 Task: Search one way flight ticket for 2 adults, 2 infants in seat and 1 infant on lap in first from Honolulu, Oahu: Daniel K. Inouye International Airport to Fort Wayne: Fort Wayne International Airport on 5-4-2023. Number of bags: 5 checked bags. Price is upto 95000. Outbound departure time preference is 16:00.
Action: Mouse moved to (382, 349)
Screenshot: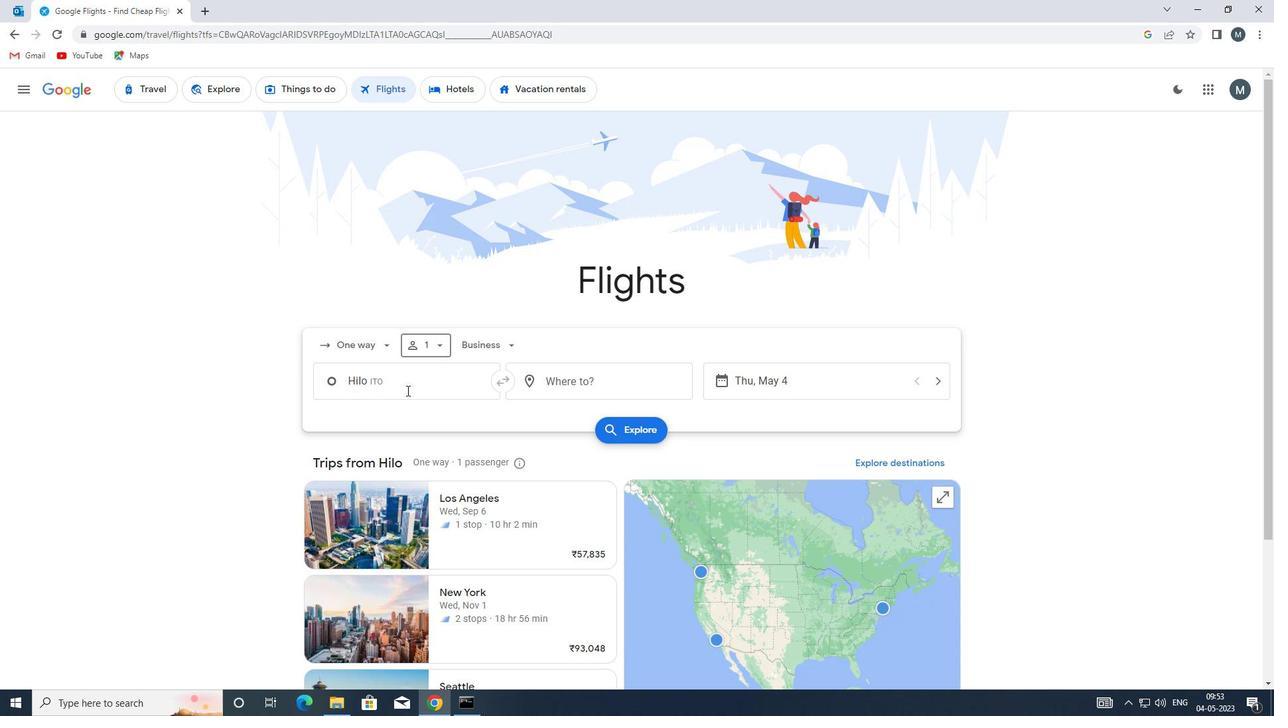 
Action: Mouse pressed left at (382, 349)
Screenshot: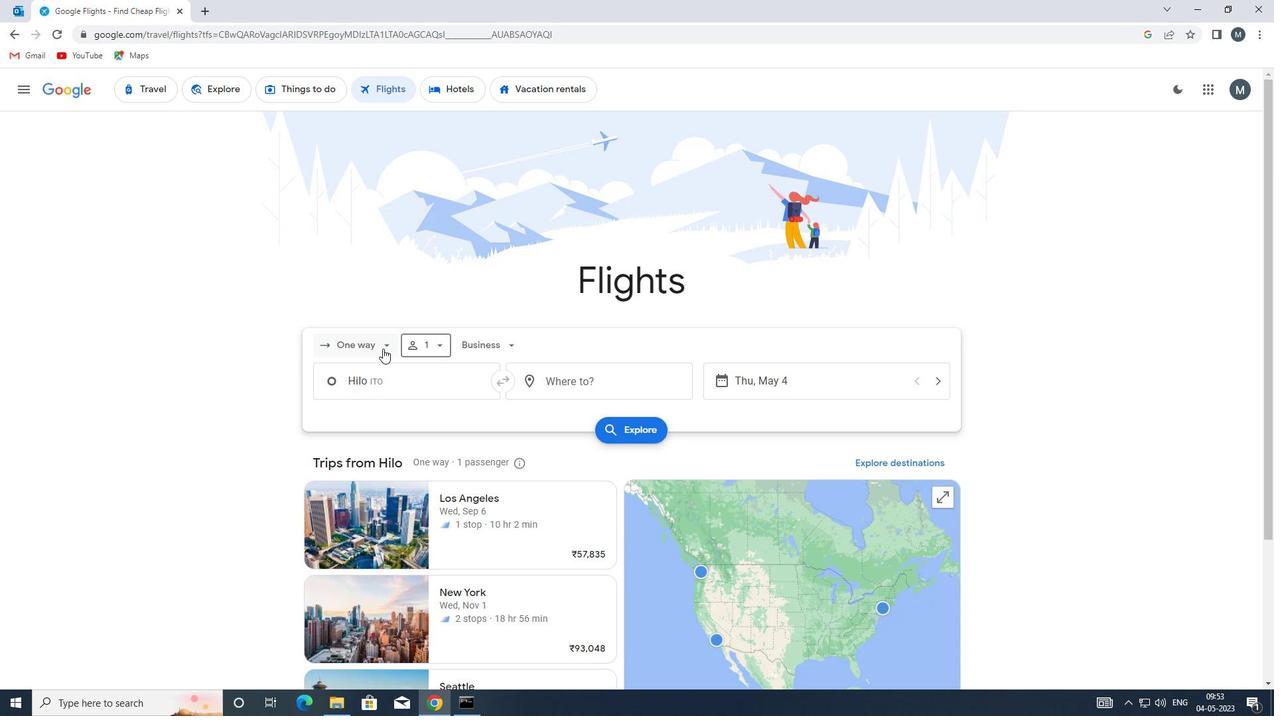 
Action: Mouse moved to (381, 406)
Screenshot: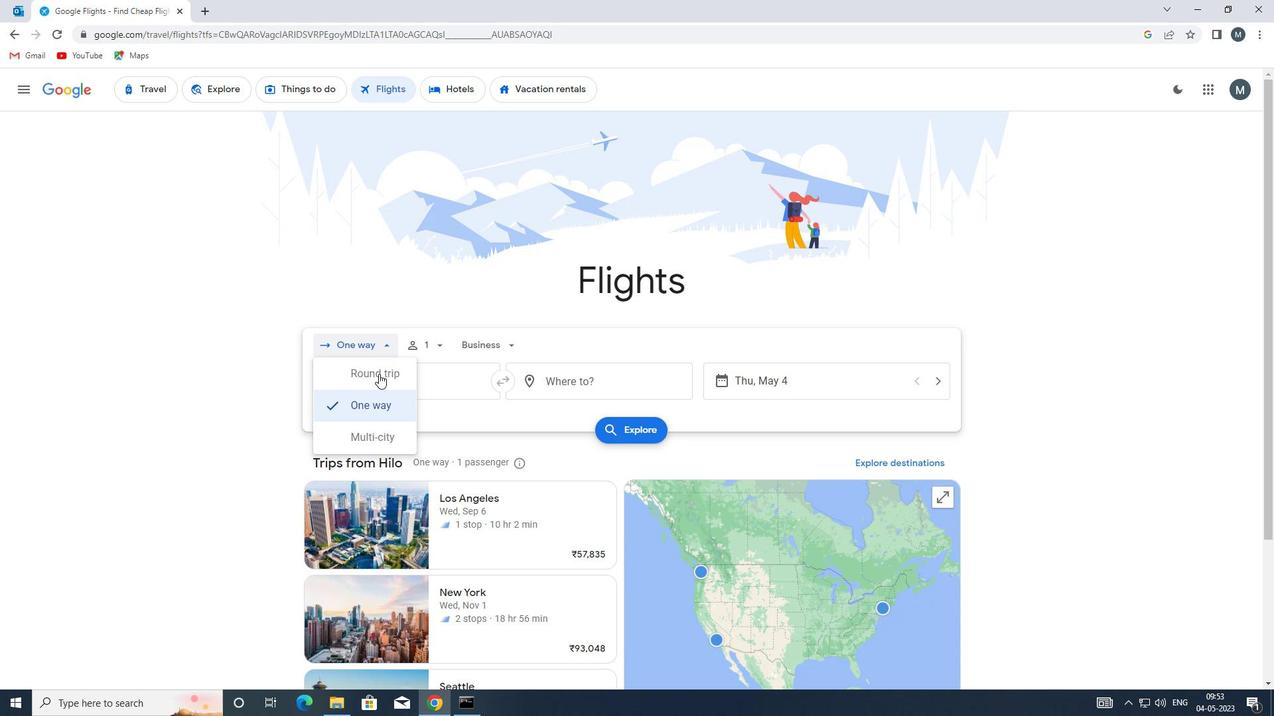 
Action: Mouse pressed left at (381, 406)
Screenshot: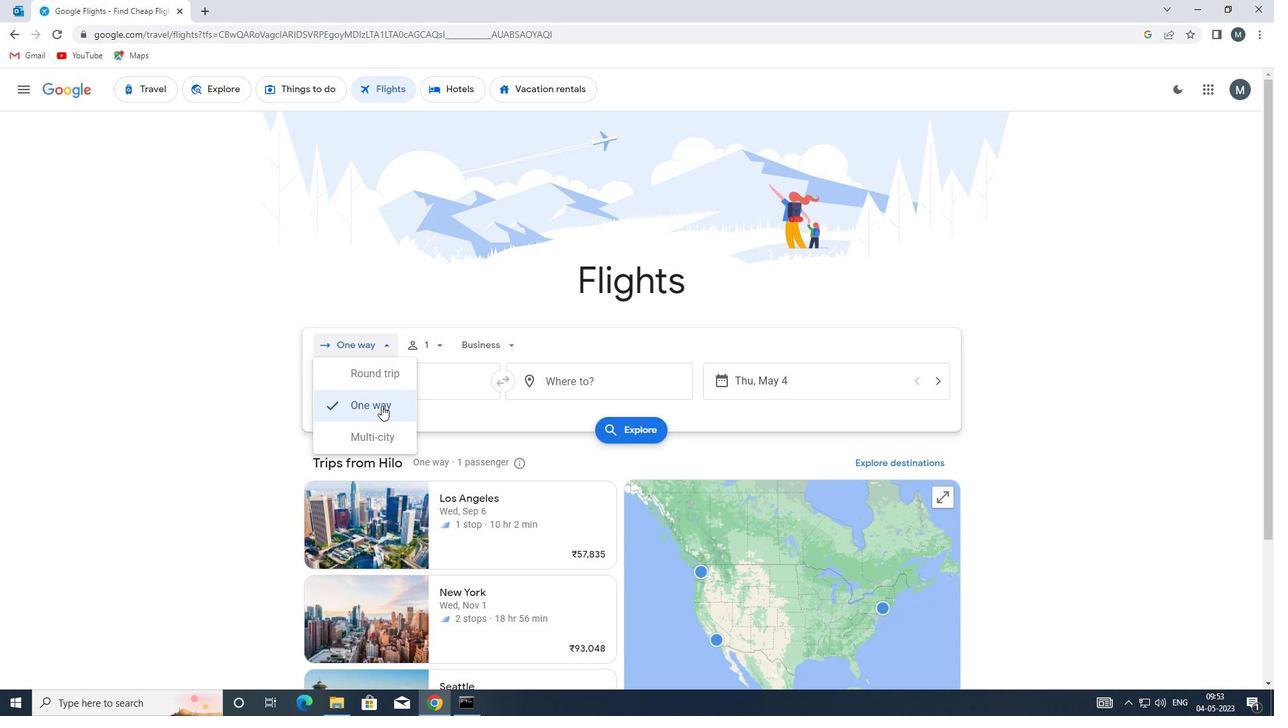 
Action: Mouse moved to (434, 344)
Screenshot: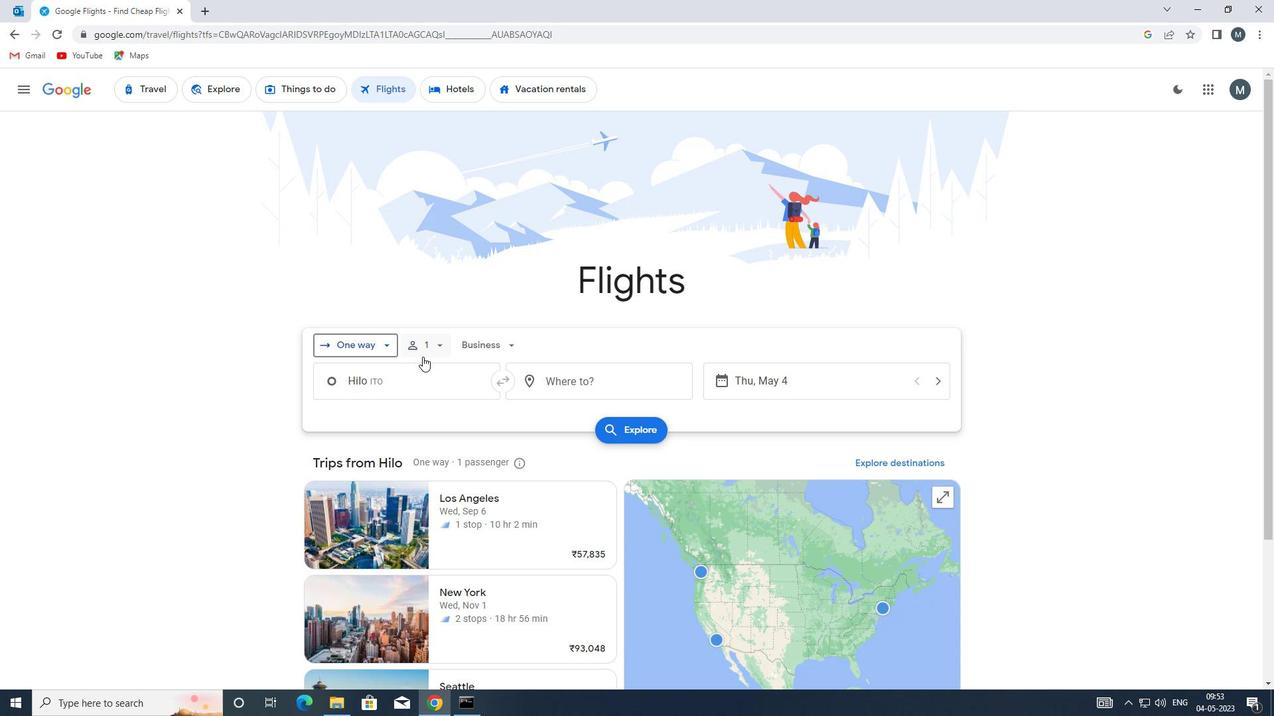 
Action: Mouse pressed left at (434, 344)
Screenshot: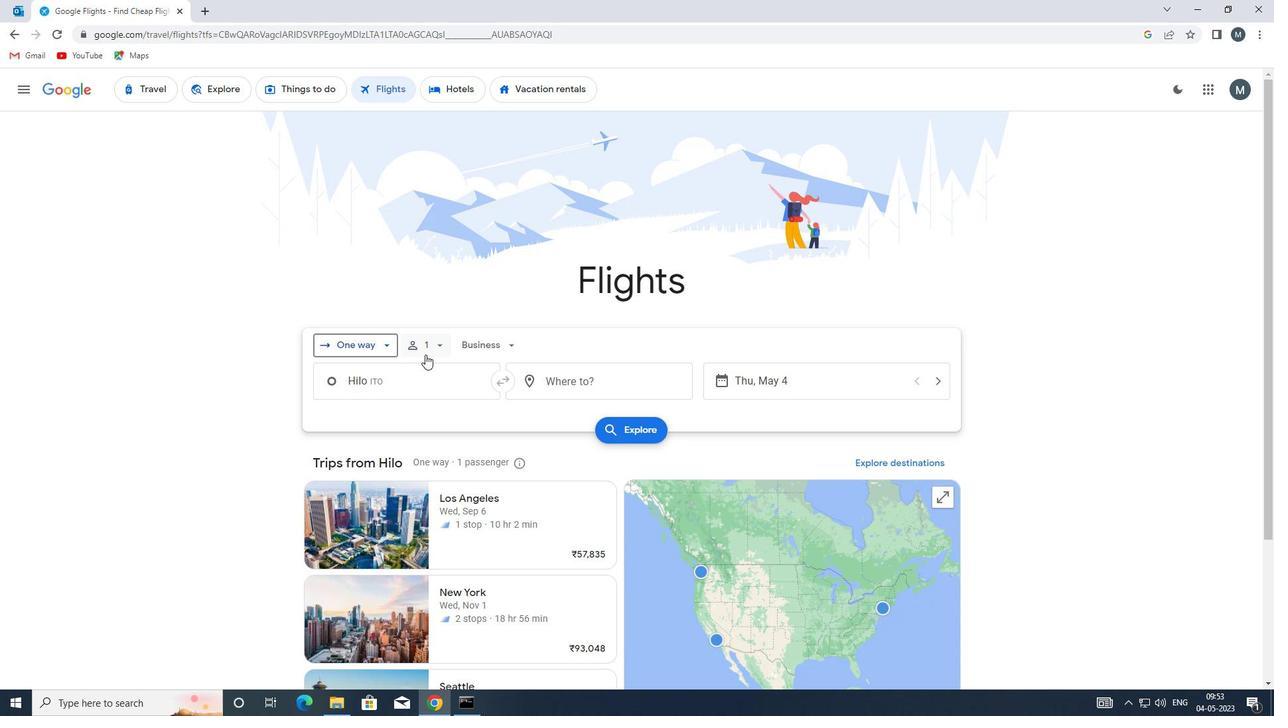 
Action: Mouse moved to (540, 381)
Screenshot: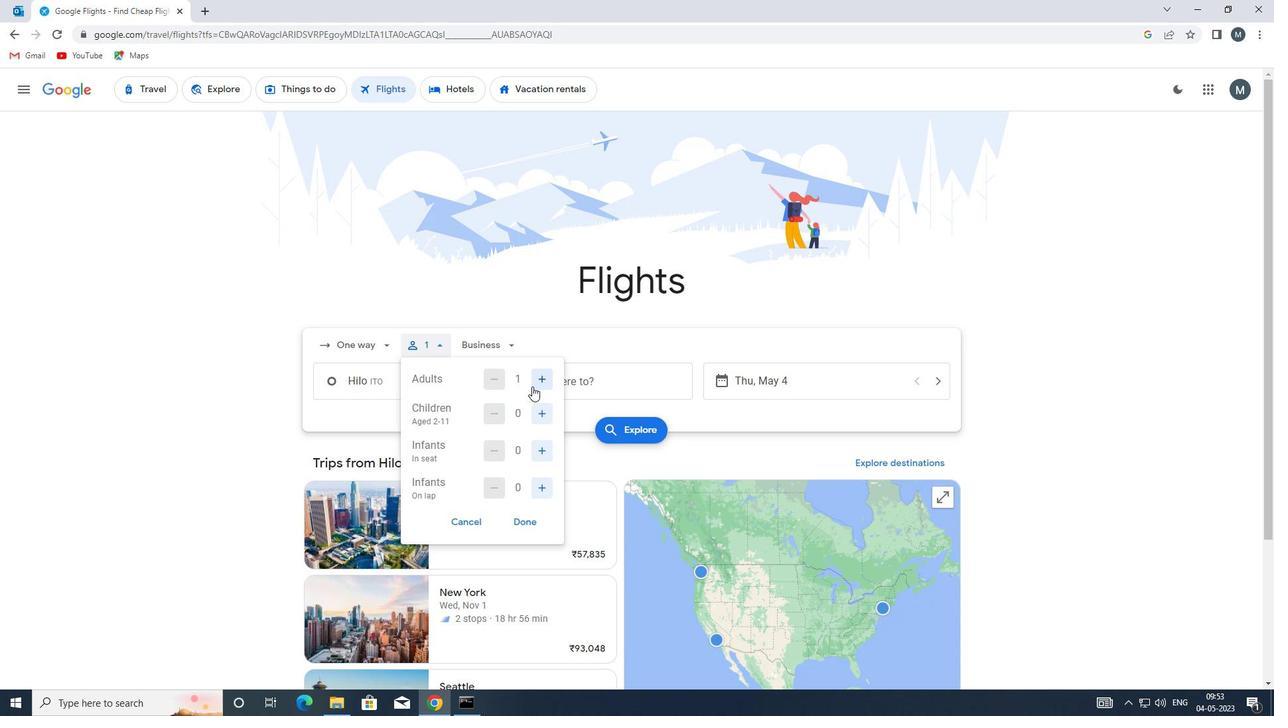 
Action: Mouse pressed left at (540, 381)
Screenshot: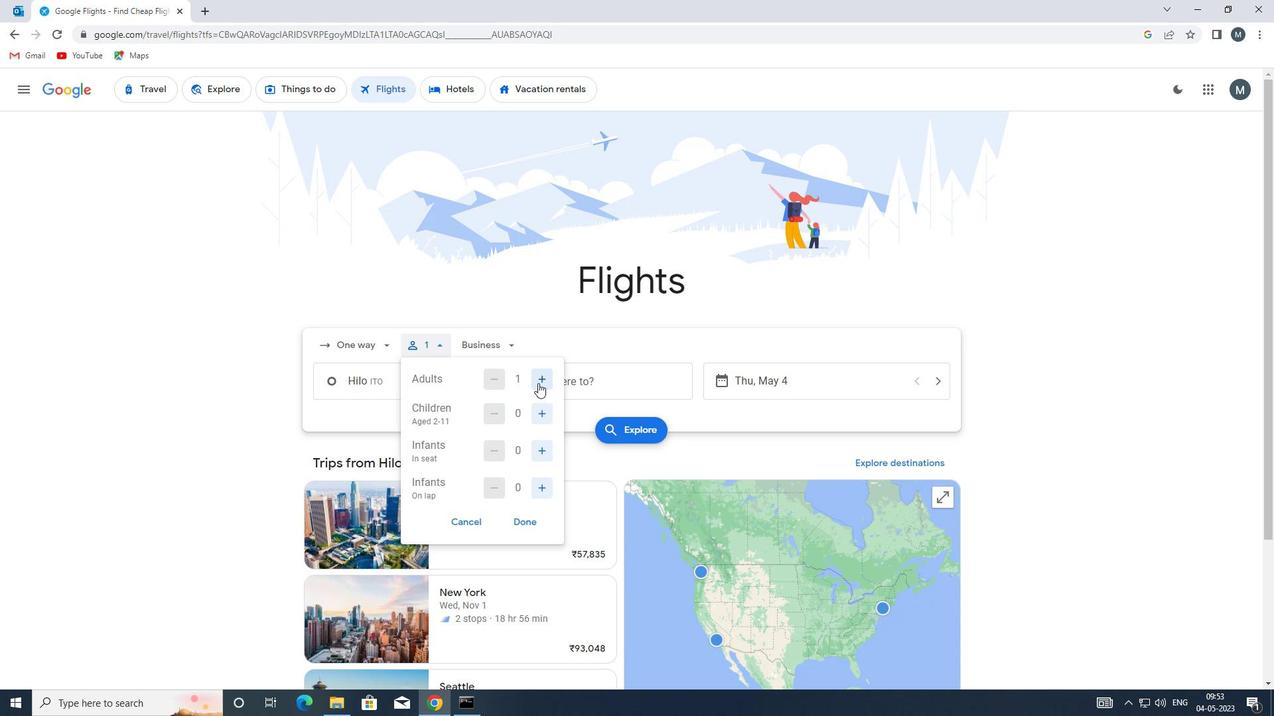 
Action: Mouse pressed left at (540, 381)
Screenshot: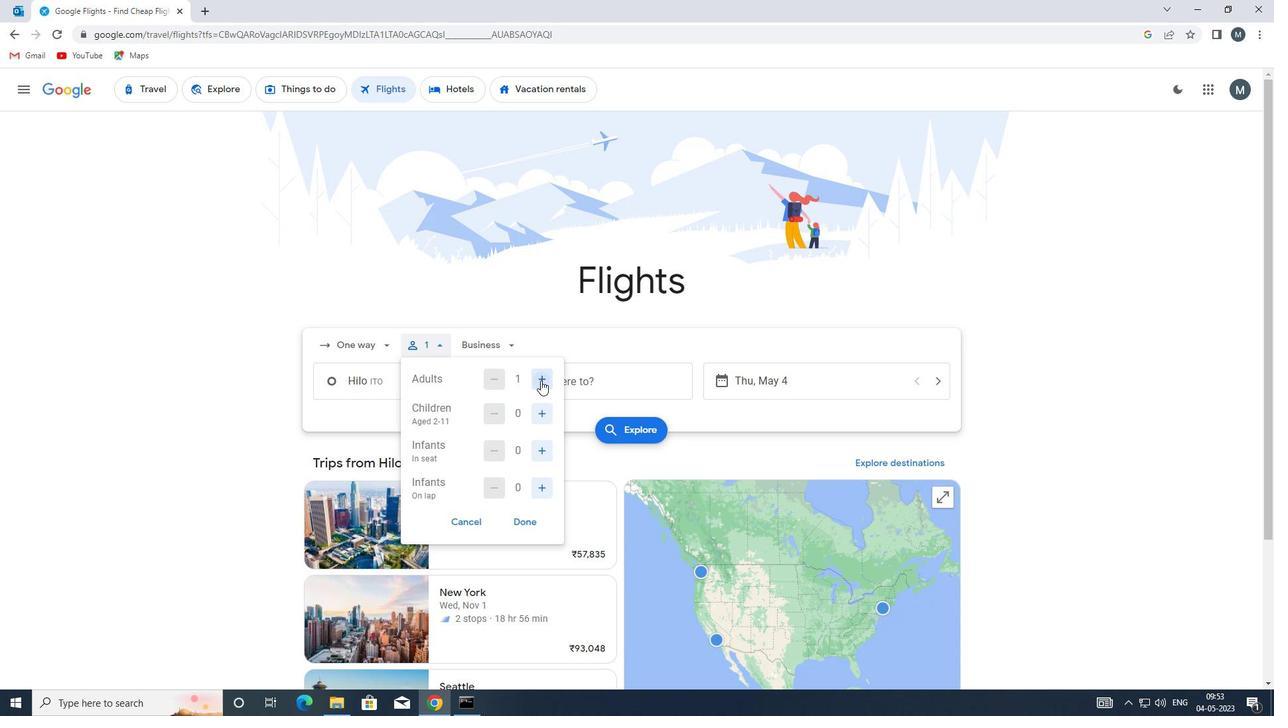
Action: Mouse moved to (492, 379)
Screenshot: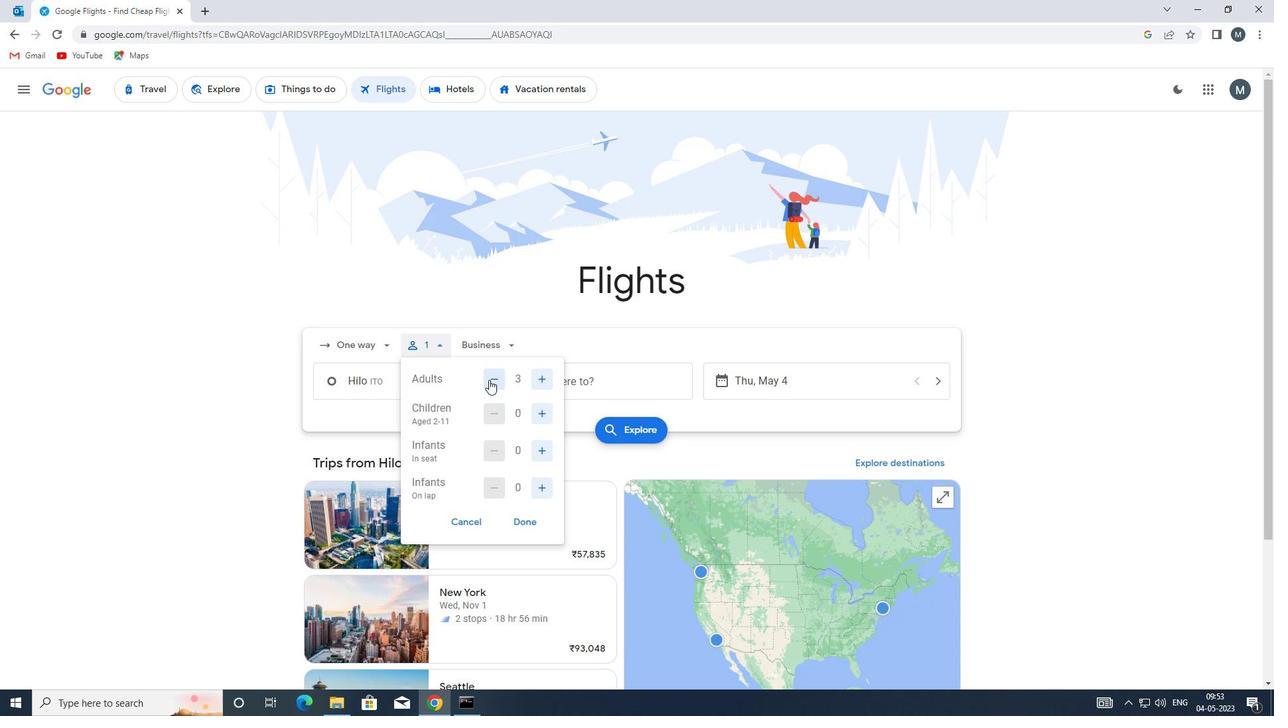 
Action: Mouse pressed left at (492, 379)
Screenshot: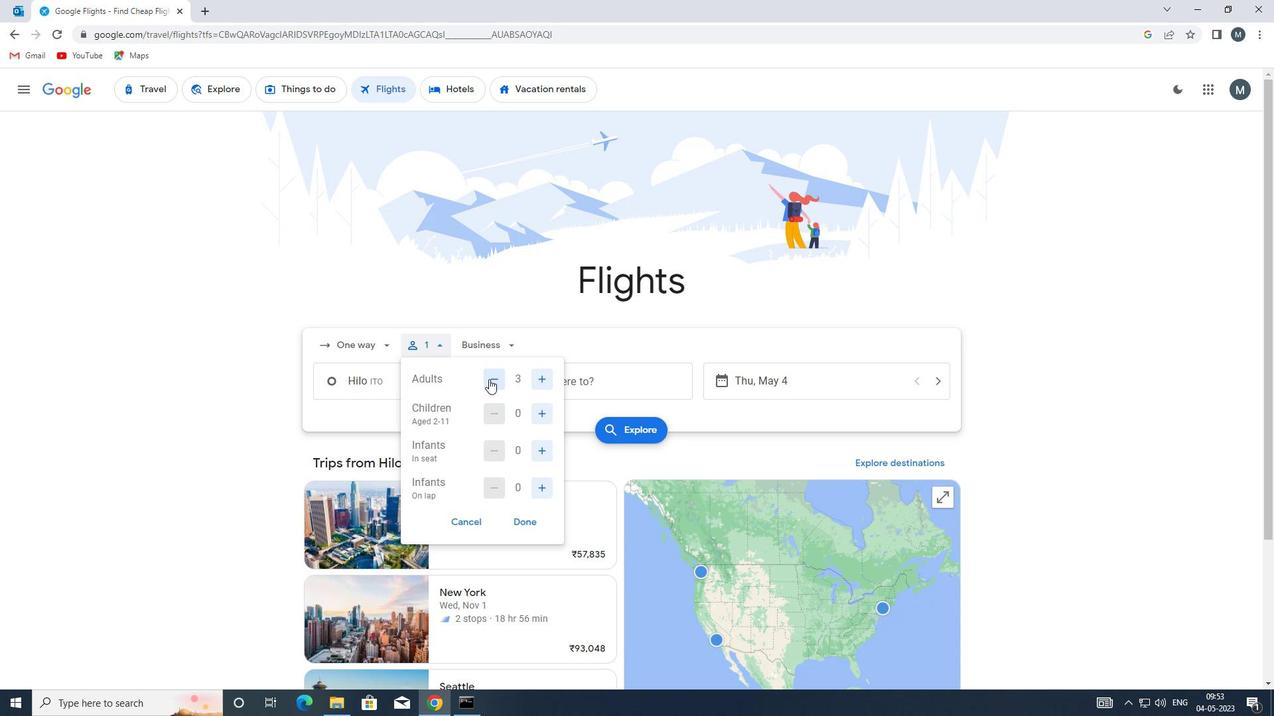 
Action: Mouse moved to (541, 416)
Screenshot: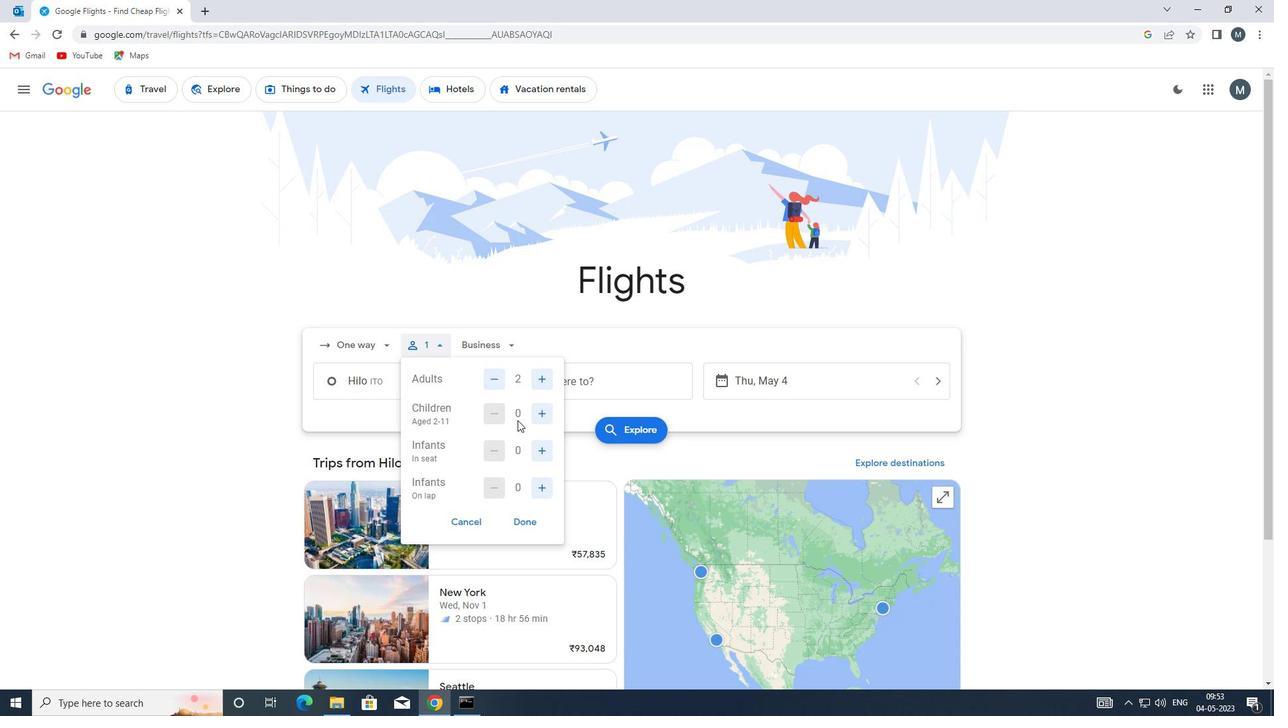 
Action: Mouse pressed left at (541, 416)
Screenshot: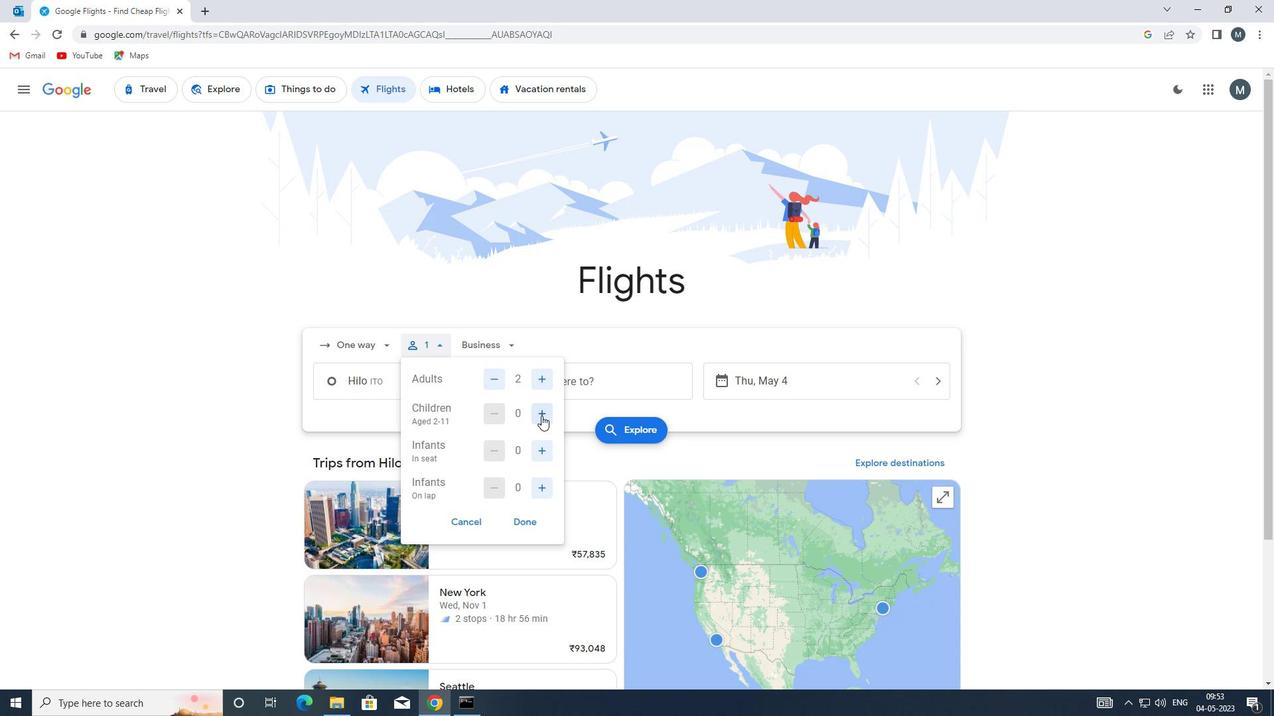 
Action: Mouse moved to (541, 416)
Screenshot: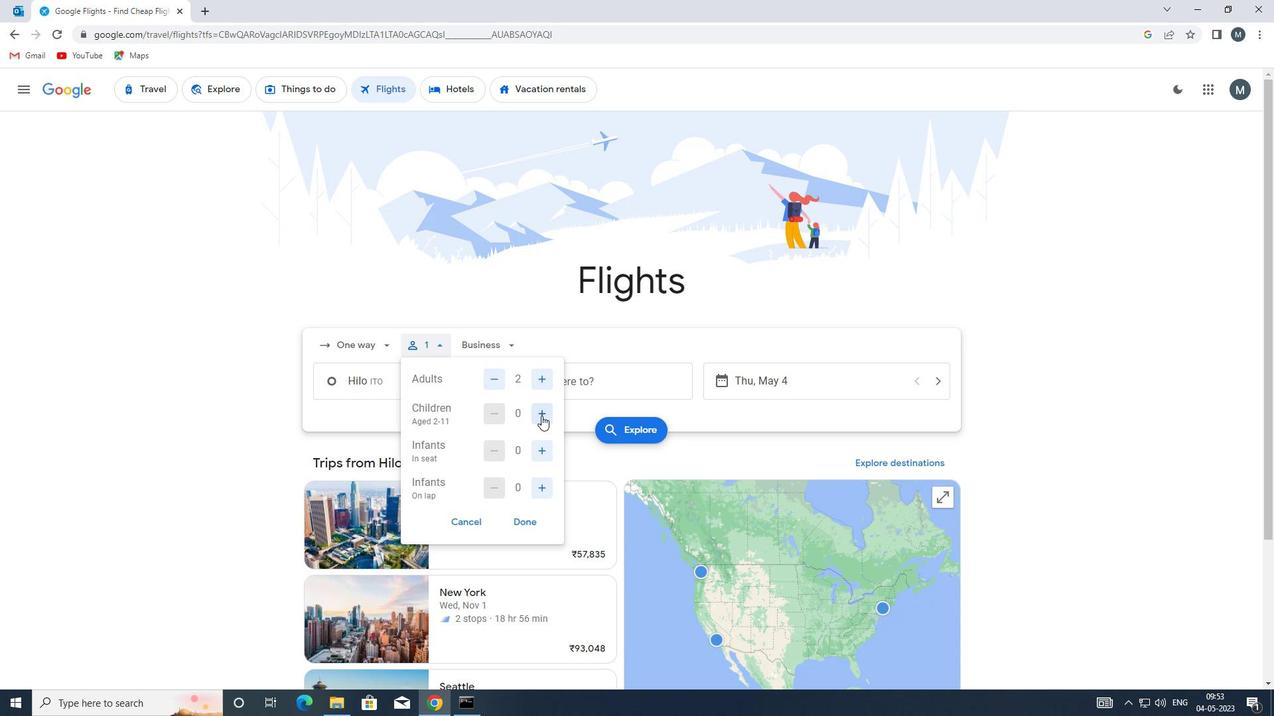 
Action: Mouse pressed left at (541, 416)
Screenshot: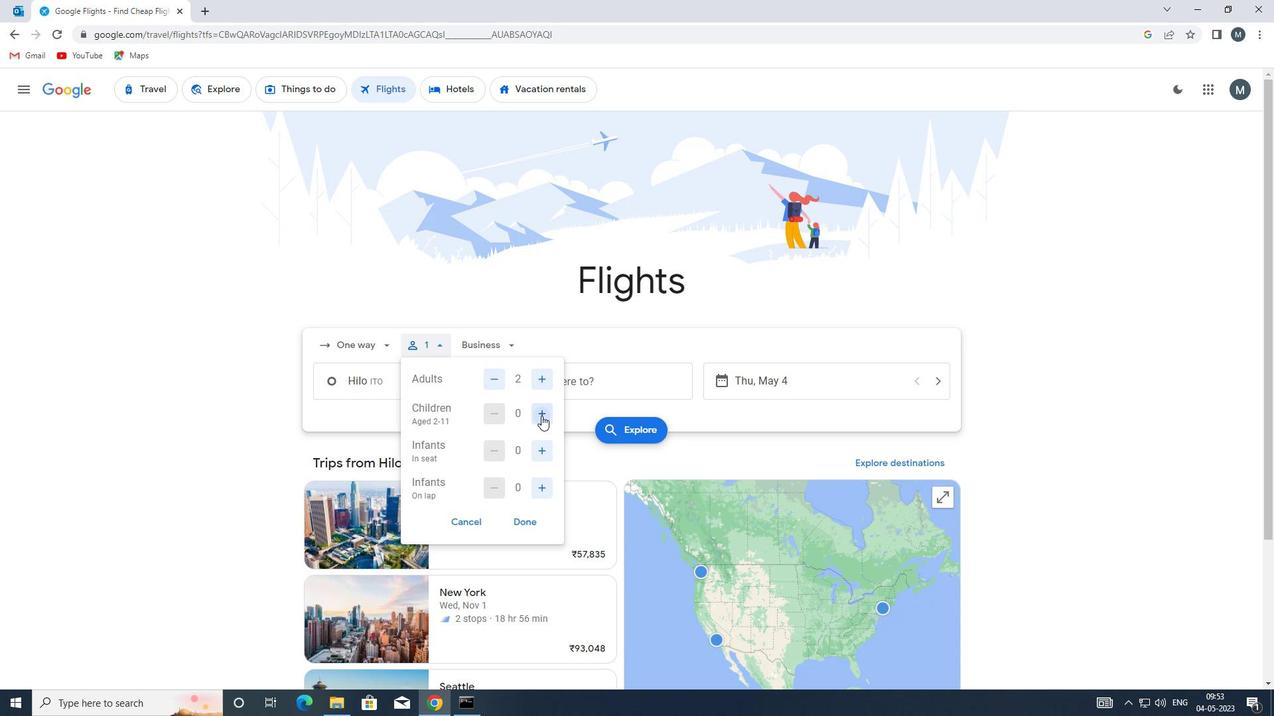 
Action: Mouse moved to (499, 418)
Screenshot: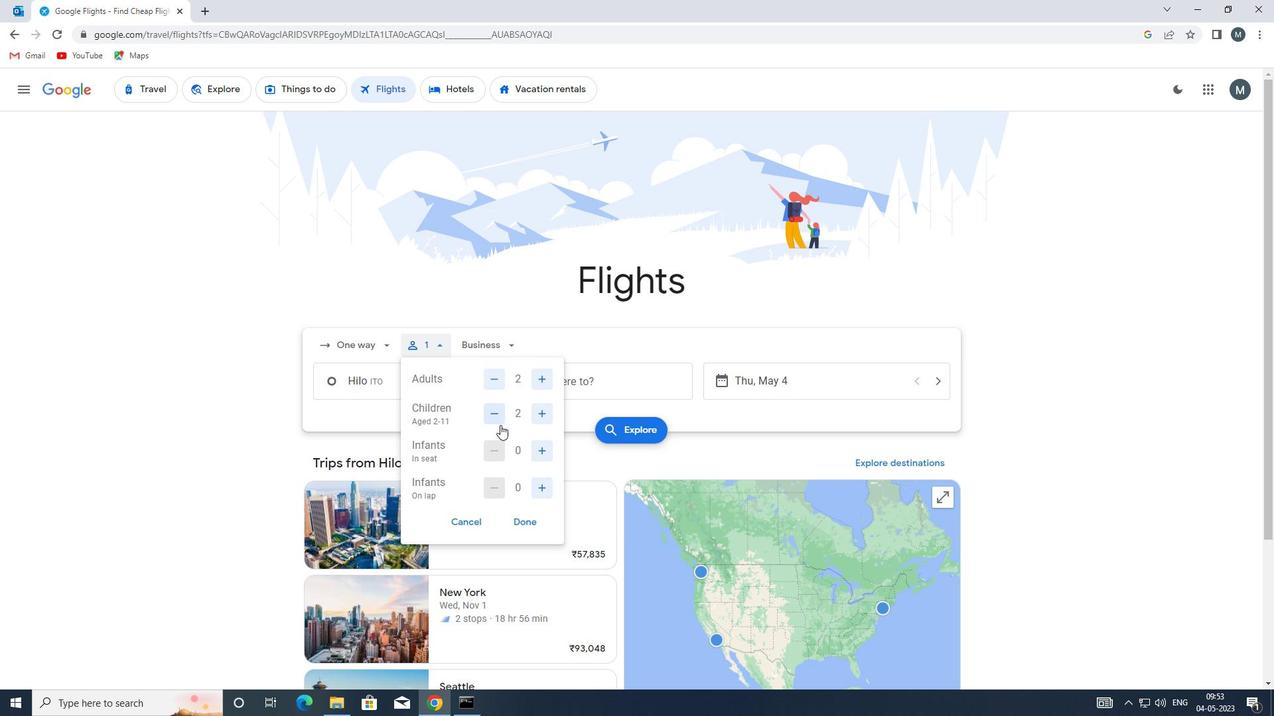 
Action: Mouse pressed left at (499, 418)
Screenshot: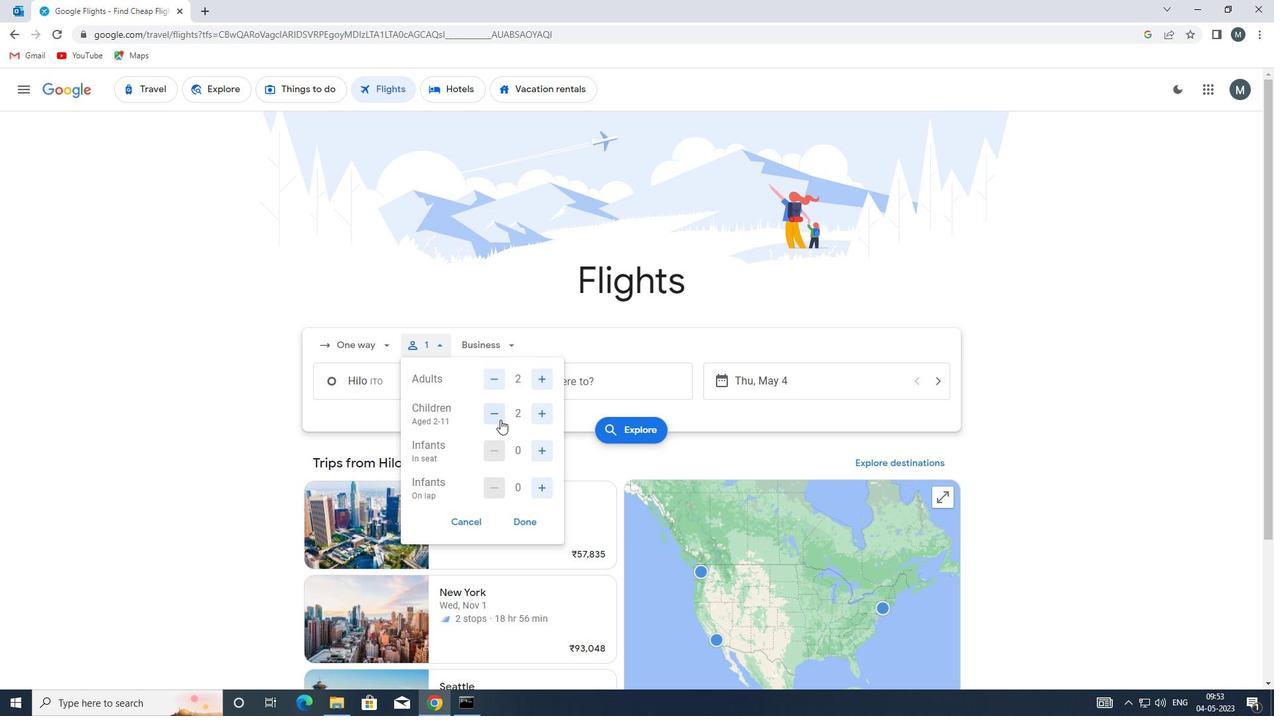 
Action: Mouse pressed left at (499, 418)
Screenshot: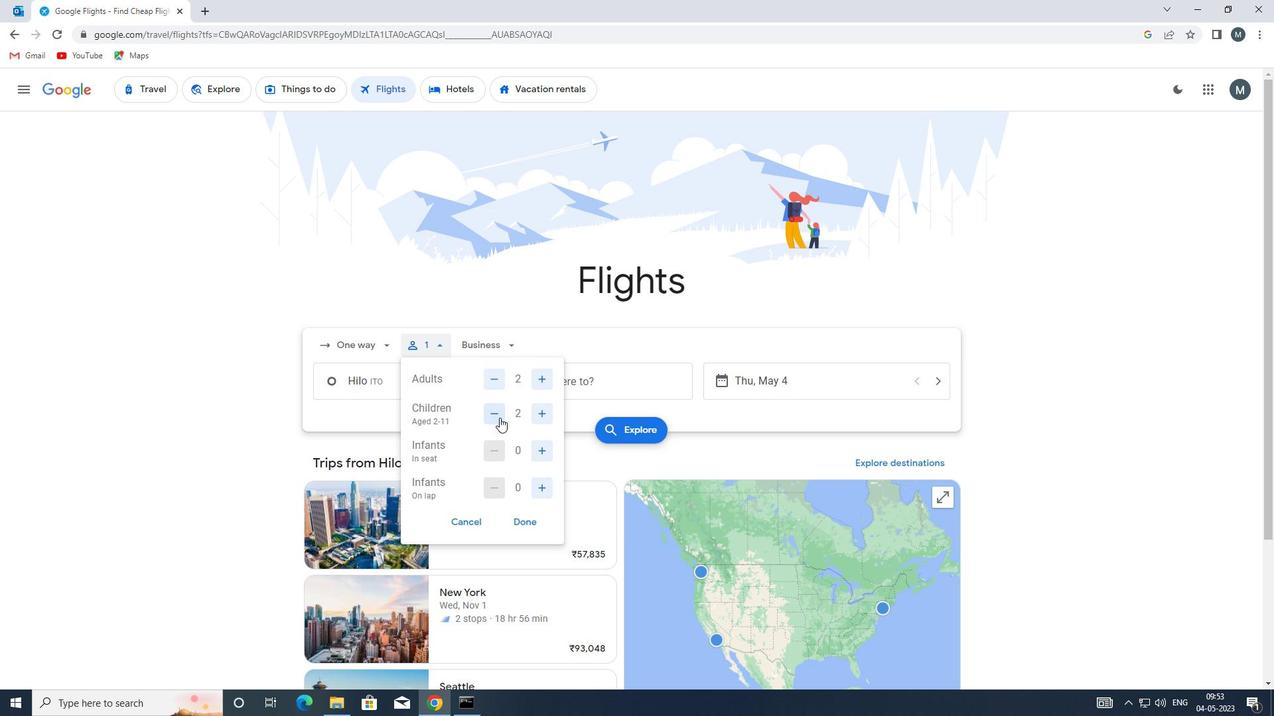 
Action: Mouse moved to (538, 448)
Screenshot: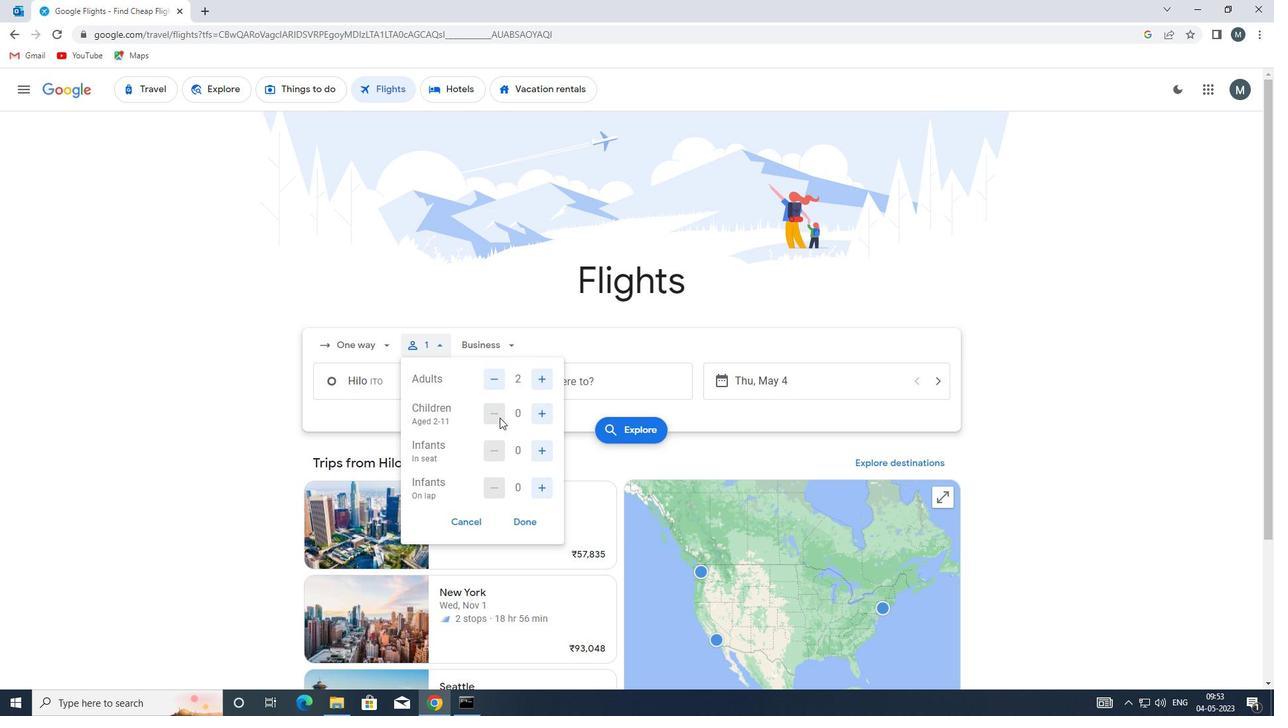 
Action: Mouse pressed left at (538, 448)
Screenshot: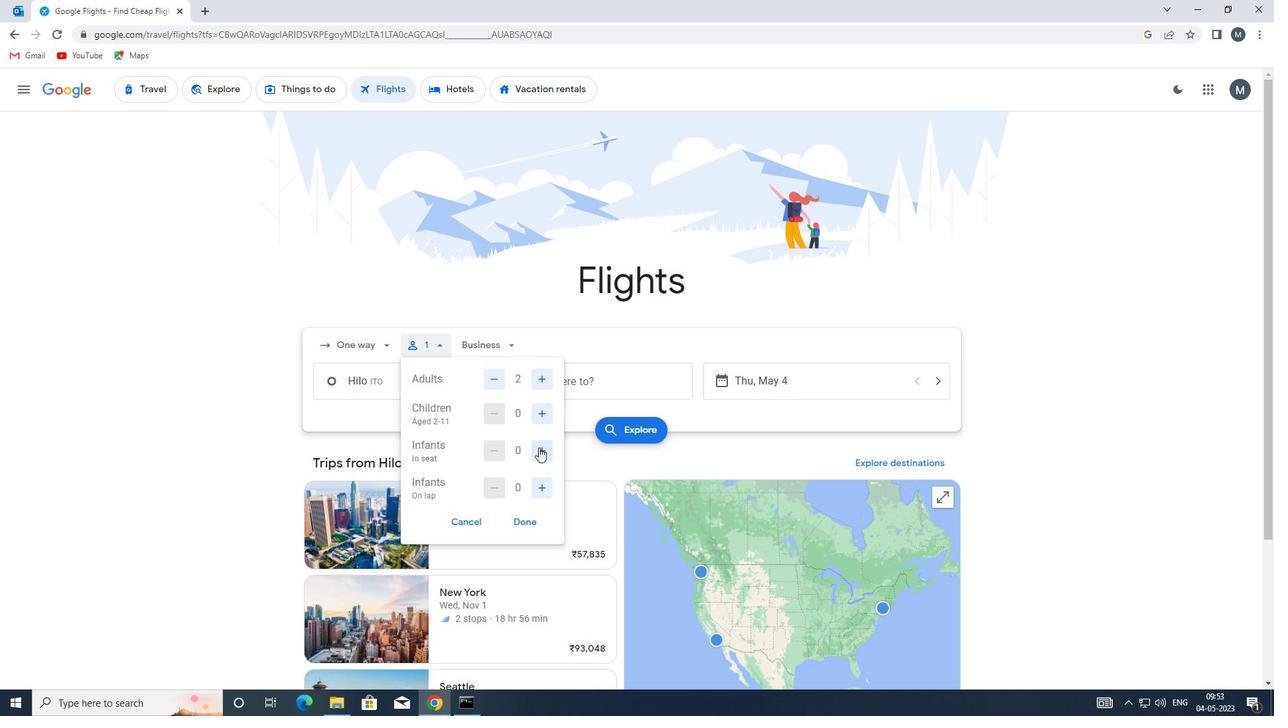 
Action: Mouse pressed left at (538, 448)
Screenshot: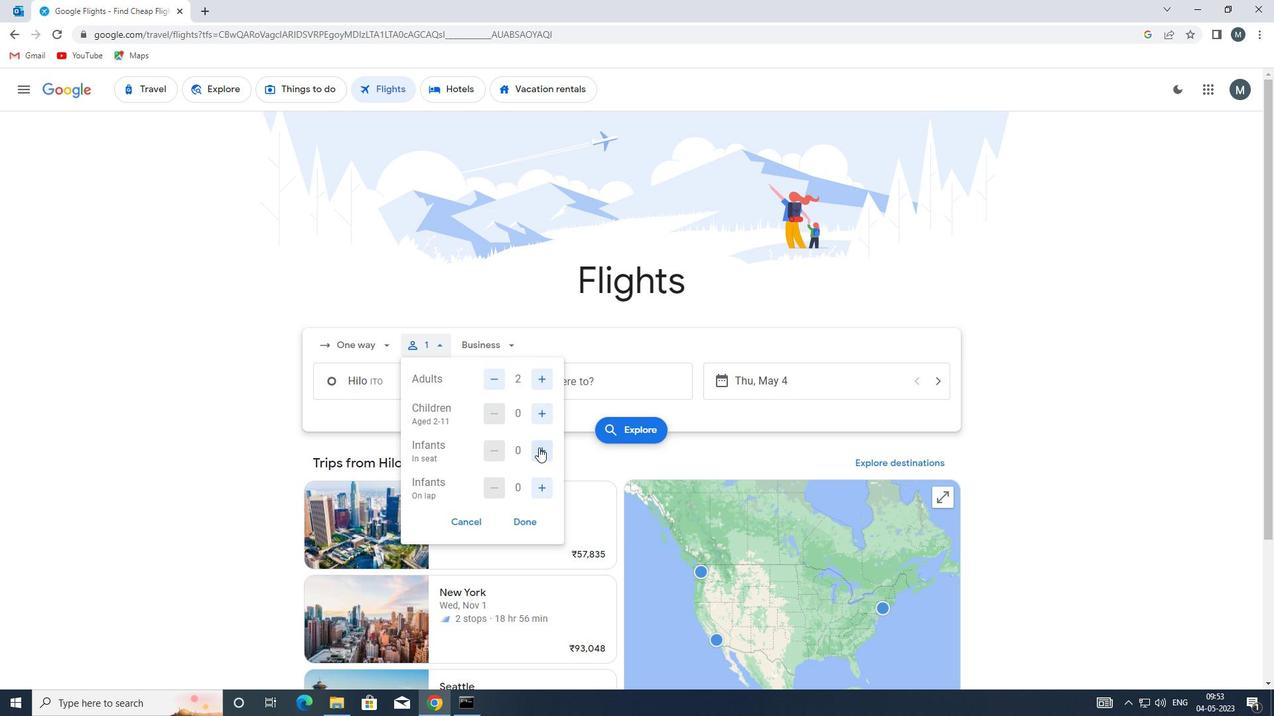 
Action: Mouse moved to (540, 489)
Screenshot: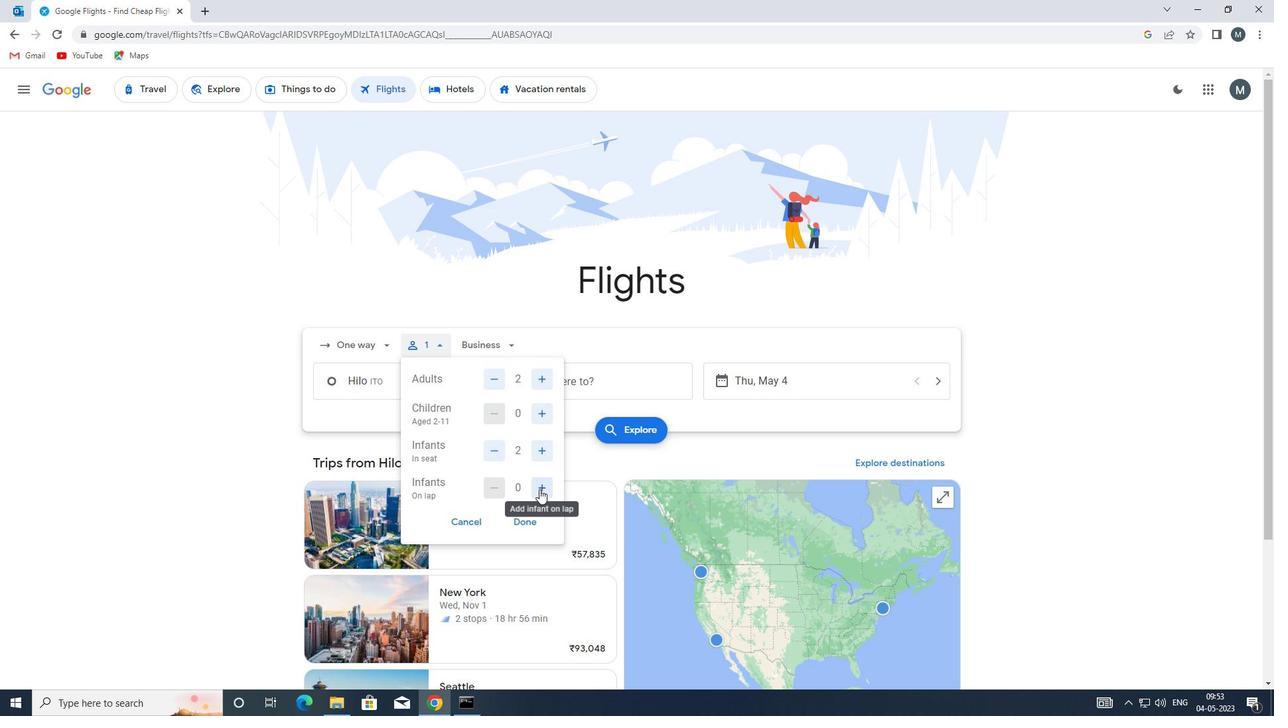 
Action: Mouse pressed left at (540, 489)
Screenshot: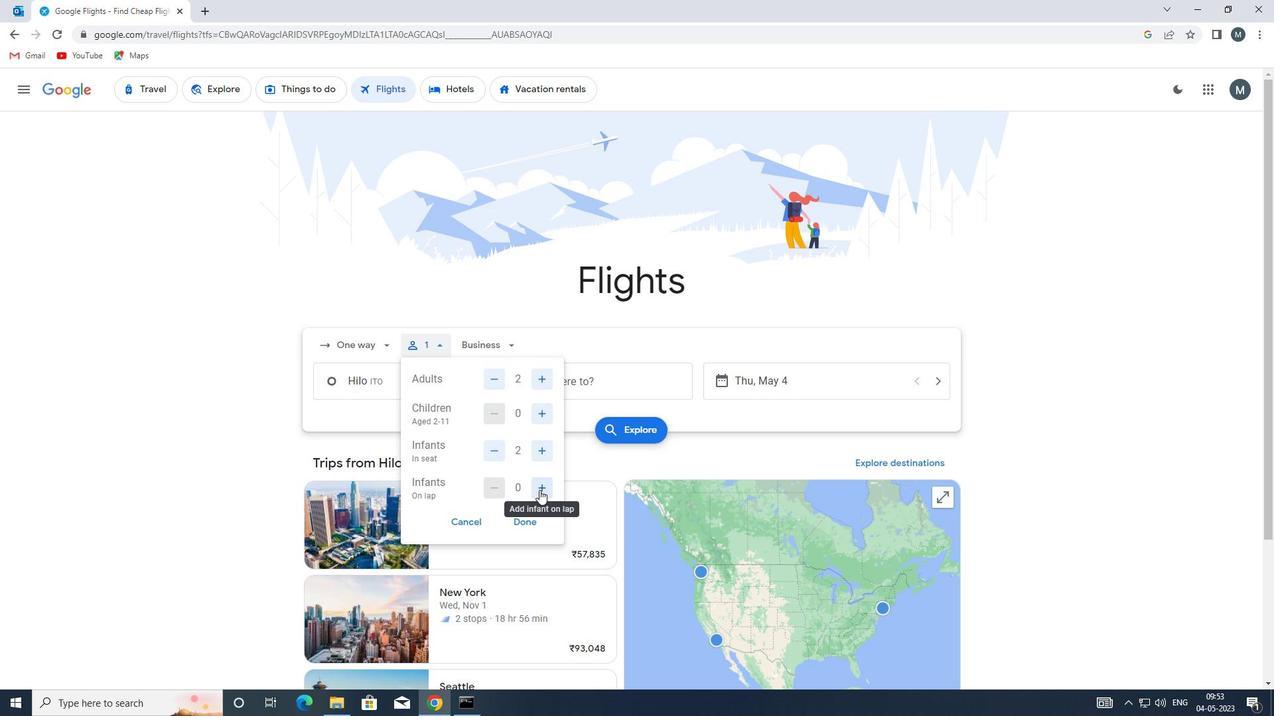 
Action: Mouse moved to (529, 521)
Screenshot: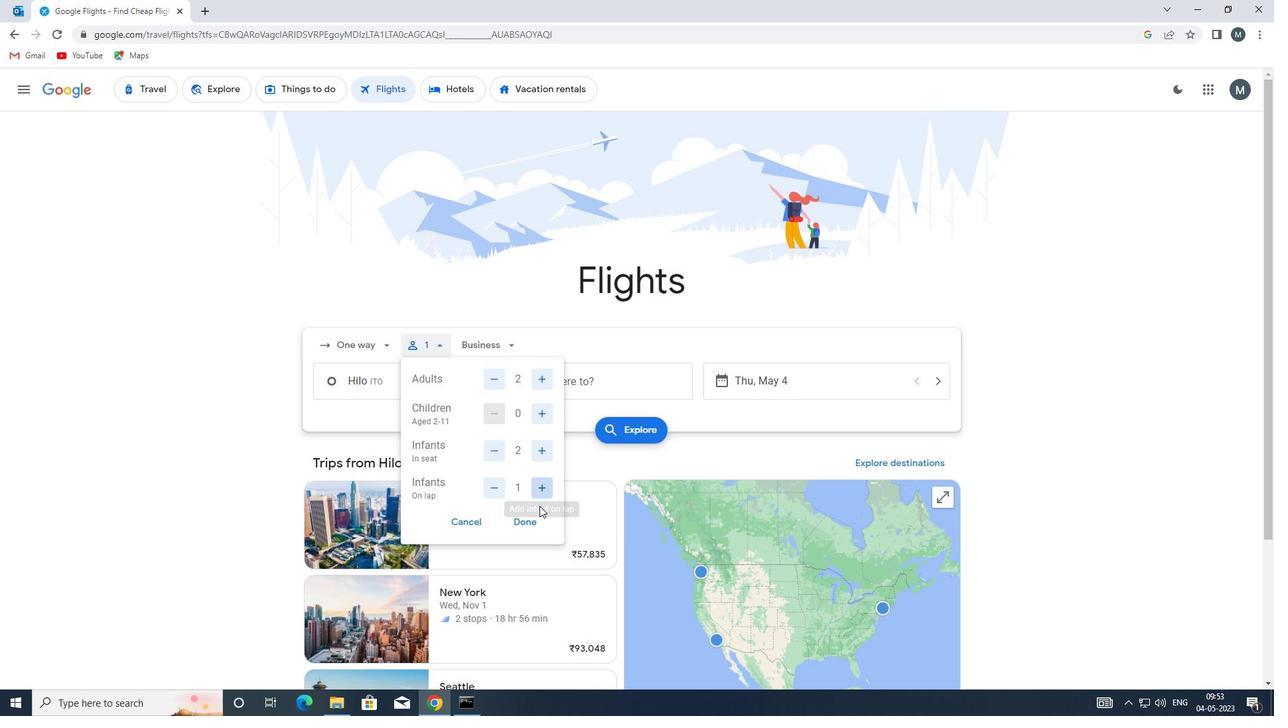 
Action: Mouse pressed left at (529, 521)
Screenshot: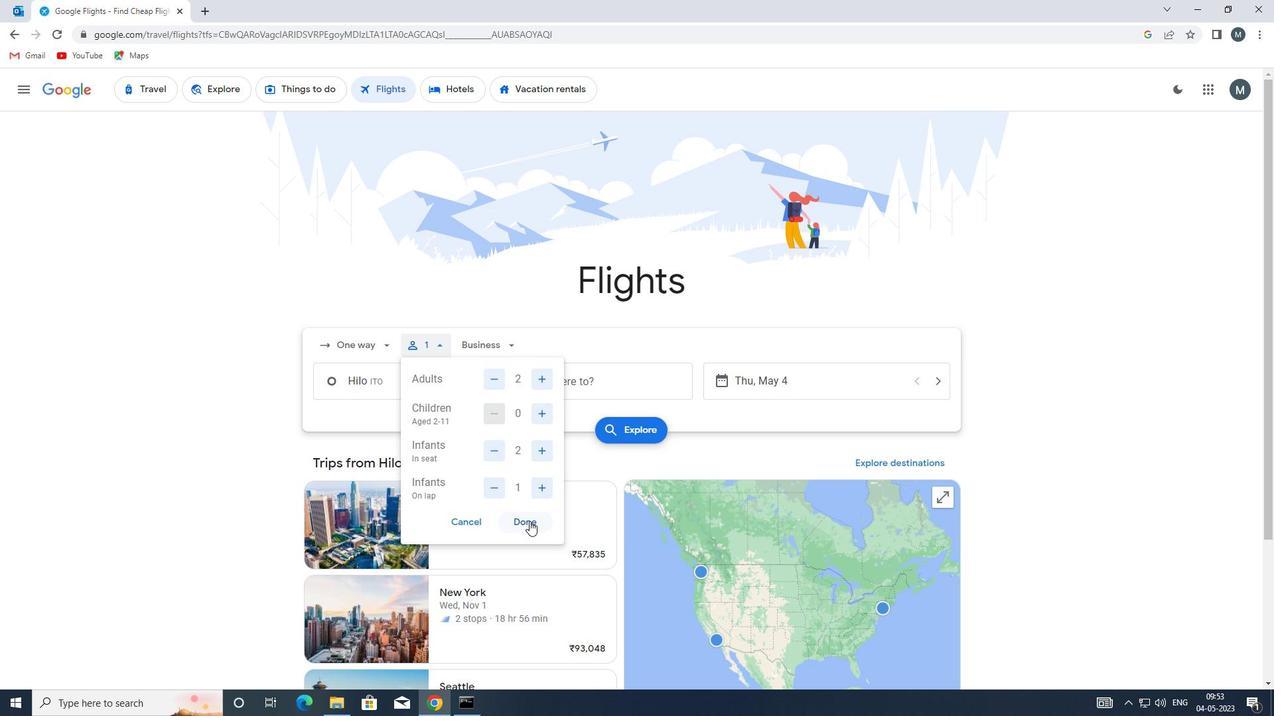 
Action: Mouse moved to (497, 339)
Screenshot: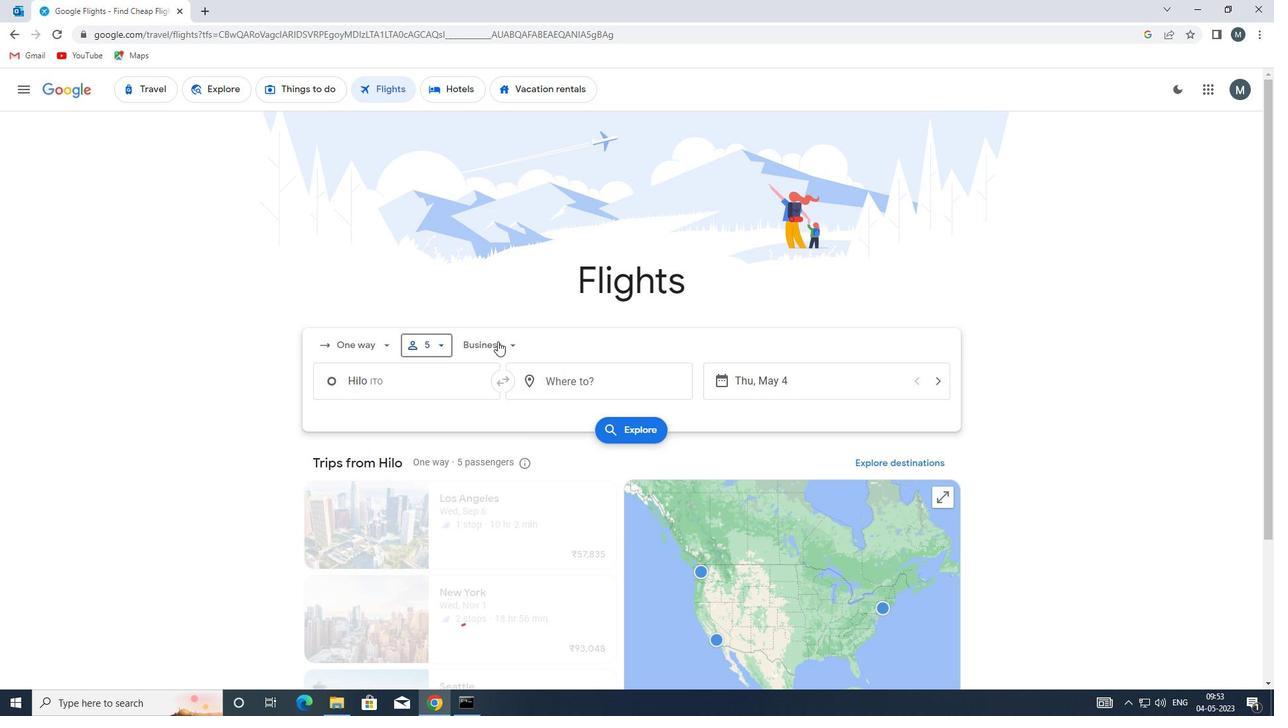 
Action: Mouse pressed left at (497, 339)
Screenshot: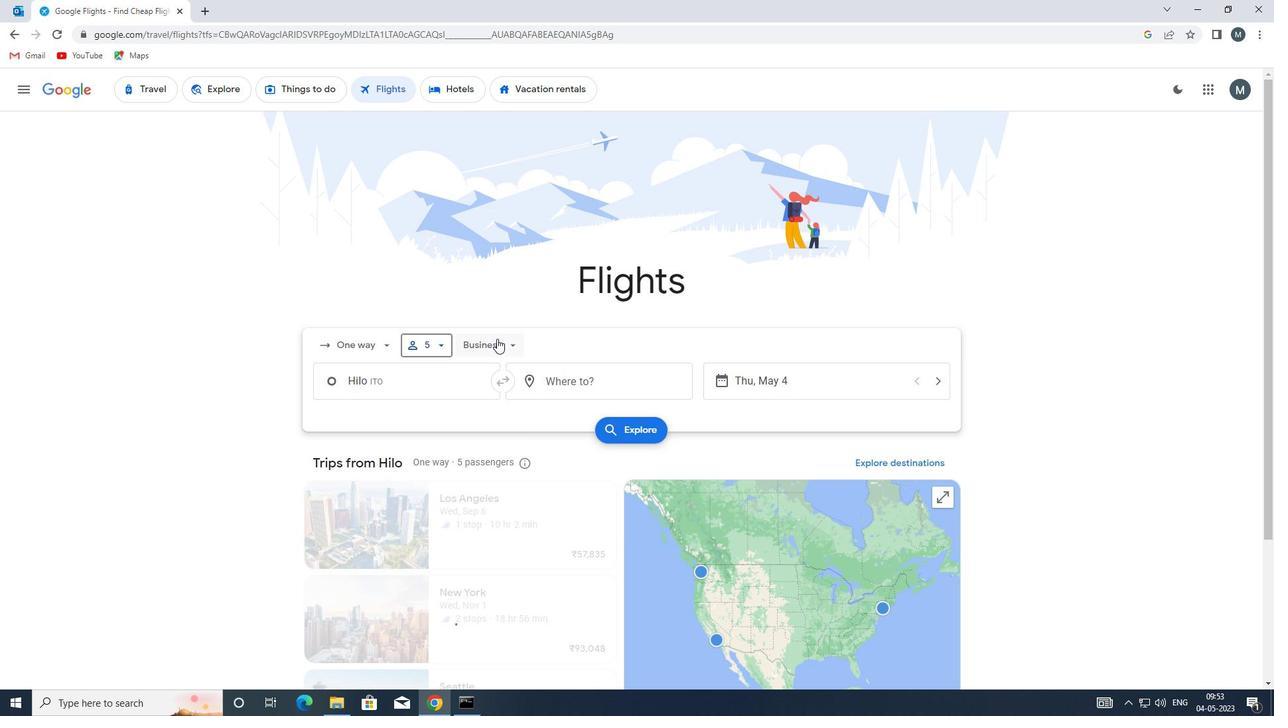 
Action: Mouse moved to (525, 467)
Screenshot: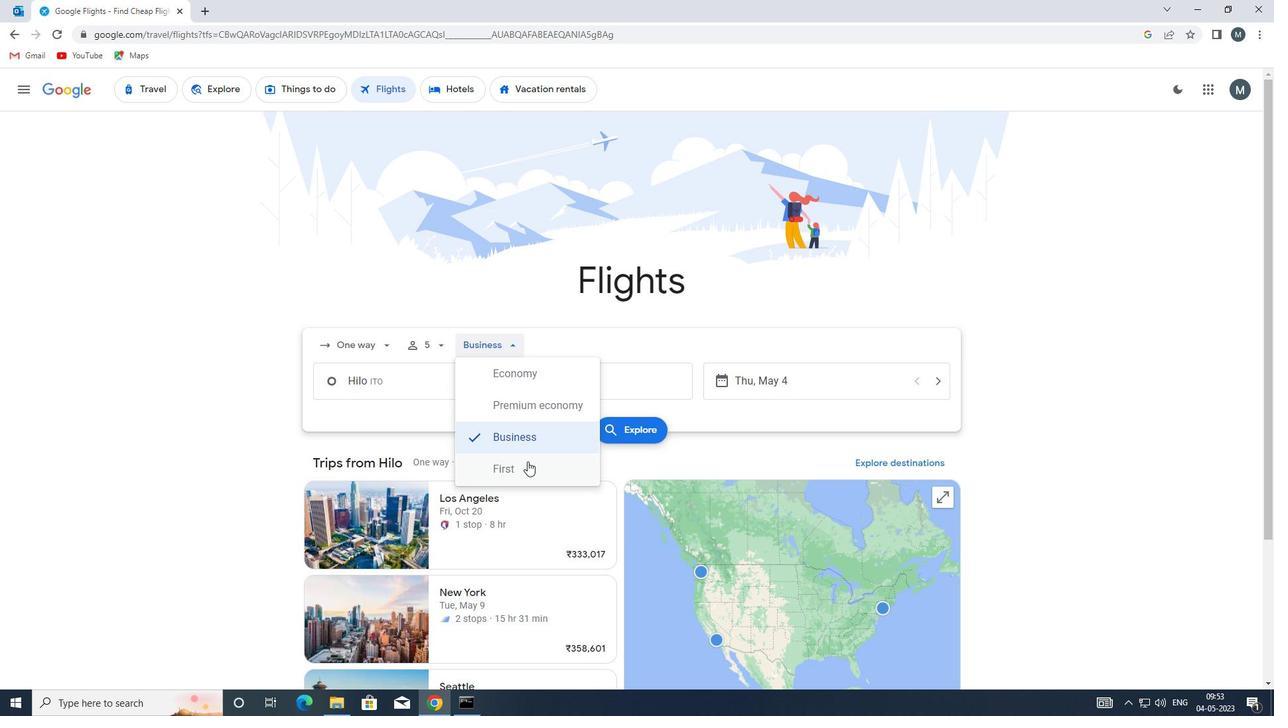 
Action: Mouse pressed left at (525, 467)
Screenshot: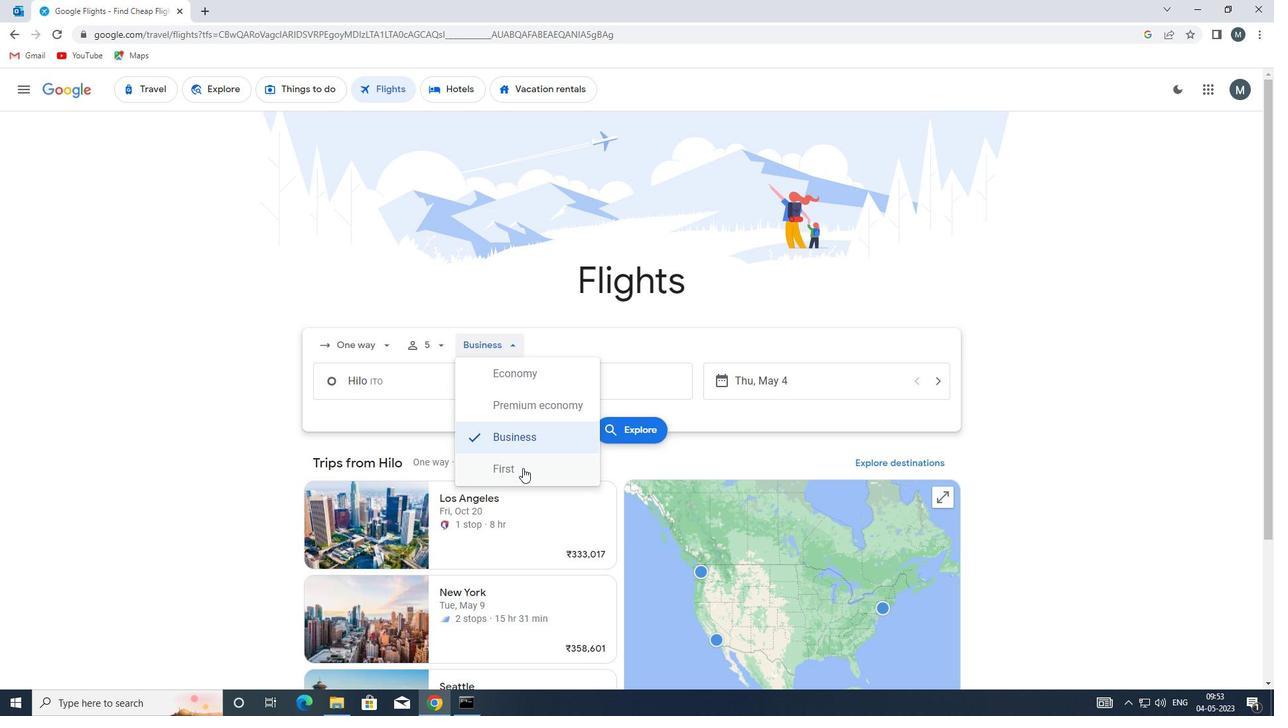 
Action: Mouse moved to (428, 394)
Screenshot: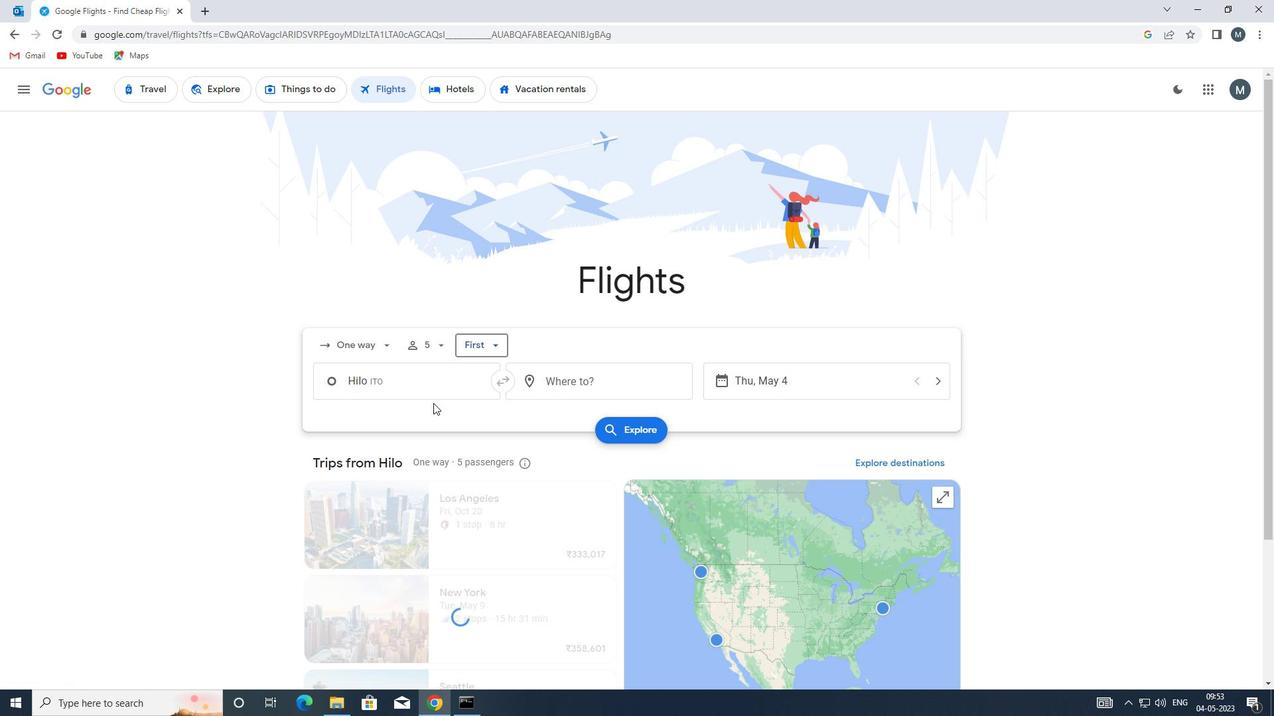 
Action: Mouse pressed left at (428, 394)
Screenshot: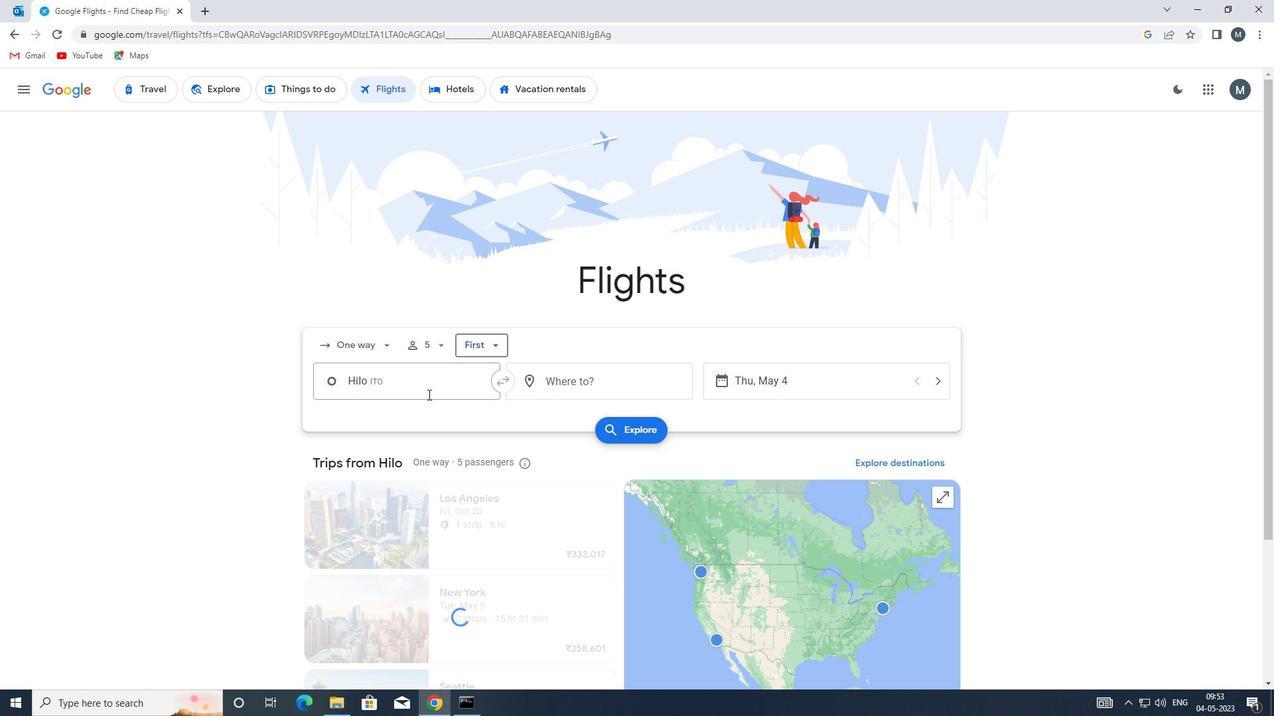 
Action: Mouse moved to (425, 394)
Screenshot: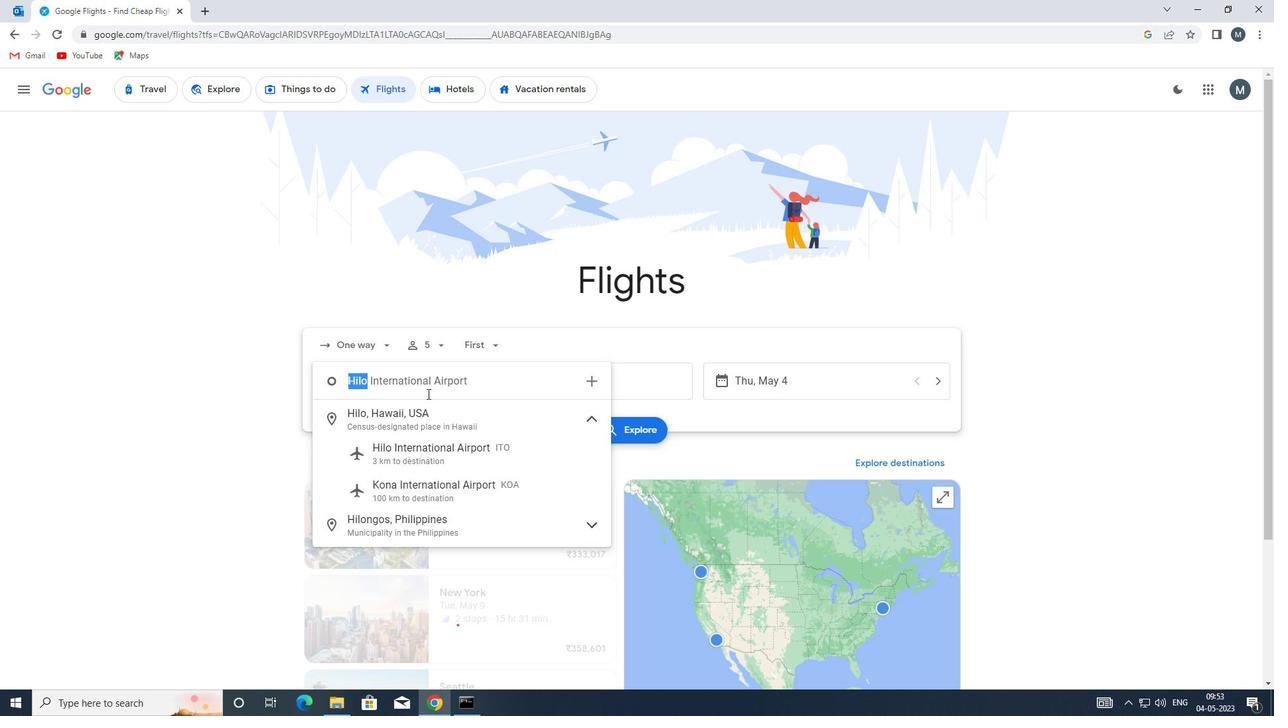 
Action: Key pressed hnl
Screenshot: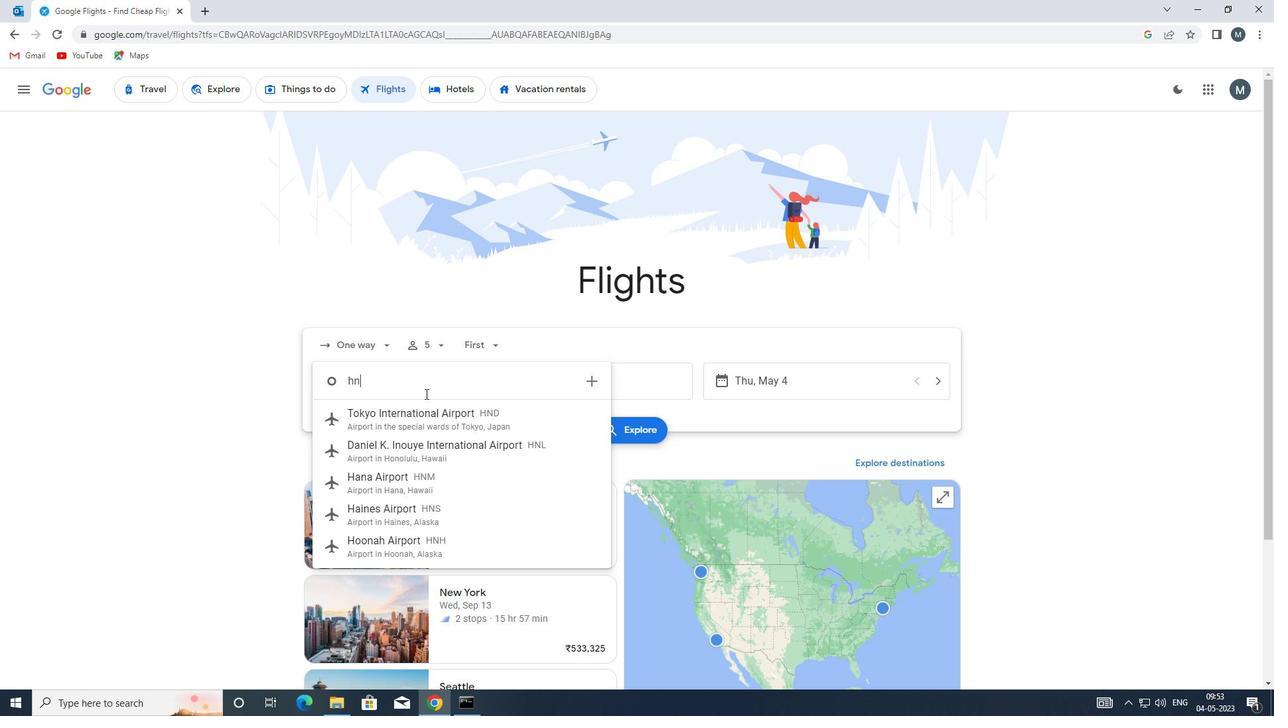 
Action: Mouse moved to (431, 414)
Screenshot: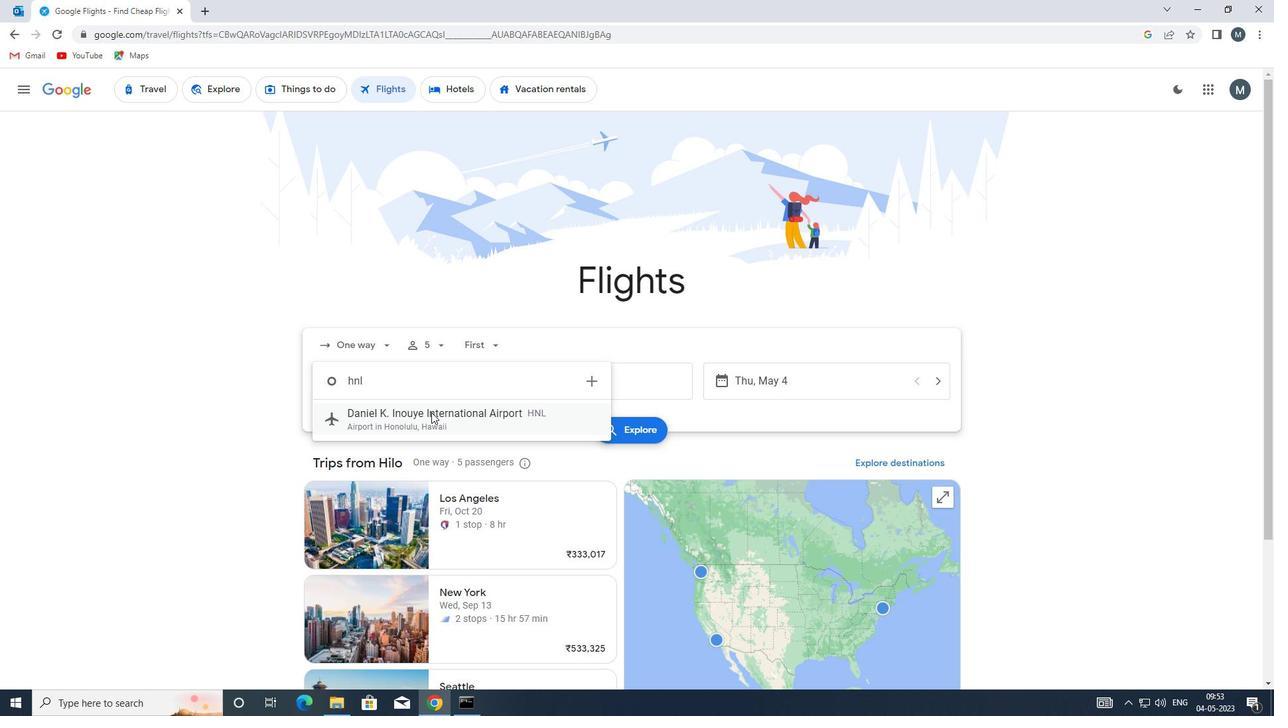 
Action: Mouse pressed left at (431, 414)
Screenshot: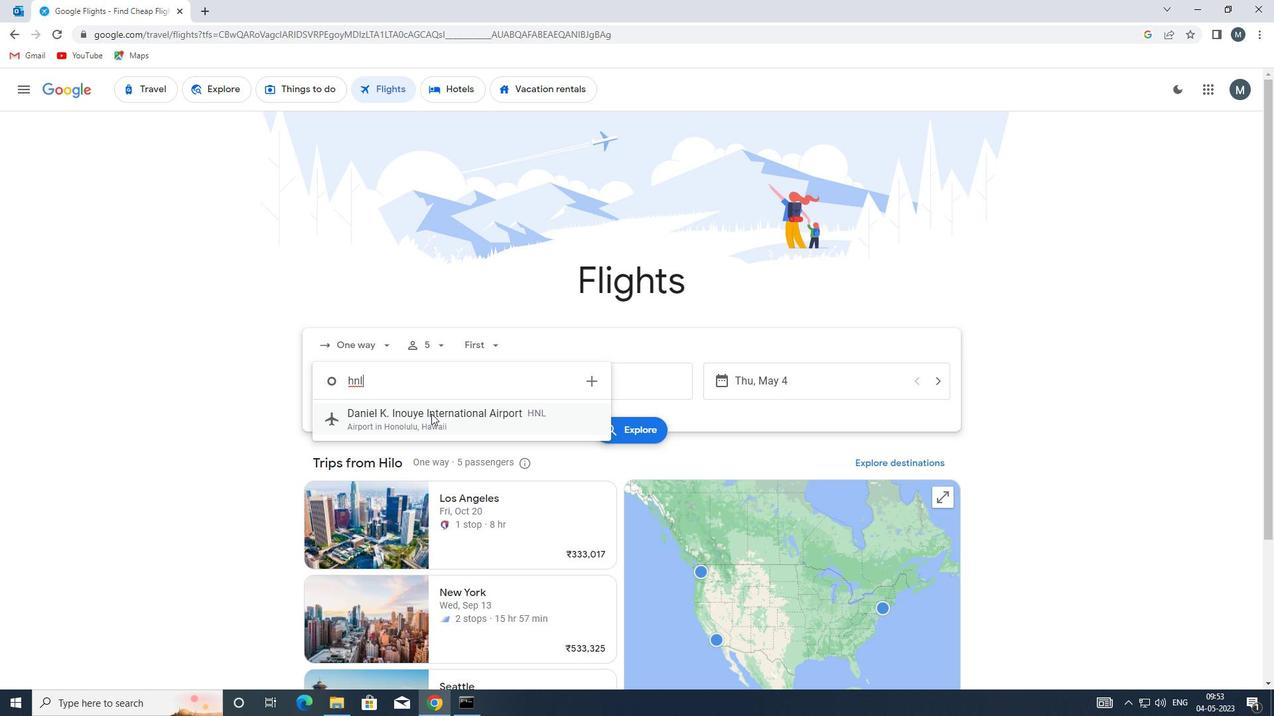 
Action: Mouse moved to (575, 388)
Screenshot: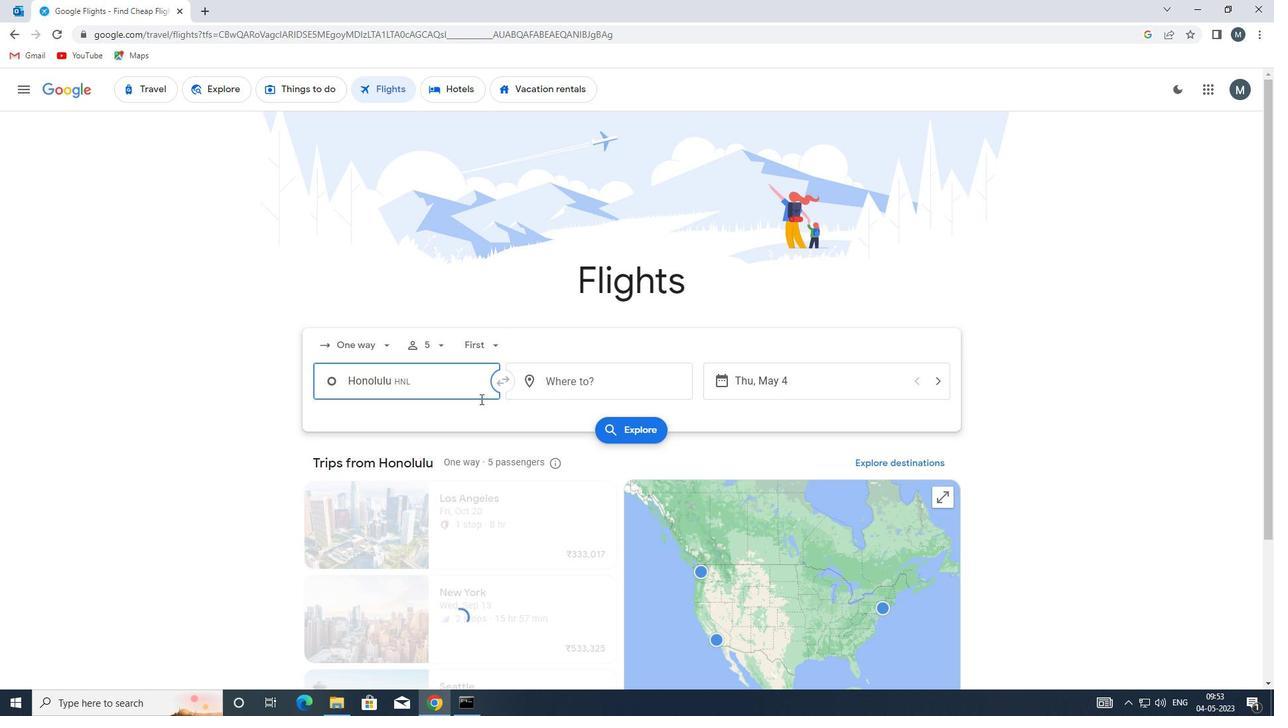 
Action: Mouse pressed left at (575, 388)
Screenshot: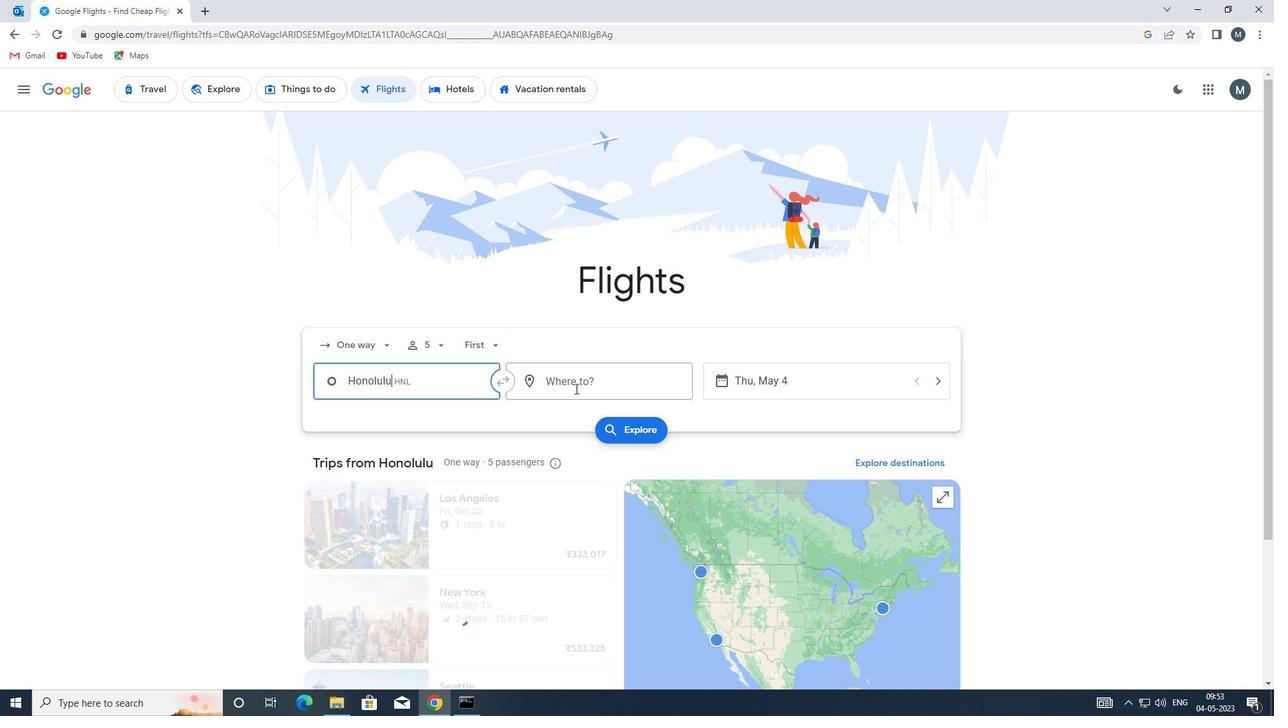 
Action: Key pressed fwn
Screenshot: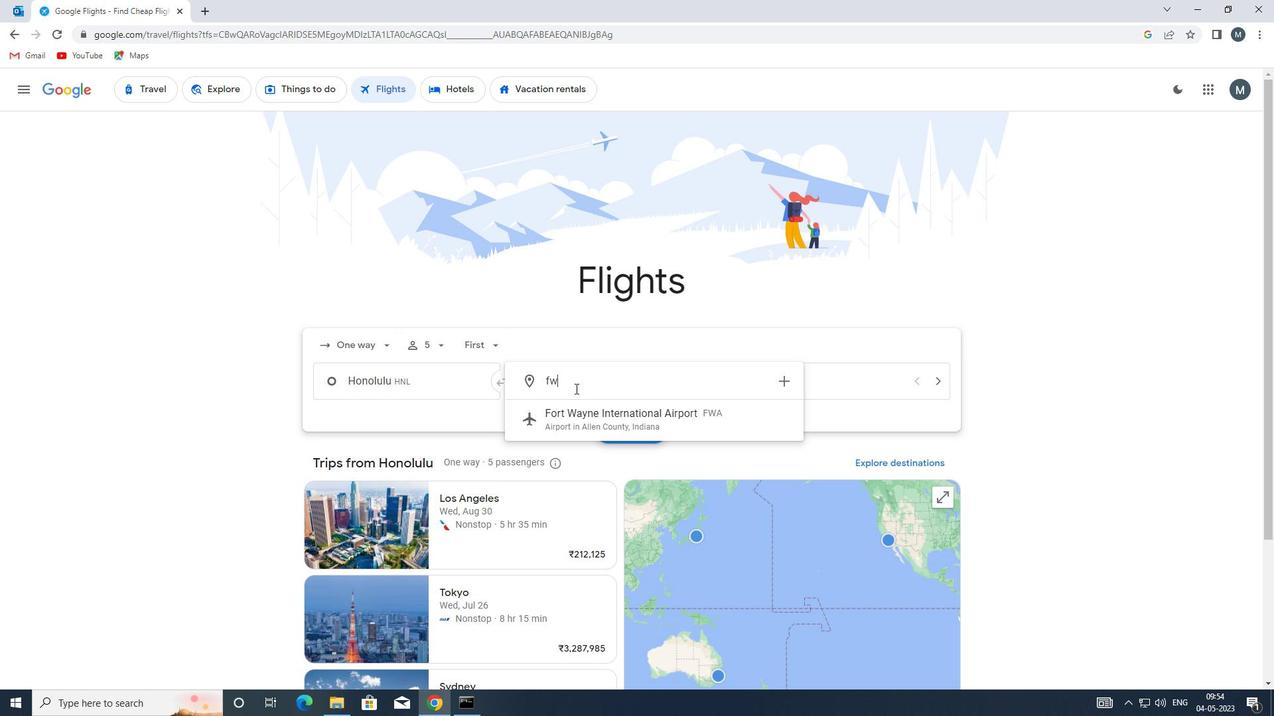 
Action: Mouse moved to (576, 392)
Screenshot: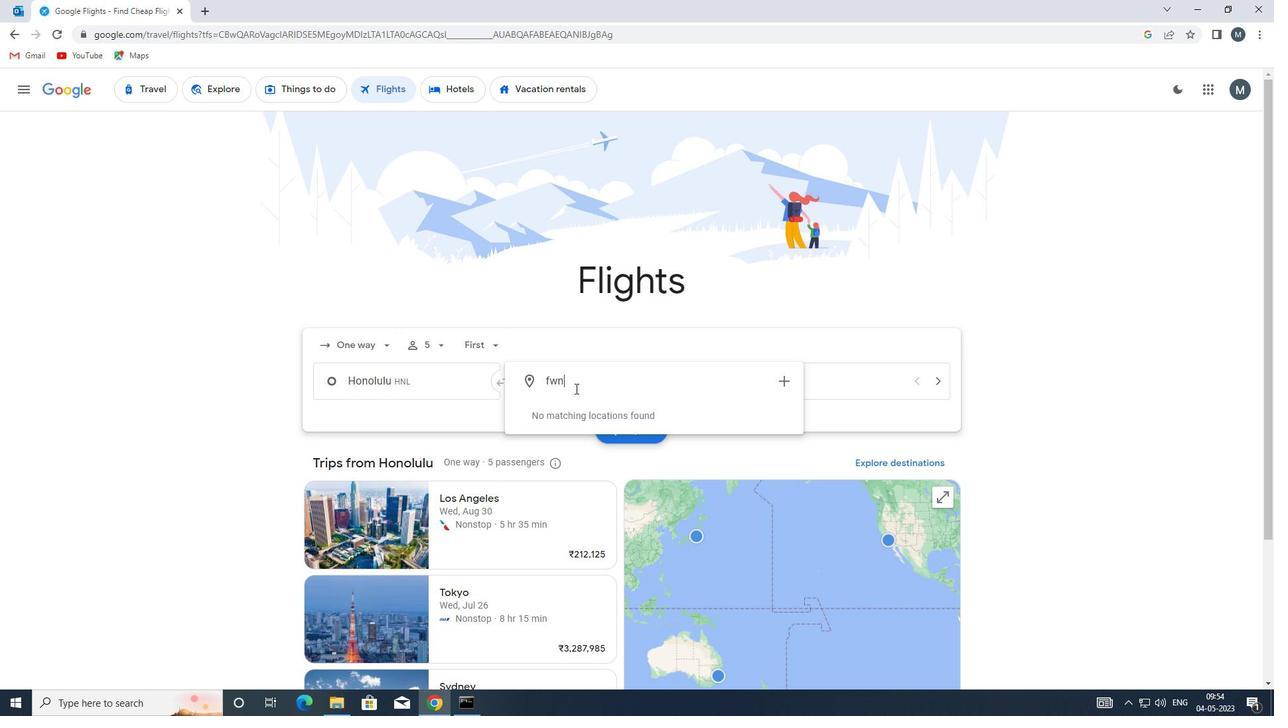 
Action: Key pressed <Key.backspace>
Screenshot: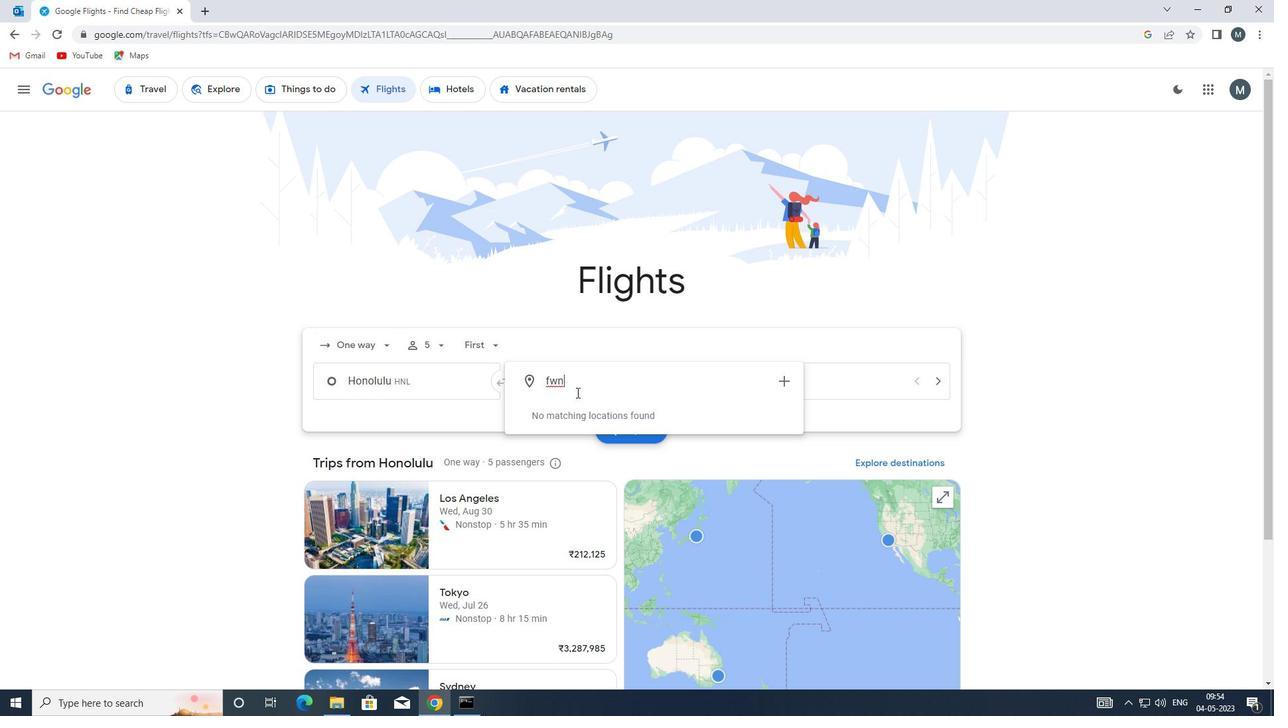 
Action: Mouse moved to (592, 421)
Screenshot: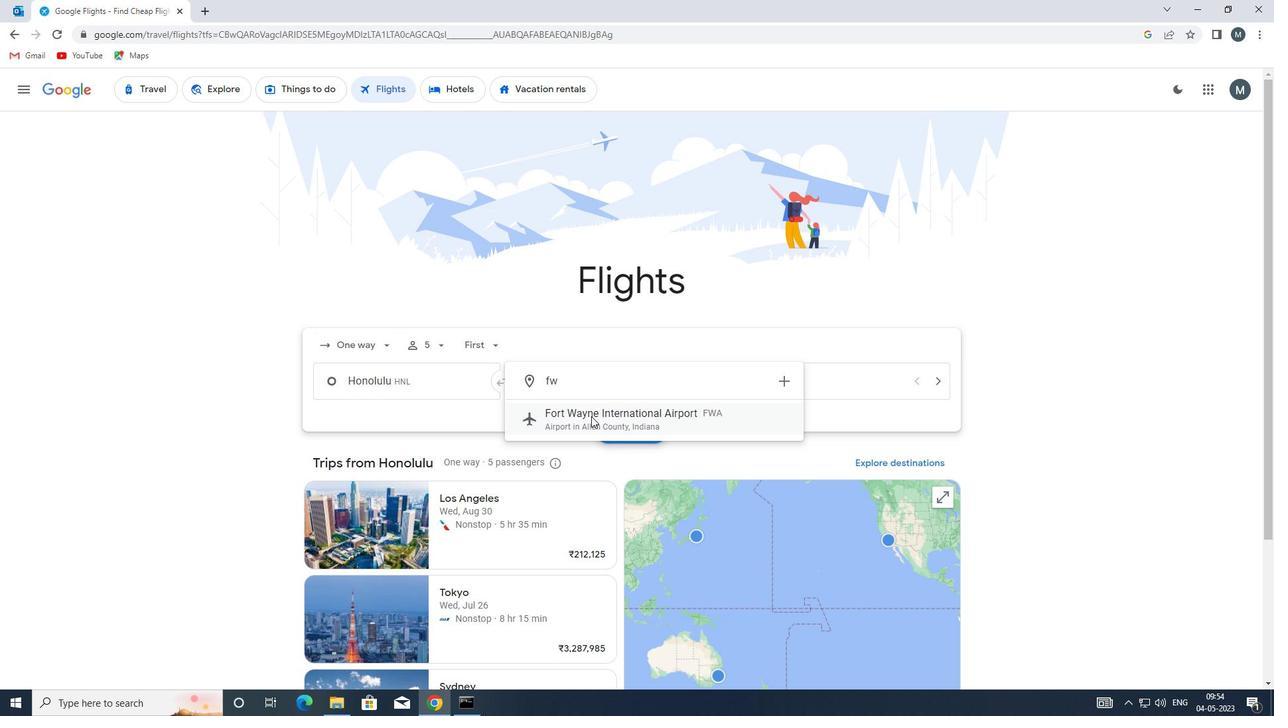 
Action: Mouse pressed left at (592, 421)
Screenshot: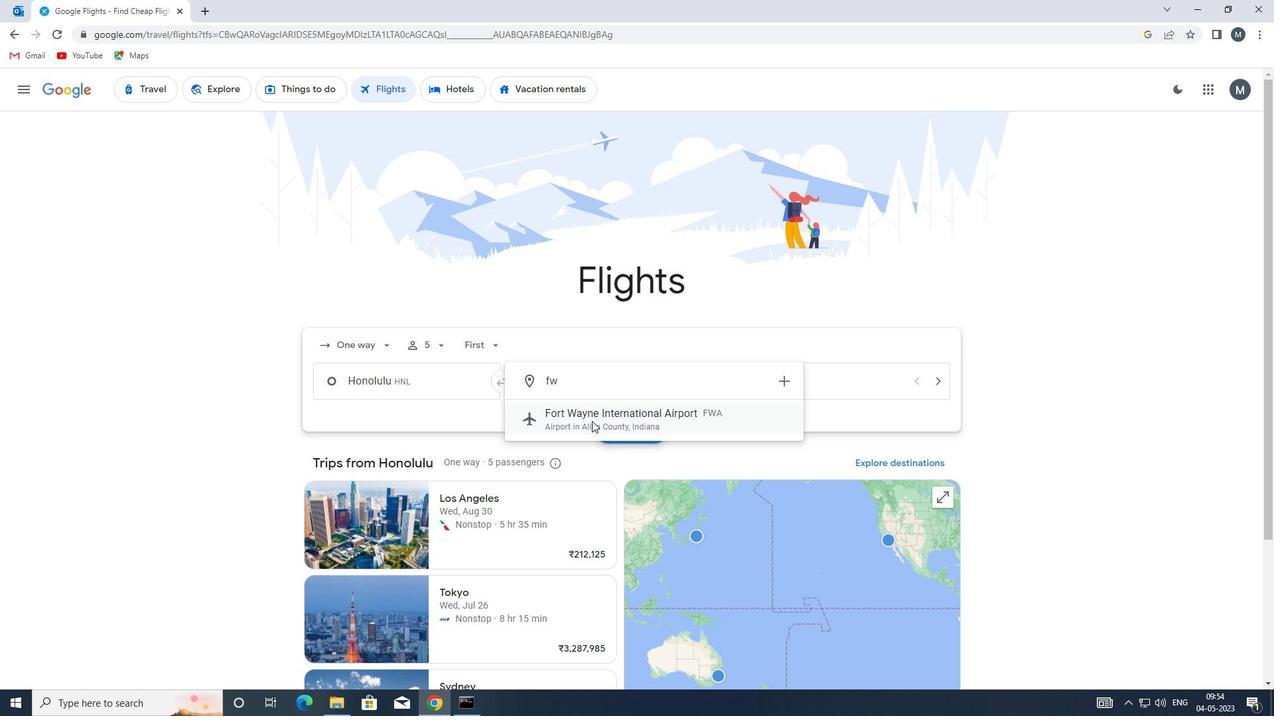 
Action: Mouse moved to (748, 386)
Screenshot: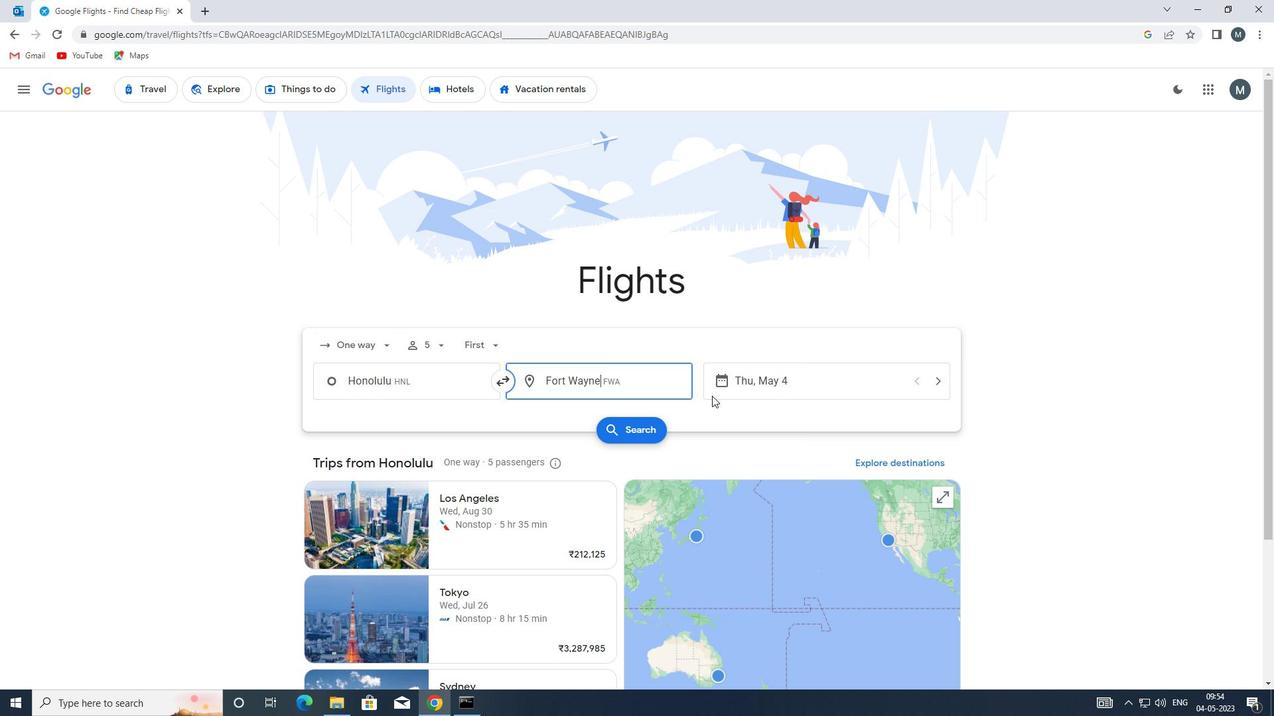 
Action: Mouse pressed left at (748, 386)
Screenshot: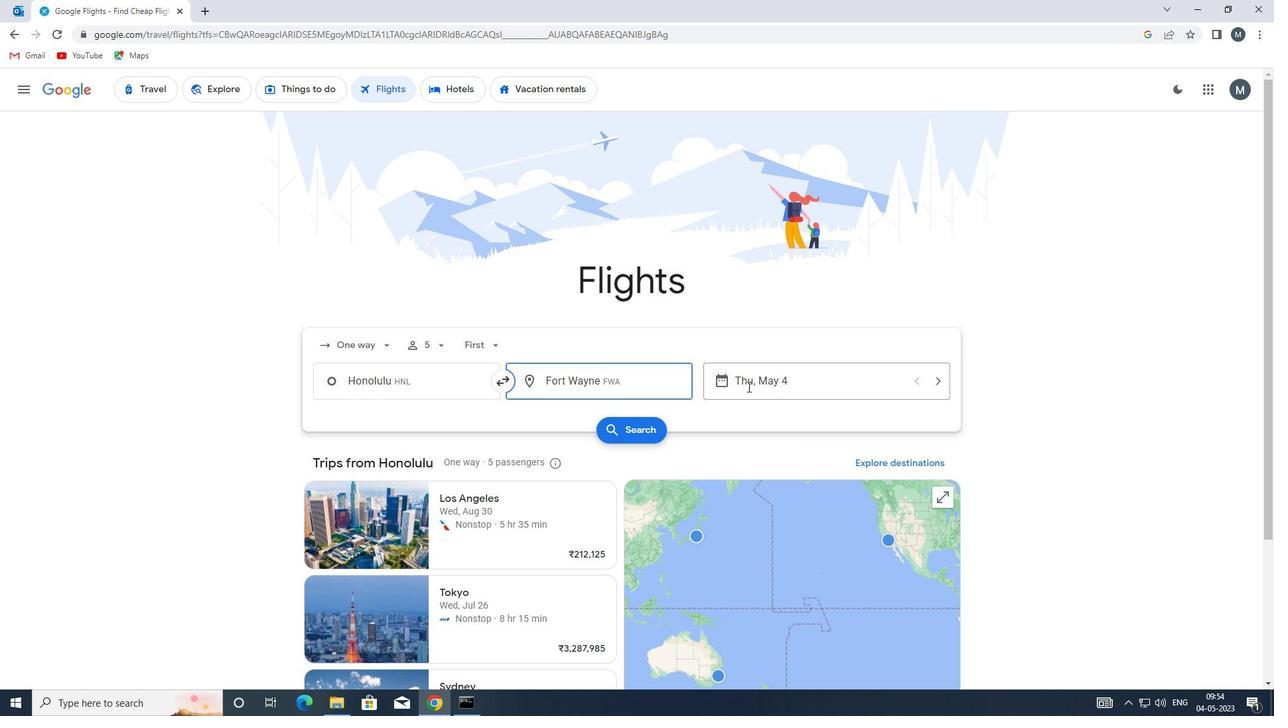
Action: Mouse moved to (602, 447)
Screenshot: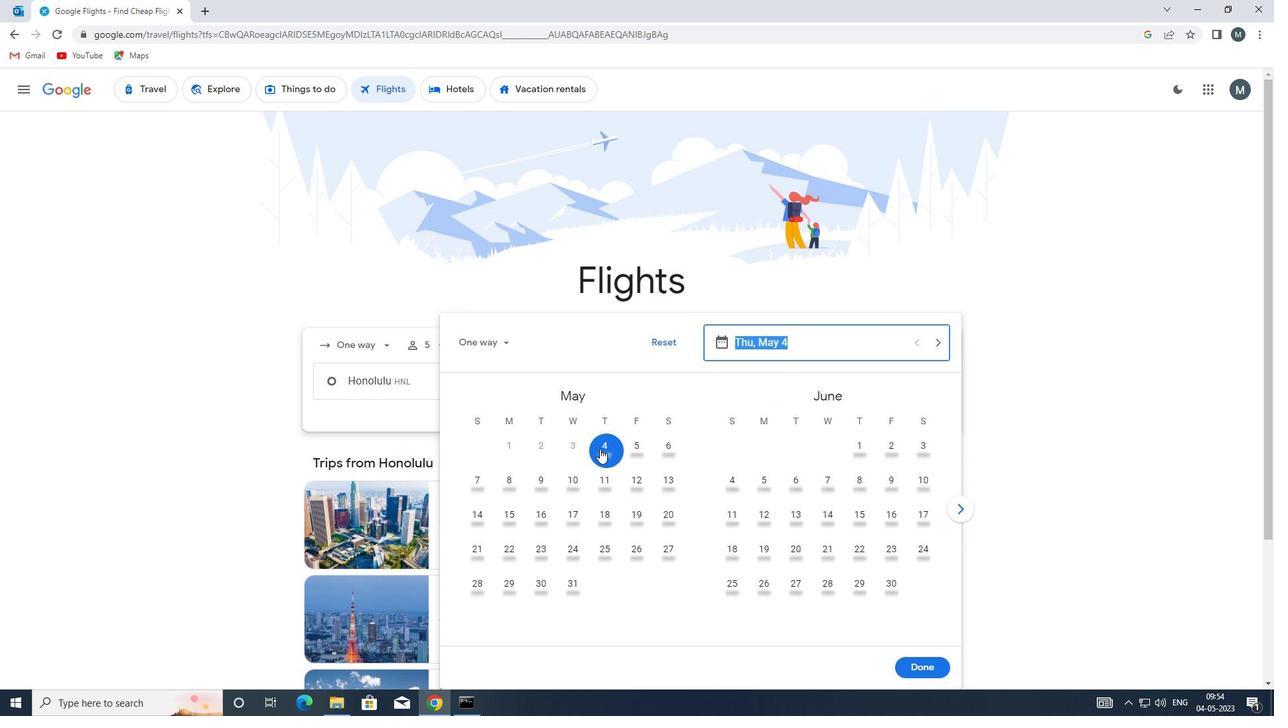 
Action: Mouse pressed left at (602, 447)
Screenshot: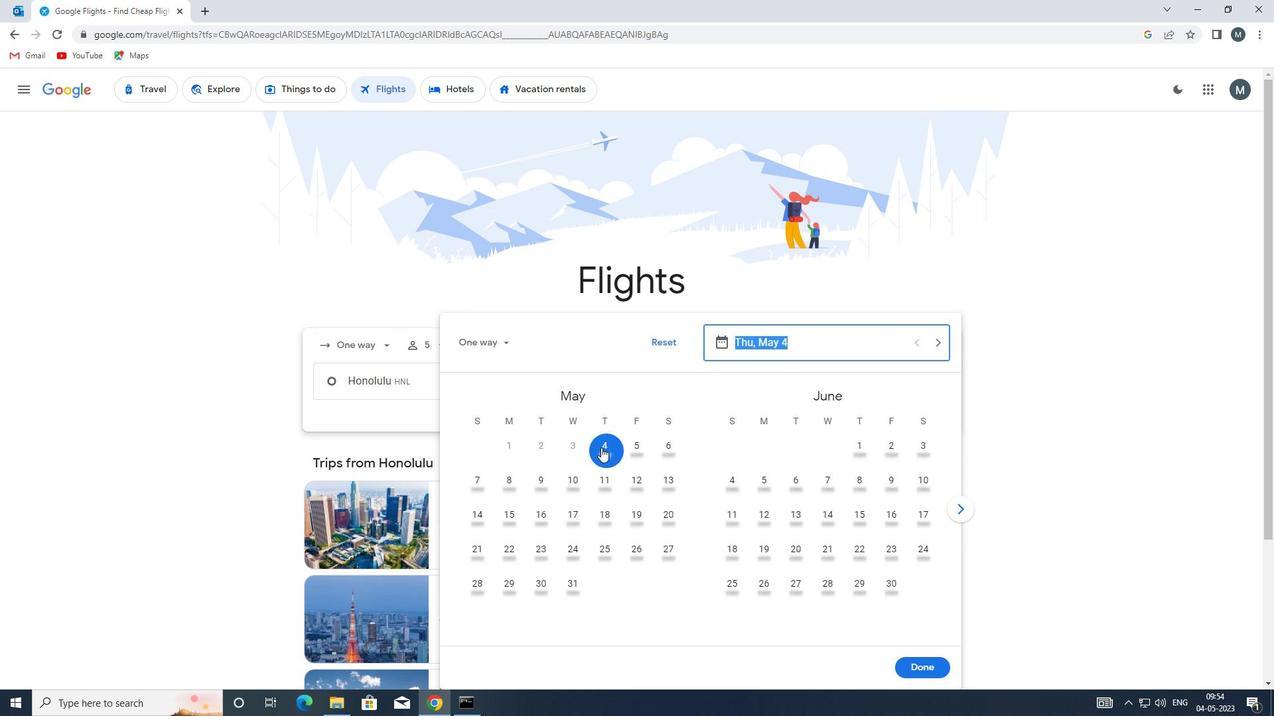 
Action: Mouse moved to (919, 671)
Screenshot: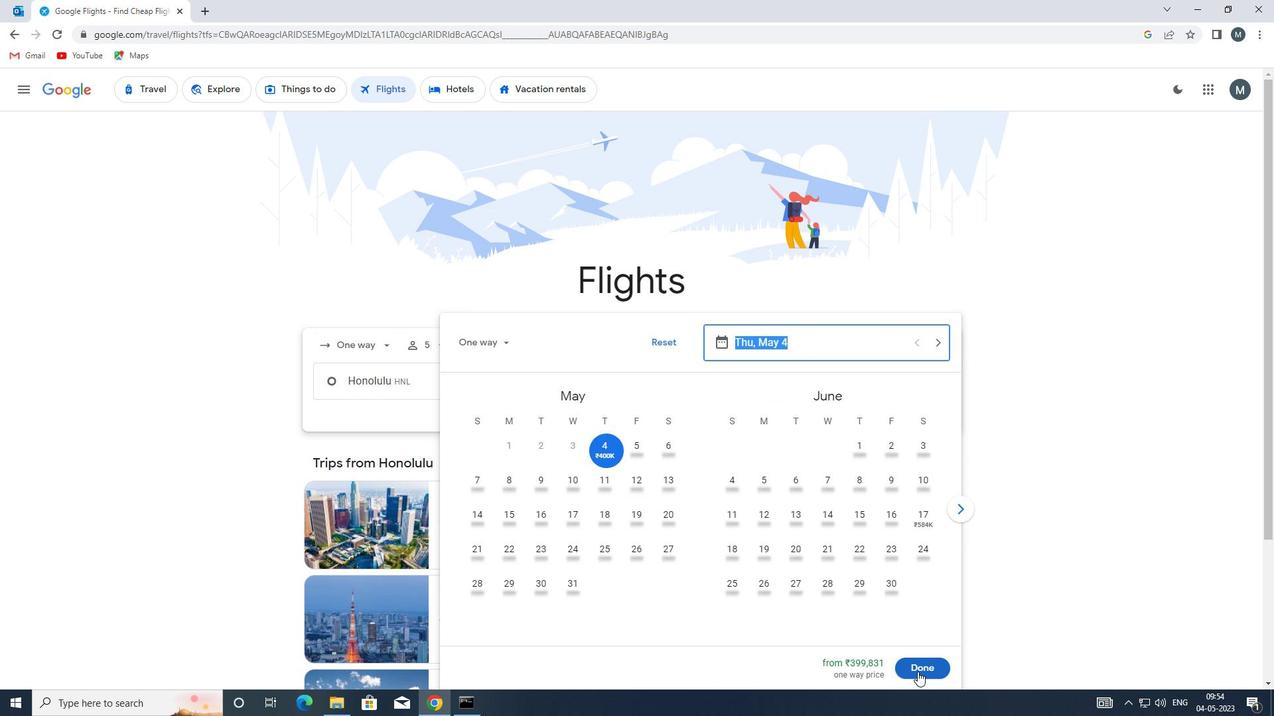 
Action: Mouse pressed left at (919, 671)
Screenshot: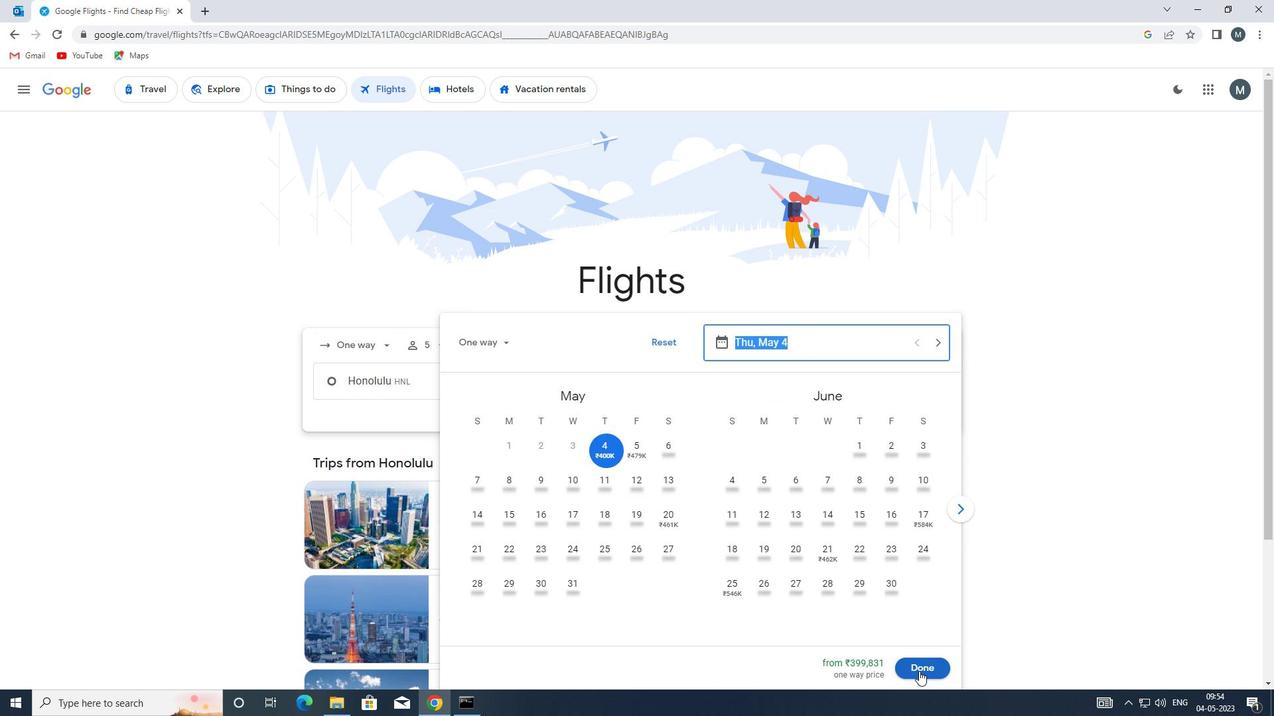 
Action: Mouse moved to (627, 425)
Screenshot: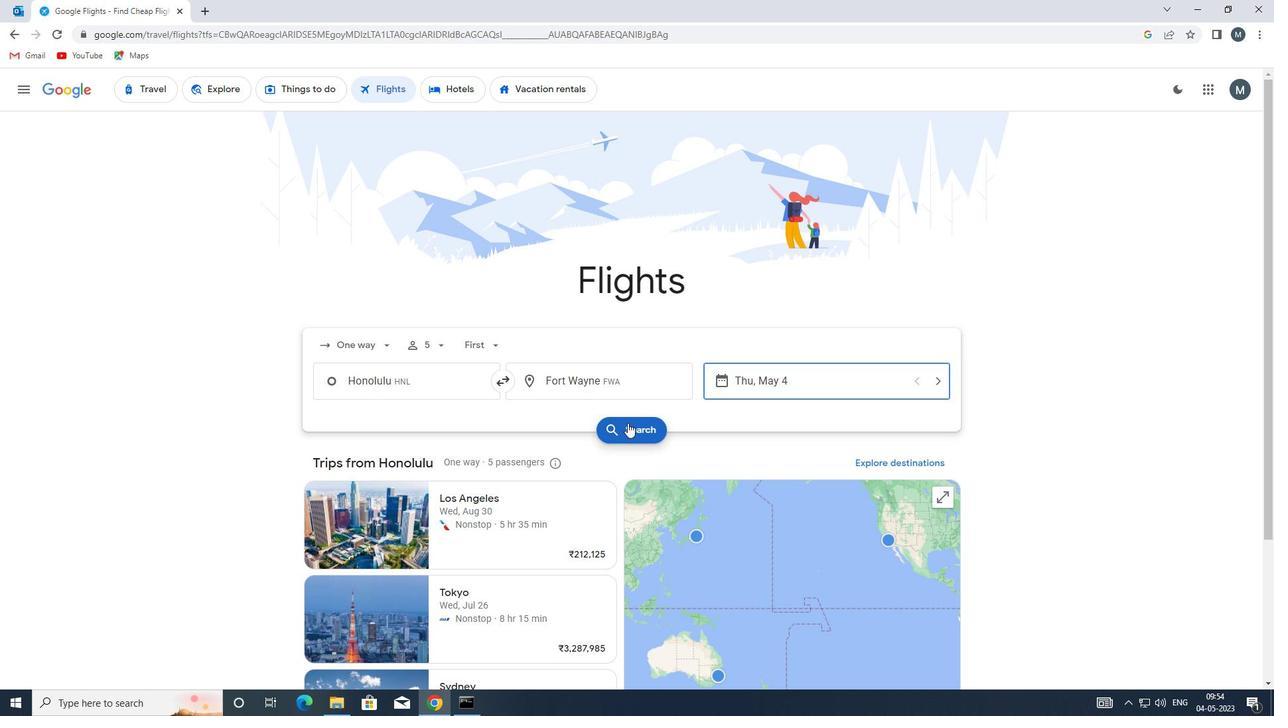 
Action: Mouse pressed left at (627, 425)
Screenshot: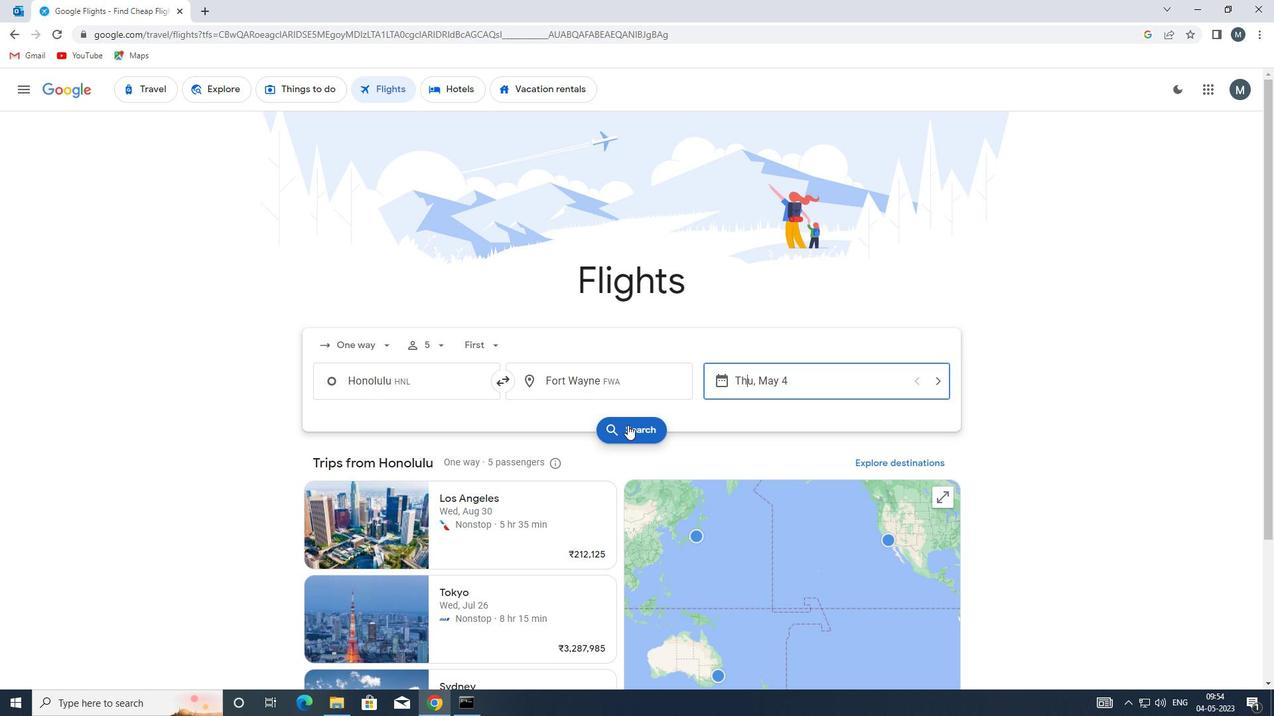 
Action: Mouse moved to (343, 208)
Screenshot: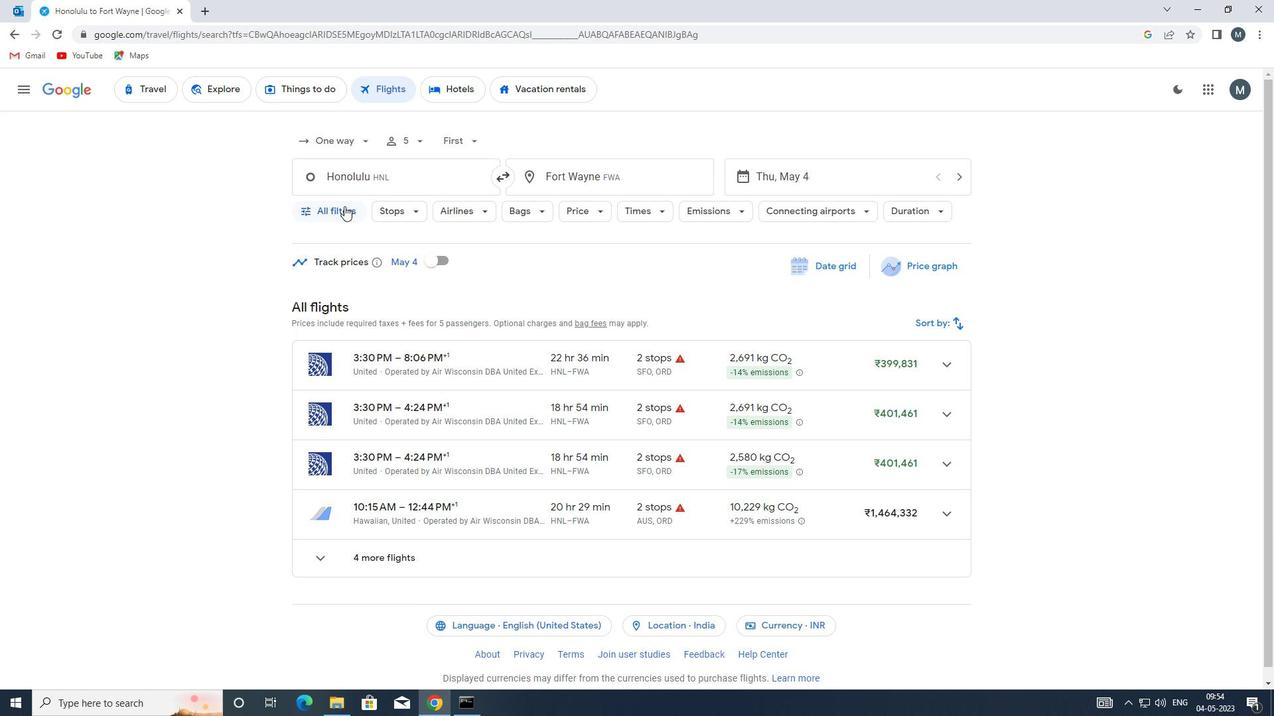 
Action: Mouse pressed left at (343, 208)
Screenshot: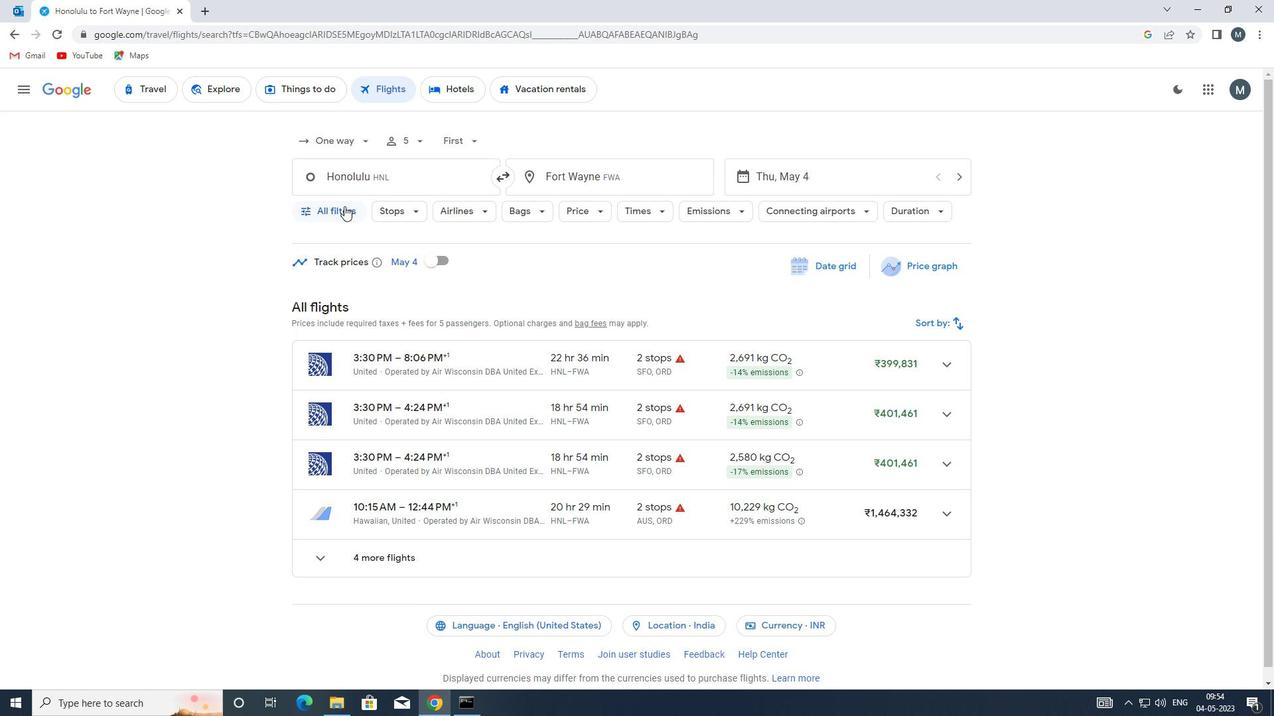 
Action: Mouse moved to (353, 295)
Screenshot: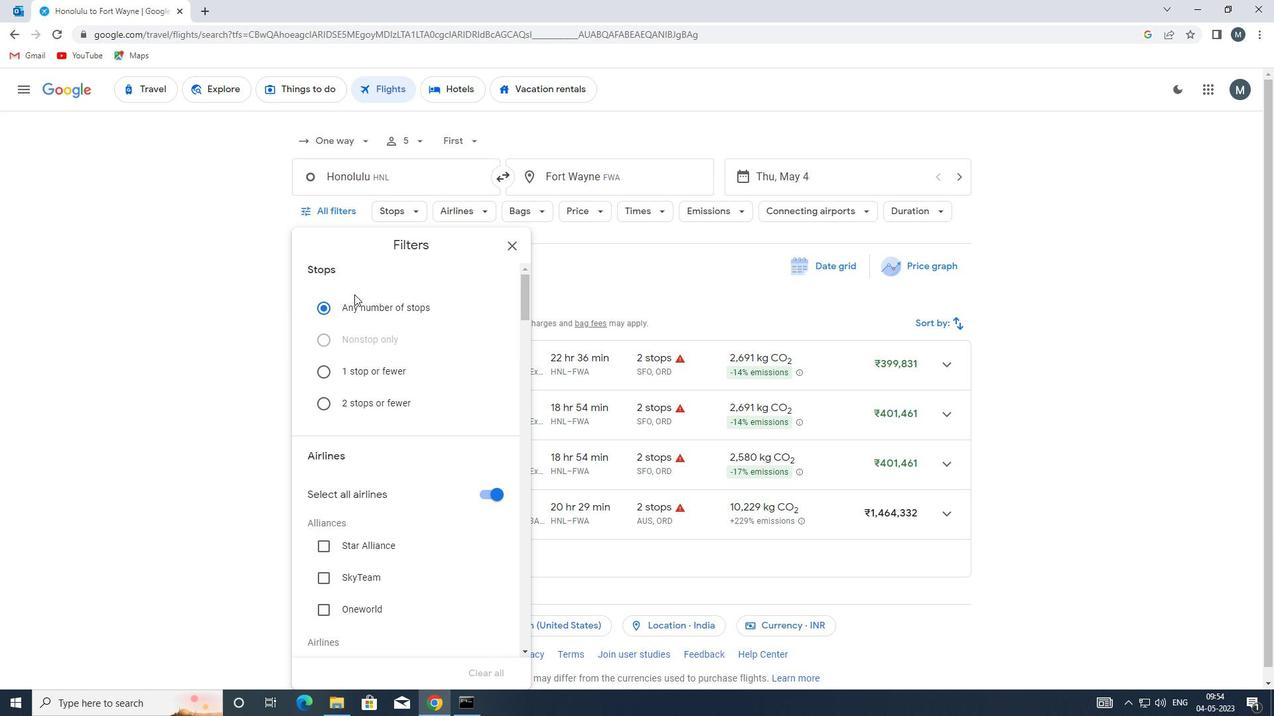 
Action: Mouse scrolled (353, 294) with delta (0, 0)
Screenshot: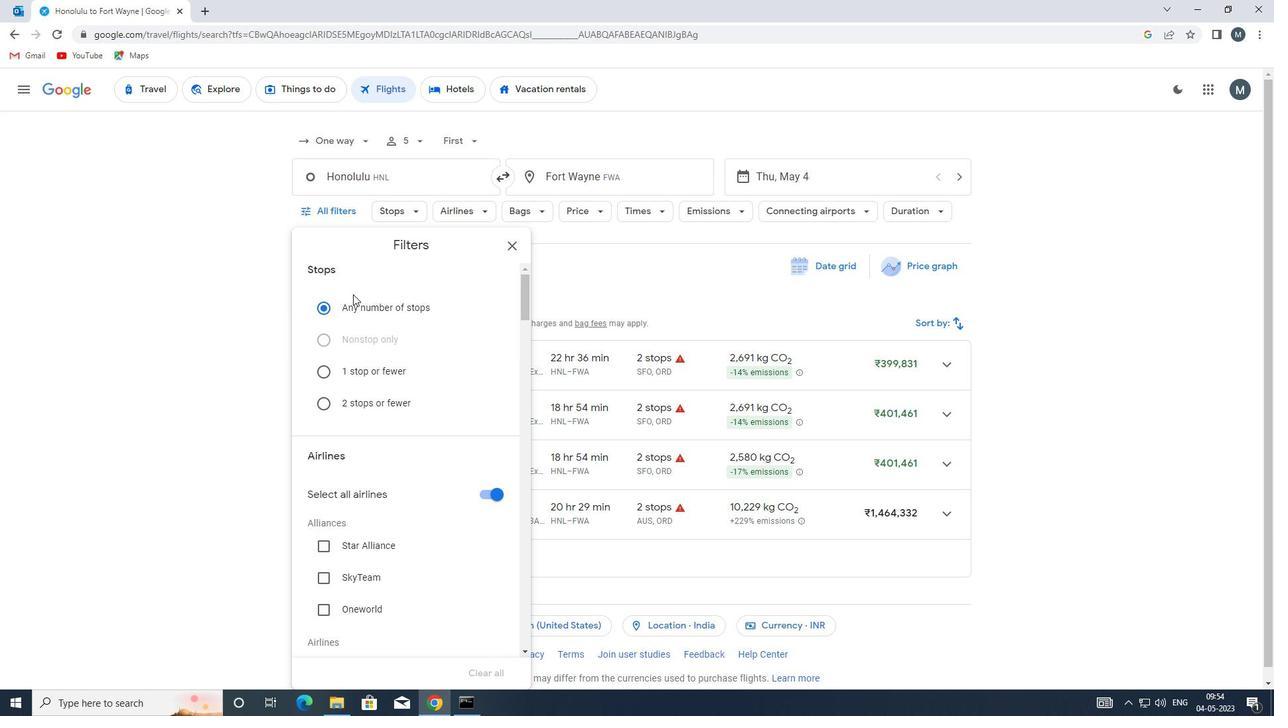 
Action: Mouse moved to (353, 296)
Screenshot: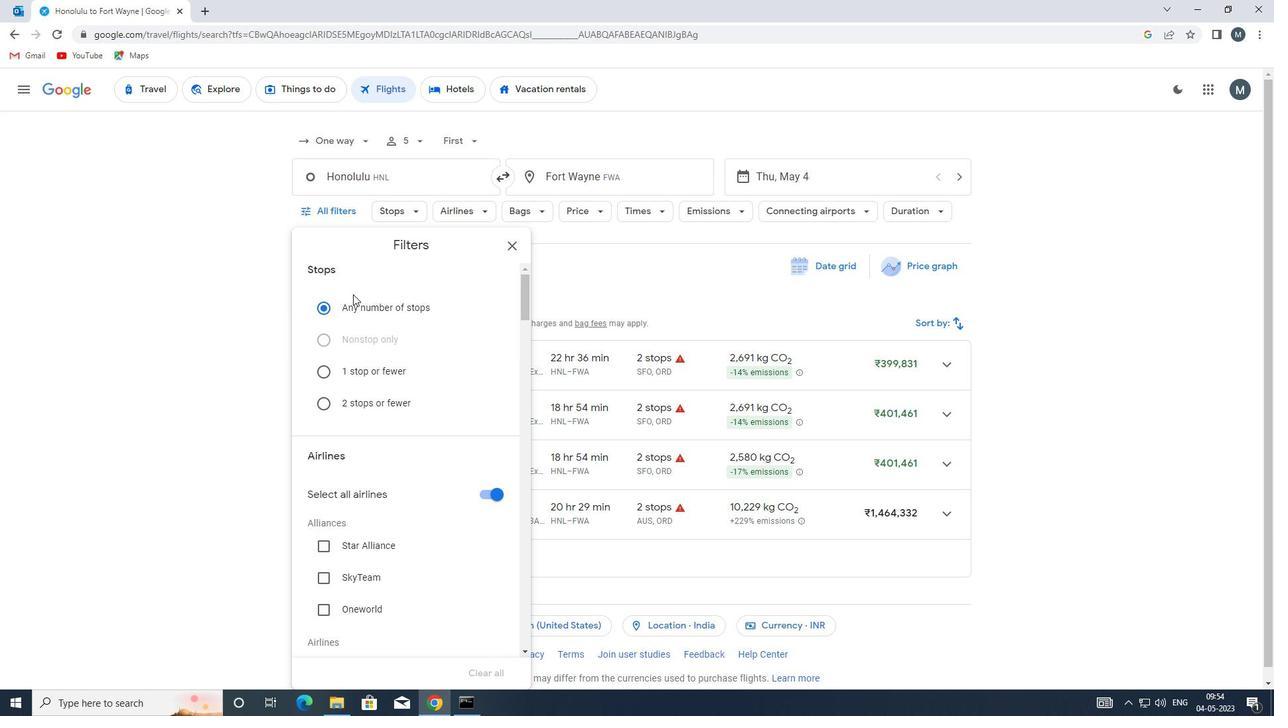 
Action: Mouse scrolled (353, 295) with delta (0, 0)
Screenshot: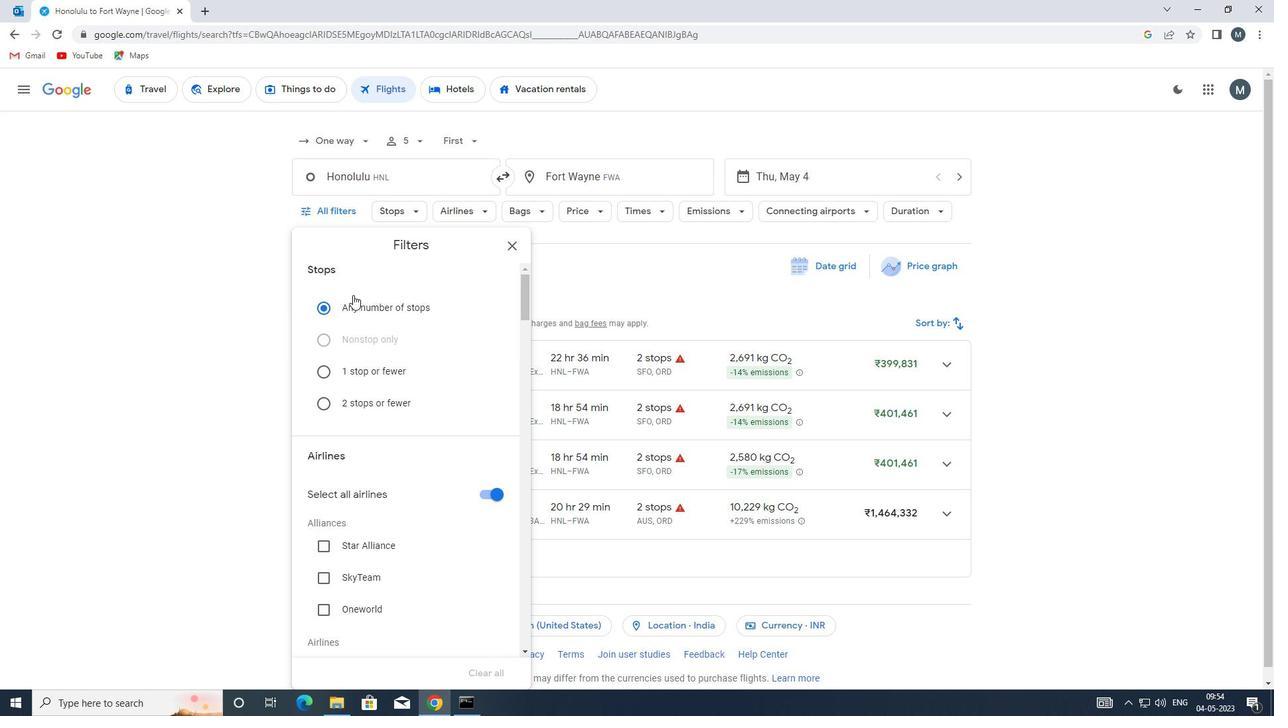 
Action: Mouse moved to (463, 372)
Screenshot: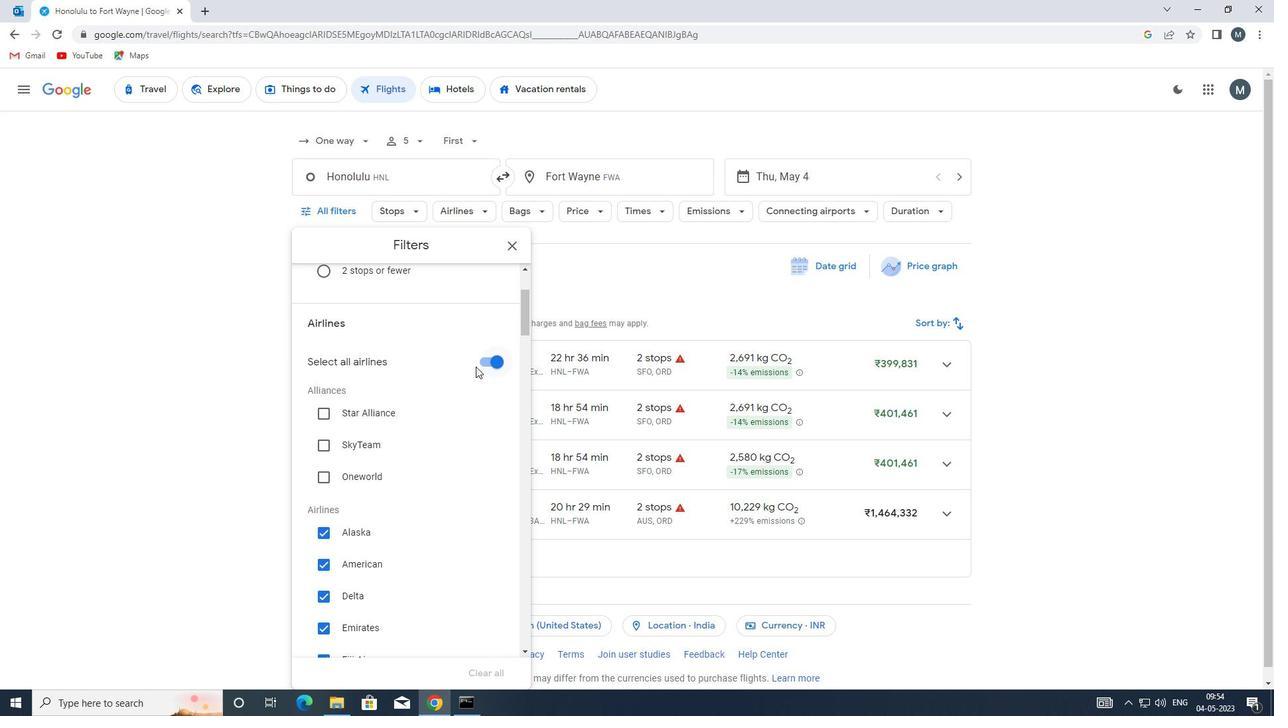
Action: Mouse scrolled (463, 371) with delta (0, 0)
Screenshot: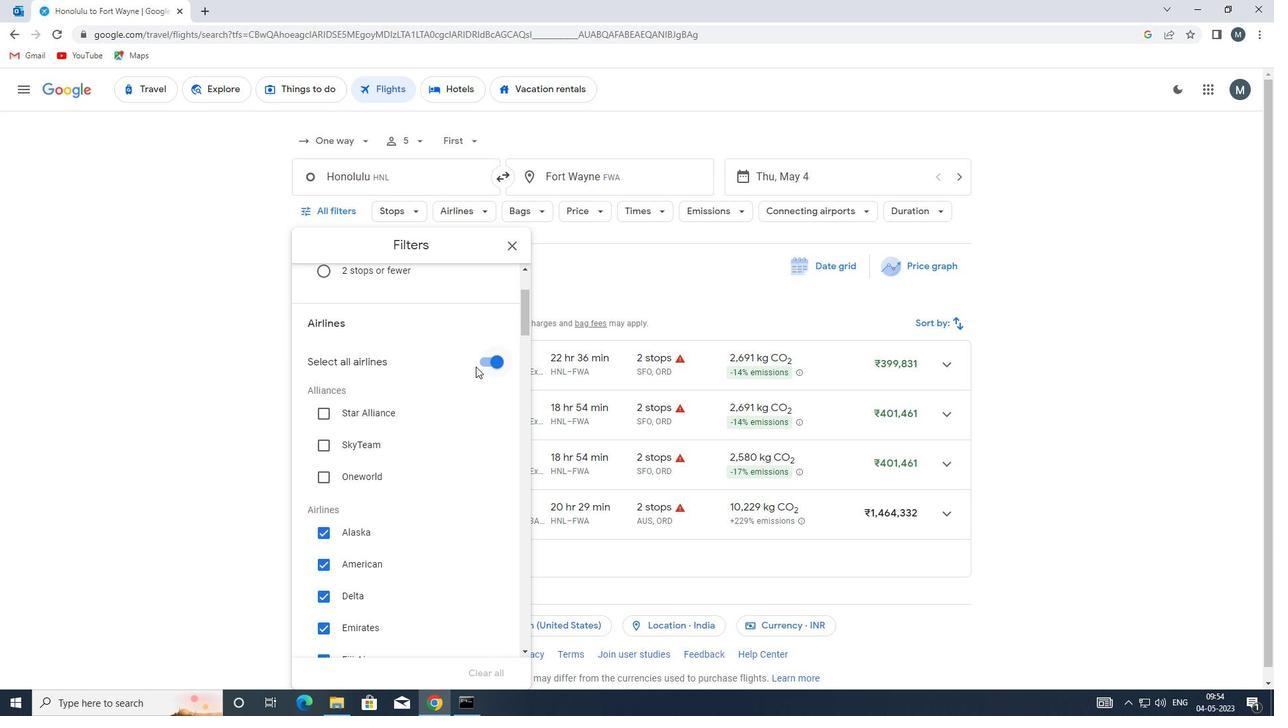 
Action: Mouse scrolled (463, 371) with delta (0, 0)
Screenshot: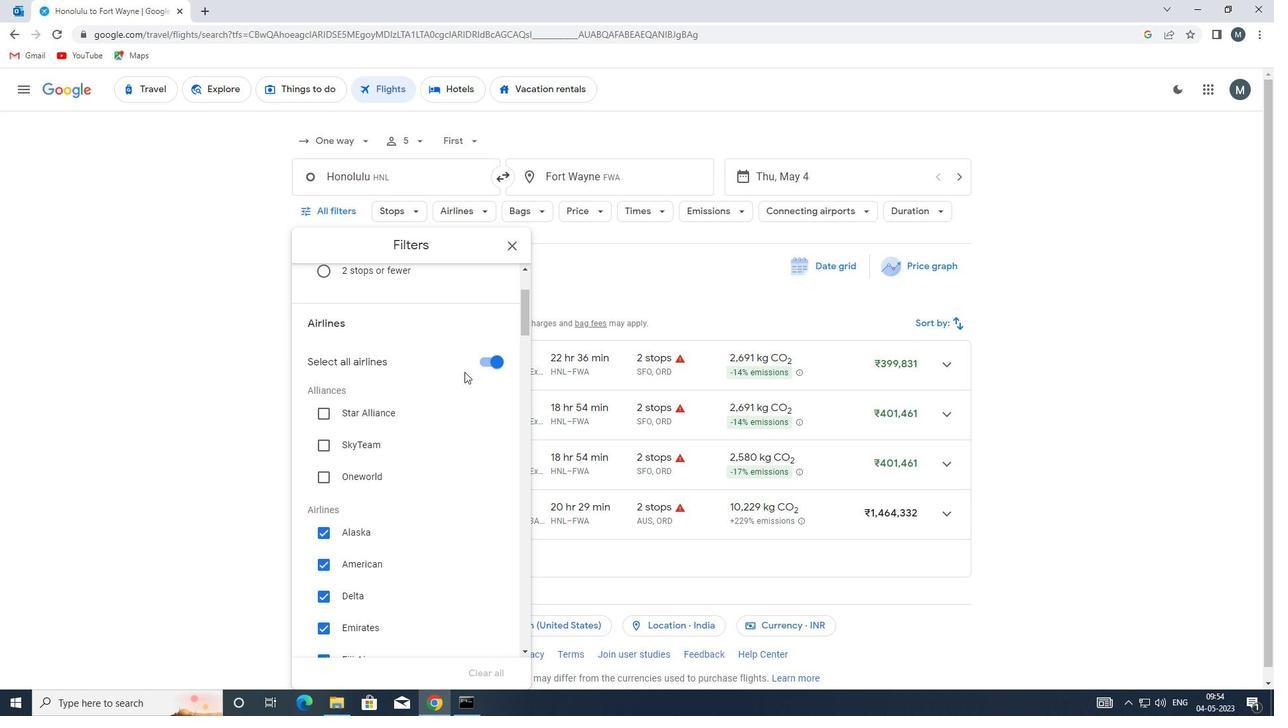
Action: Mouse scrolled (463, 371) with delta (0, 0)
Screenshot: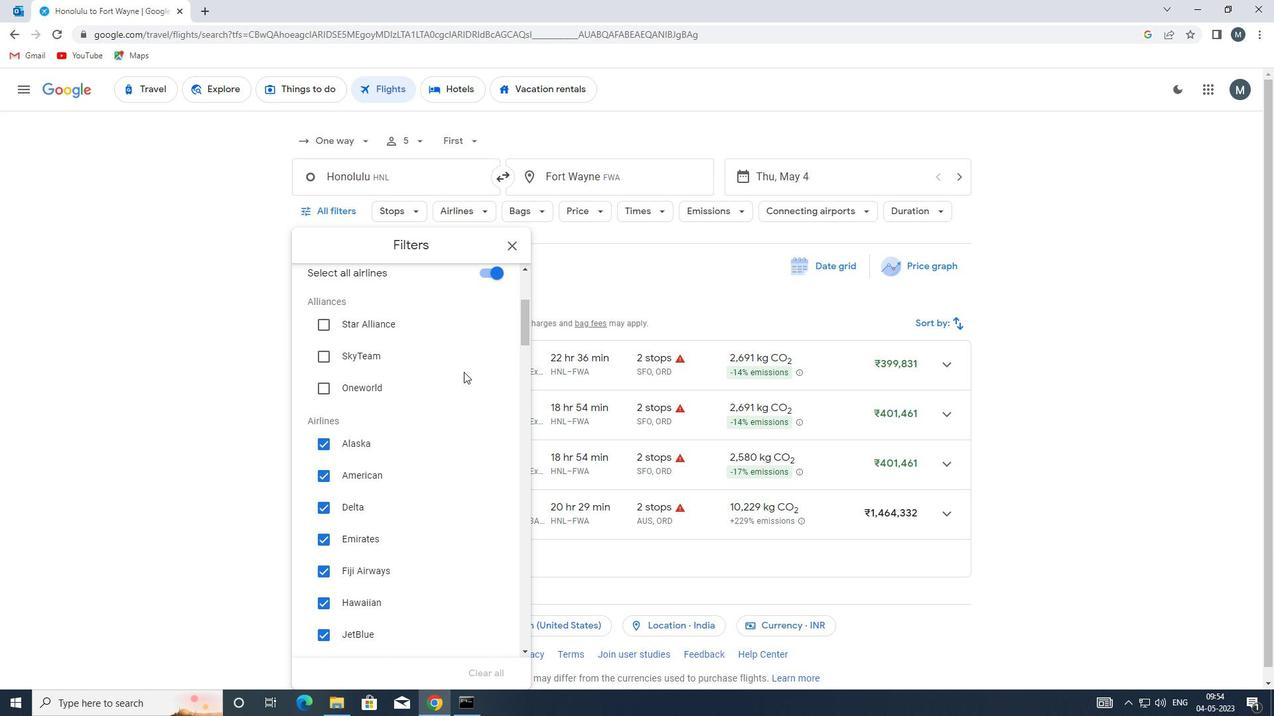 
Action: Mouse moved to (456, 377)
Screenshot: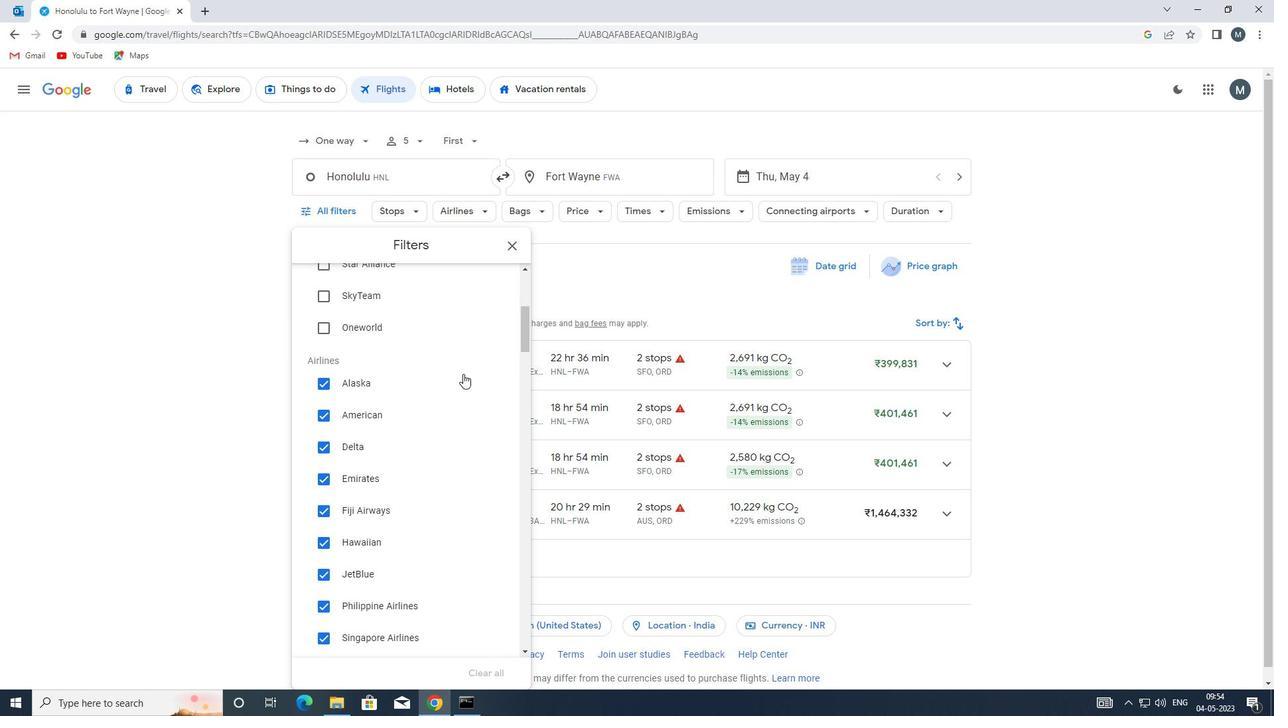 
Action: Mouse scrolled (456, 376) with delta (0, 0)
Screenshot: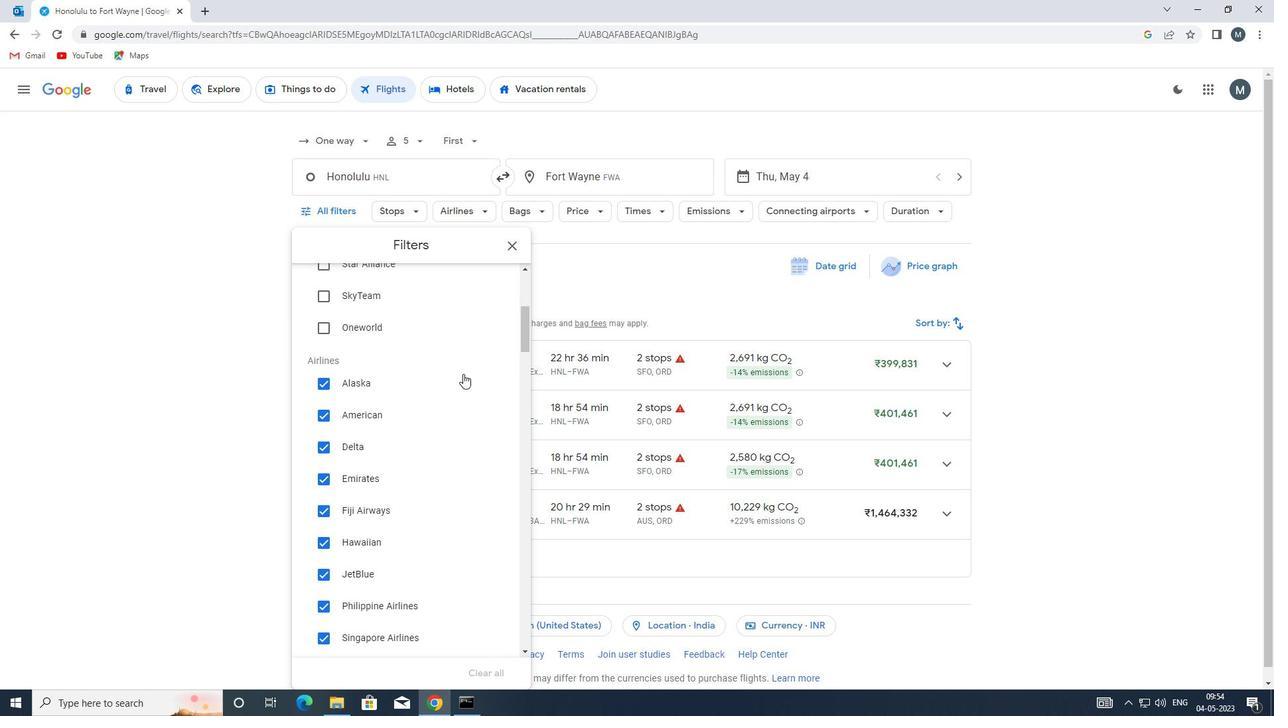 
Action: Mouse moved to (456, 378)
Screenshot: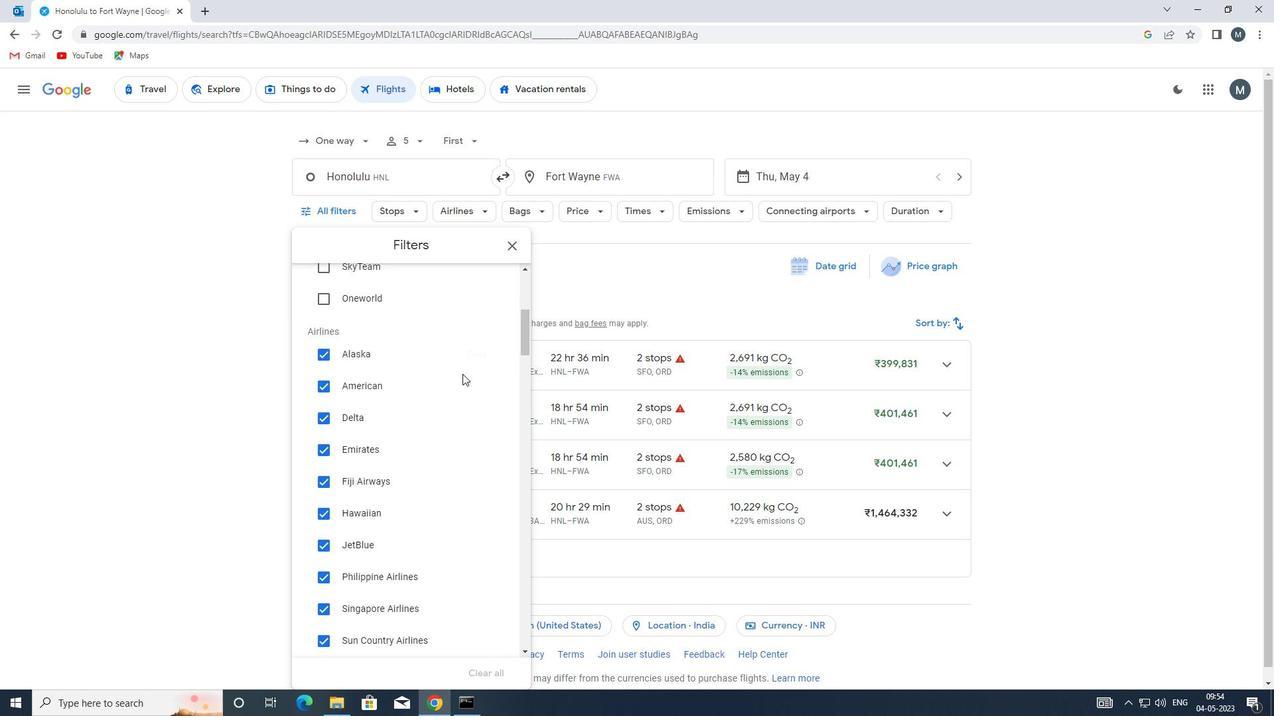 
Action: Mouse scrolled (456, 377) with delta (0, 0)
Screenshot: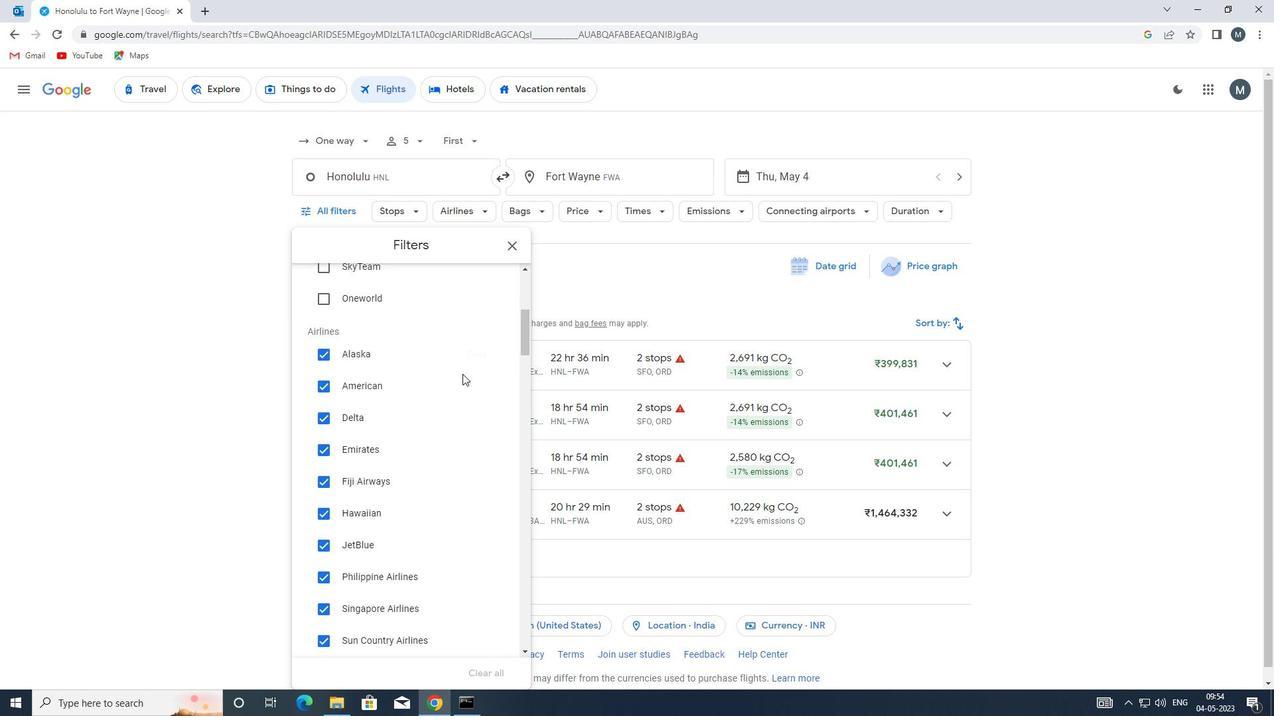 
Action: Mouse moved to (446, 383)
Screenshot: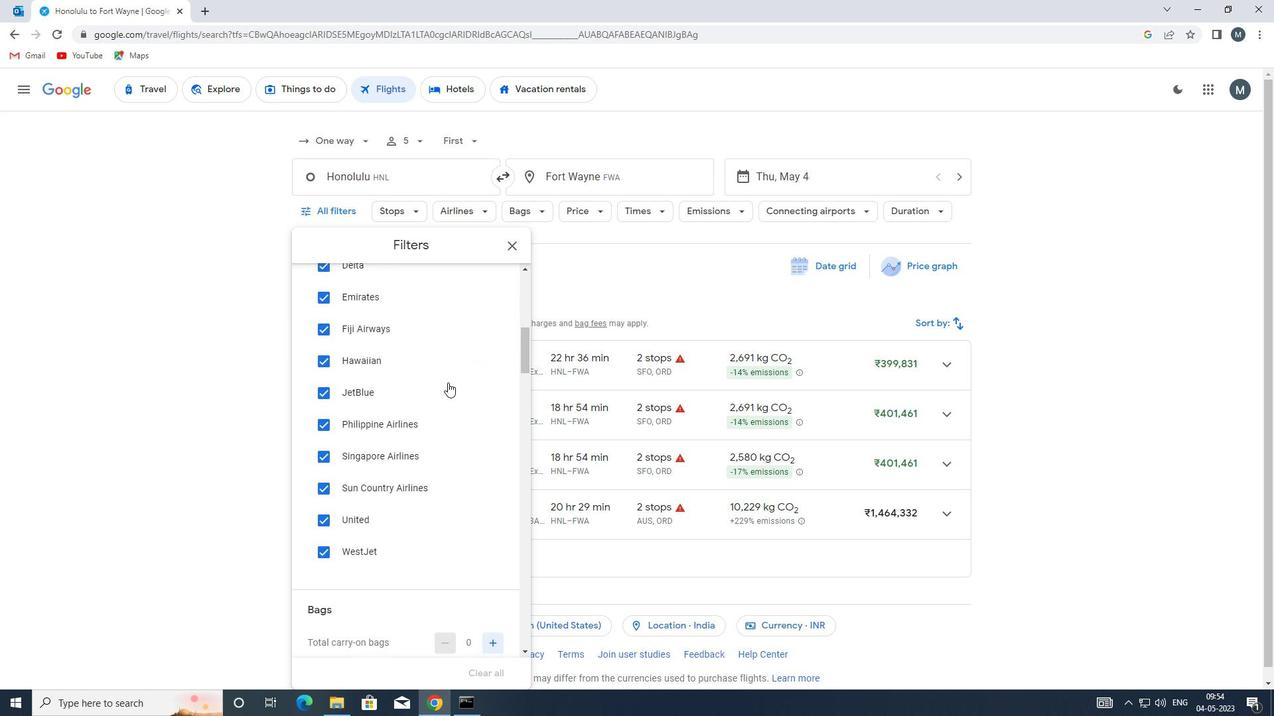 
Action: Mouse scrolled (446, 382) with delta (0, 0)
Screenshot: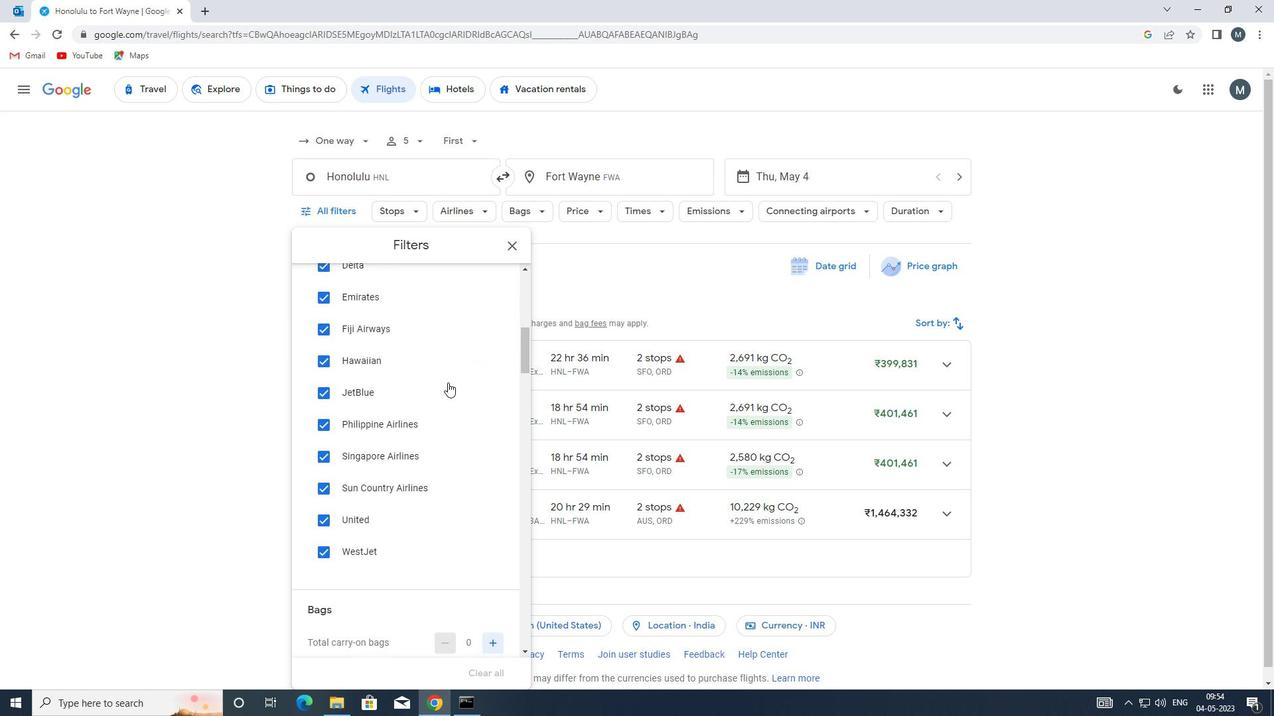 
Action: Mouse scrolled (446, 382) with delta (0, 0)
Screenshot: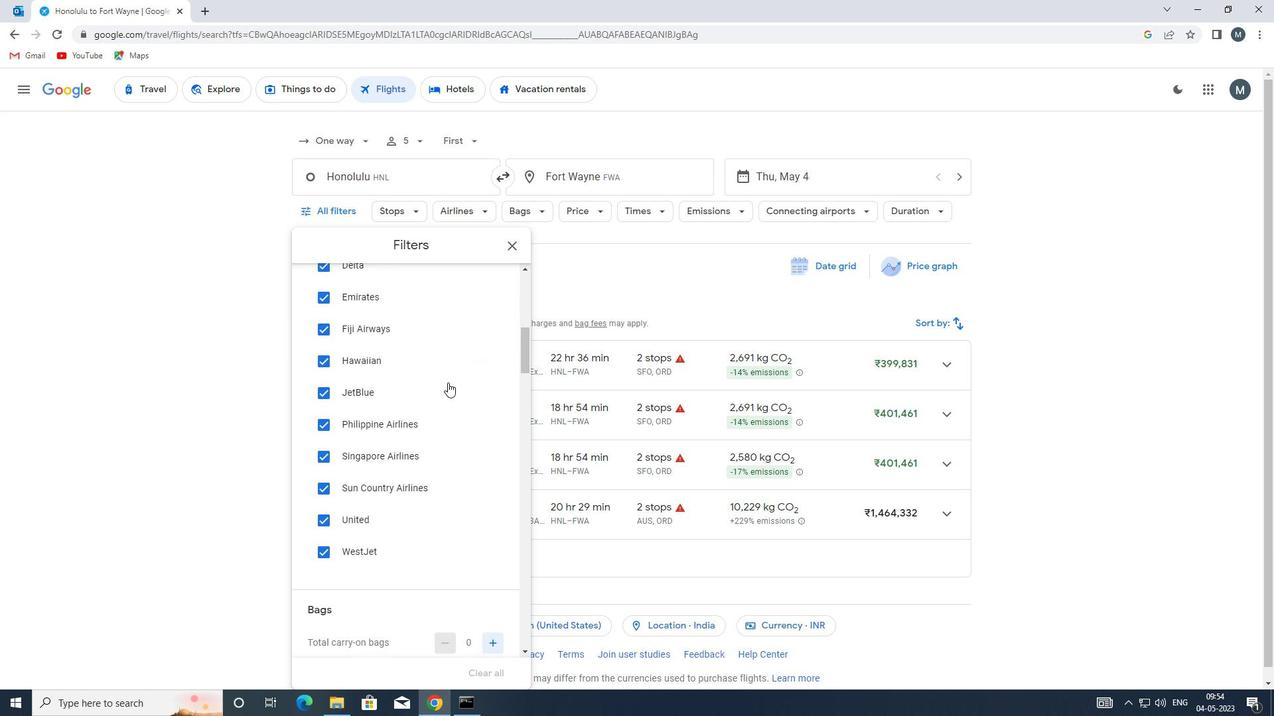 
Action: Mouse moved to (442, 396)
Screenshot: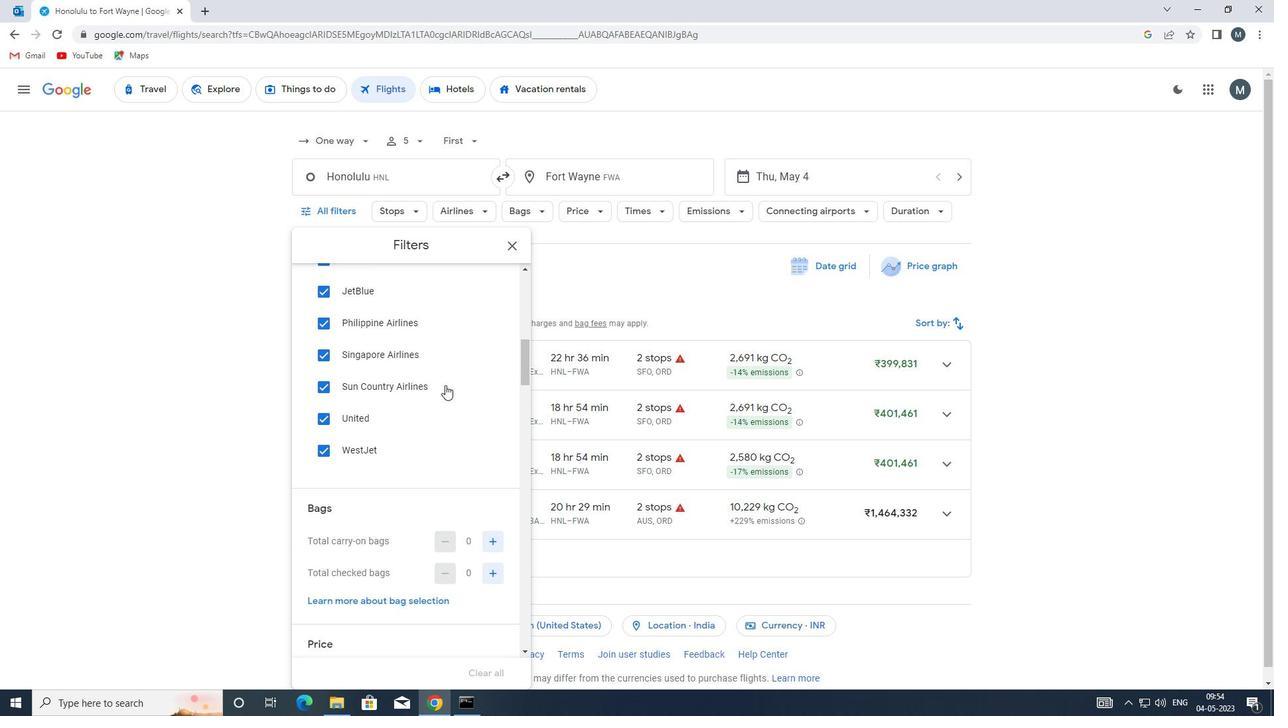 
Action: Mouse scrolled (442, 396) with delta (0, 0)
Screenshot: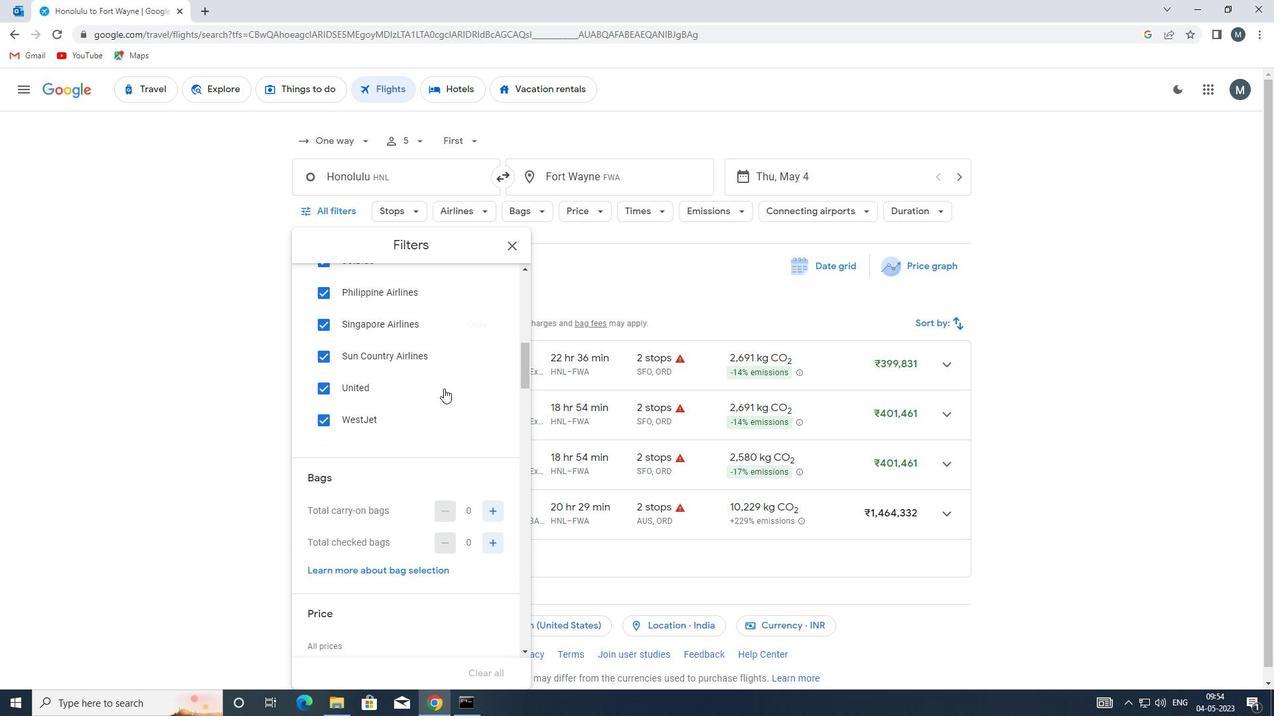 
Action: Mouse moved to (442, 397)
Screenshot: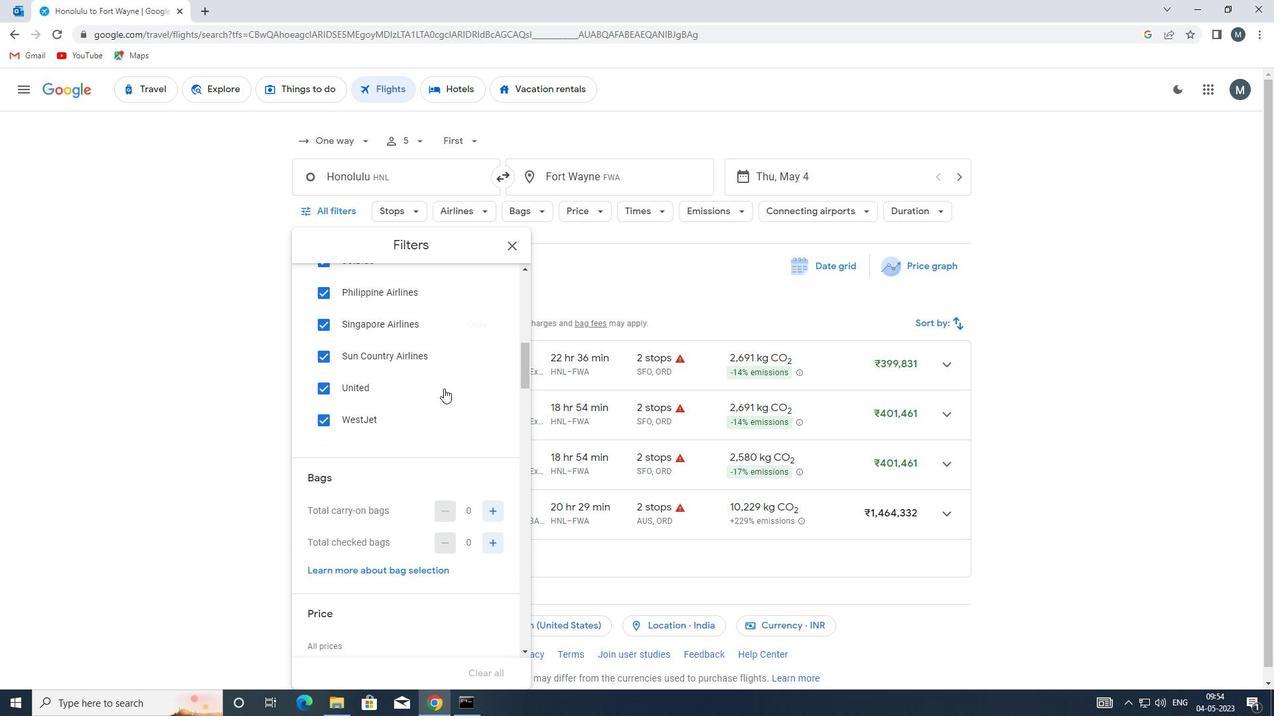 
Action: Mouse scrolled (442, 396) with delta (0, 0)
Screenshot: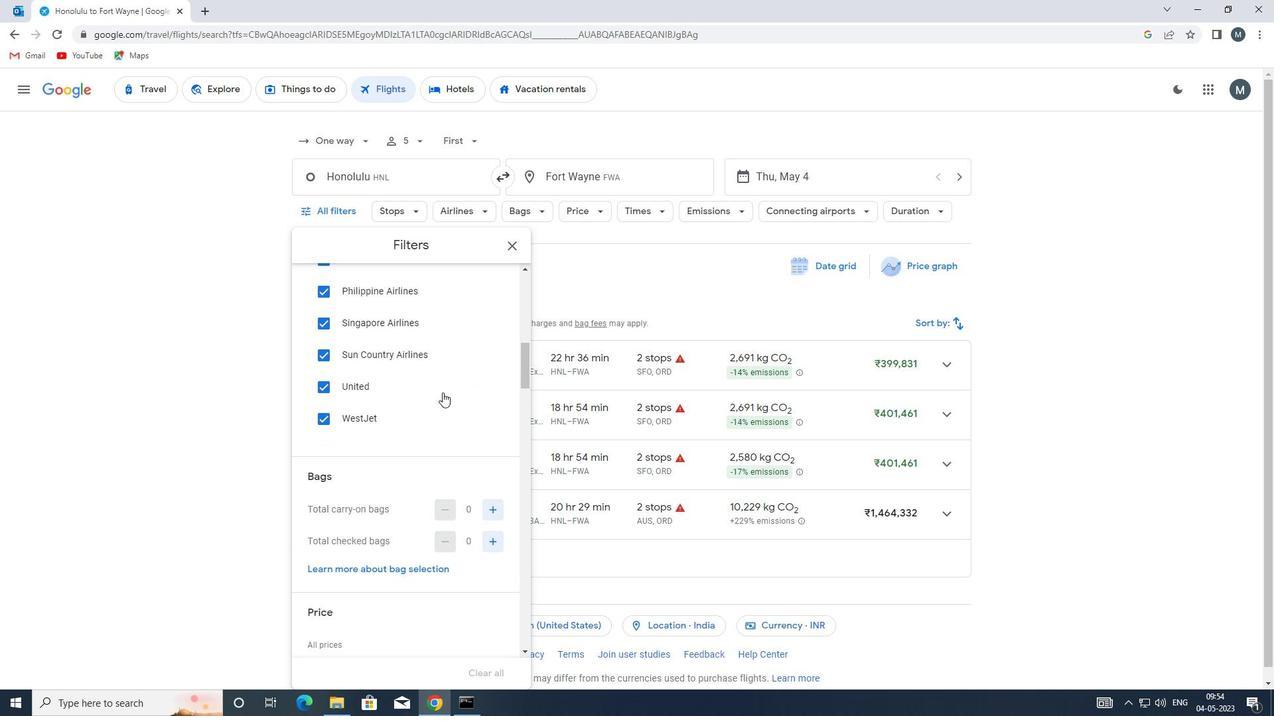 
Action: Mouse moved to (496, 407)
Screenshot: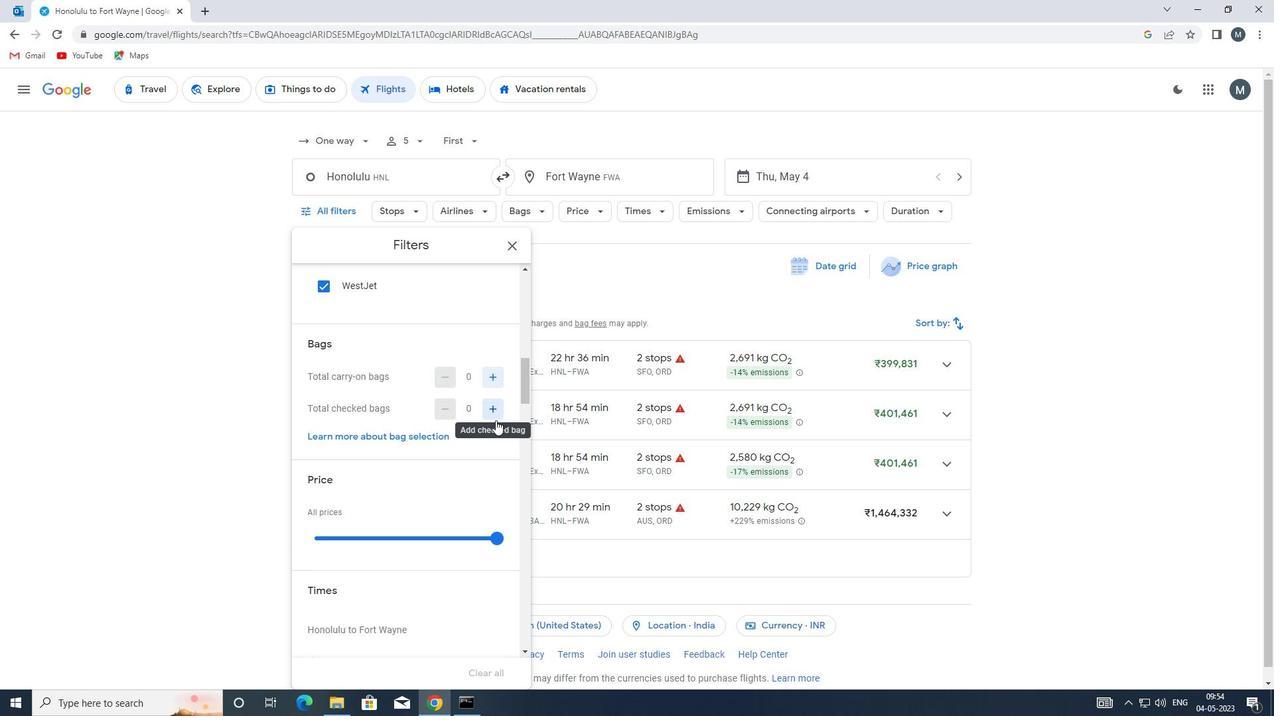 
Action: Mouse pressed left at (496, 407)
Screenshot: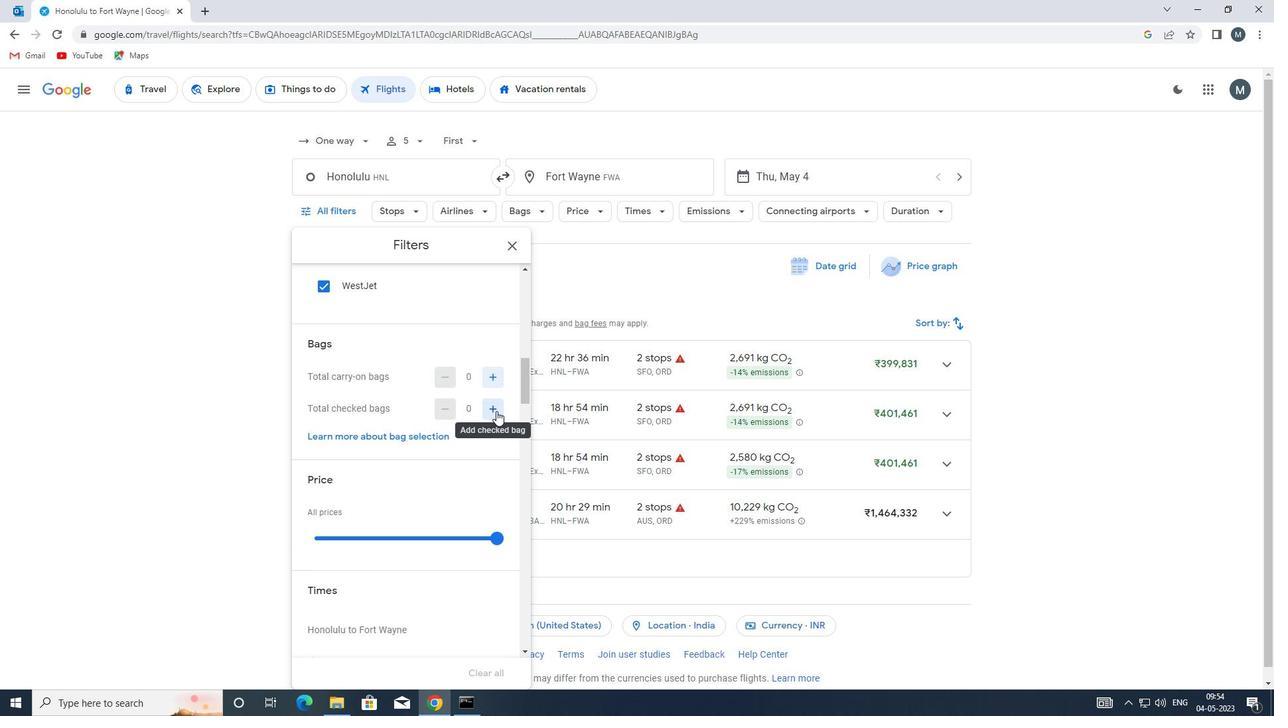 
Action: Mouse pressed left at (496, 407)
Screenshot: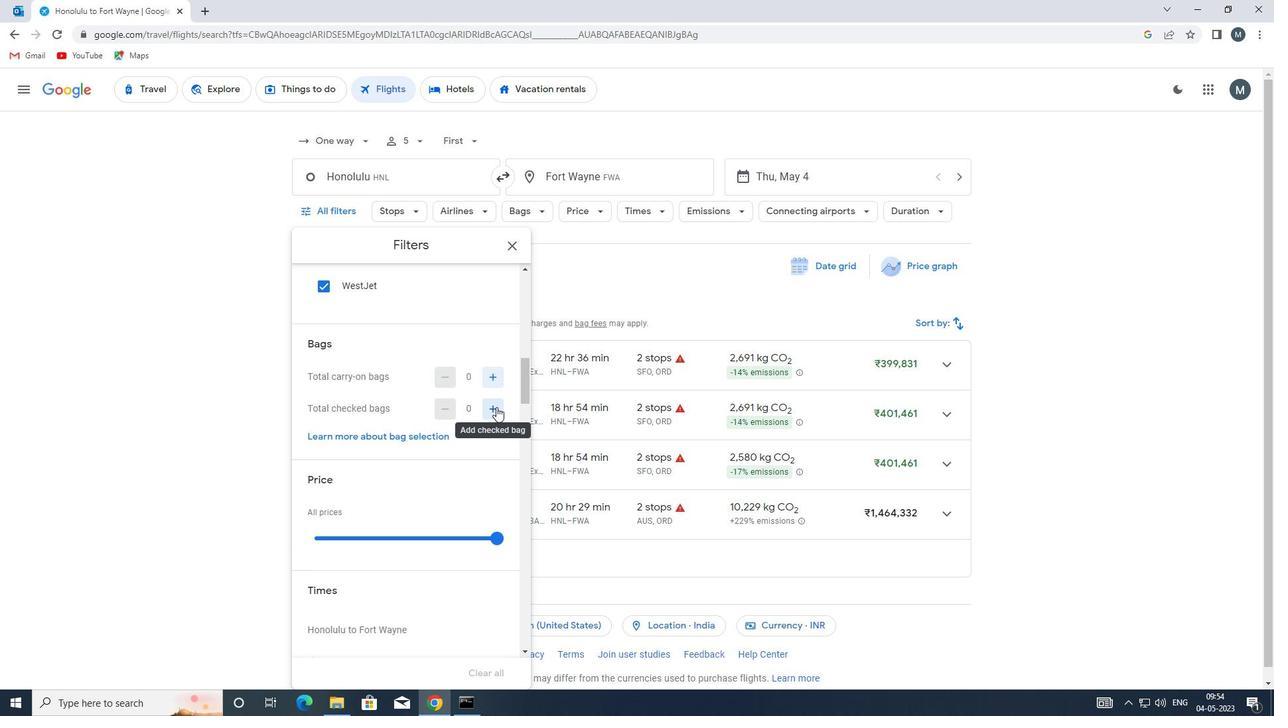 
Action: Mouse pressed left at (496, 407)
Screenshot: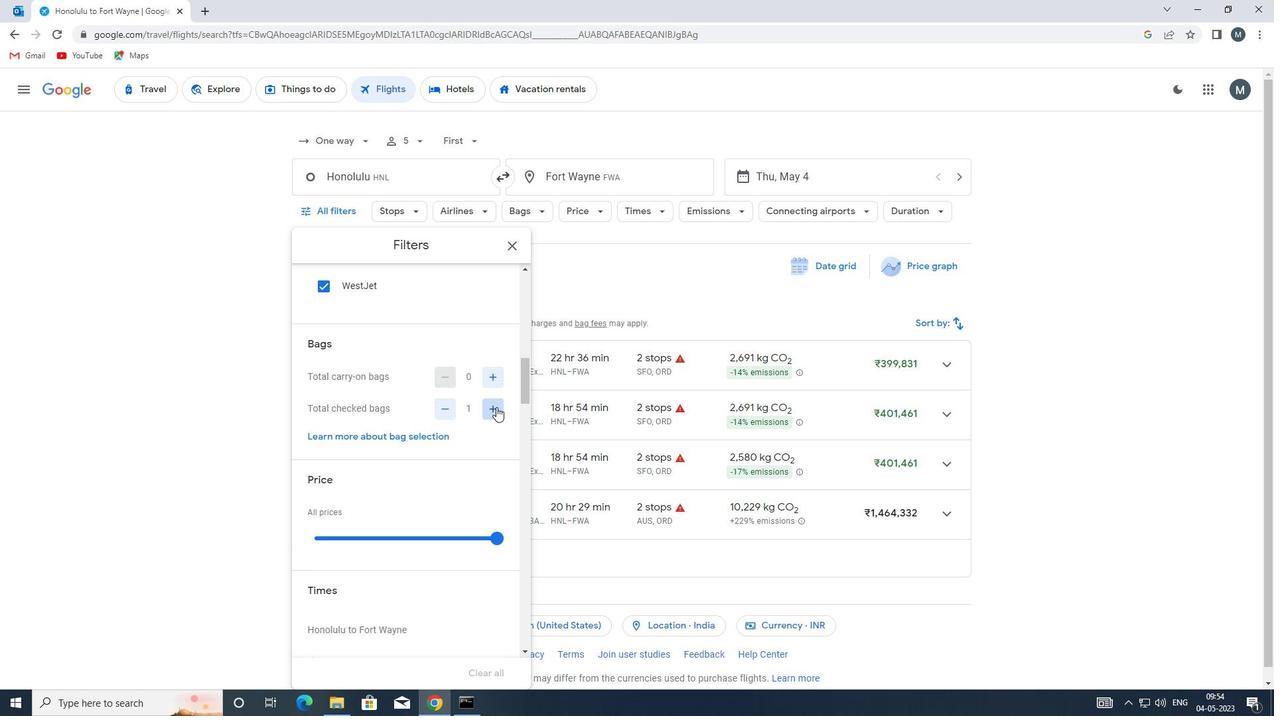 
Action: Mouse pressed left at (496, 407)
Screenshot: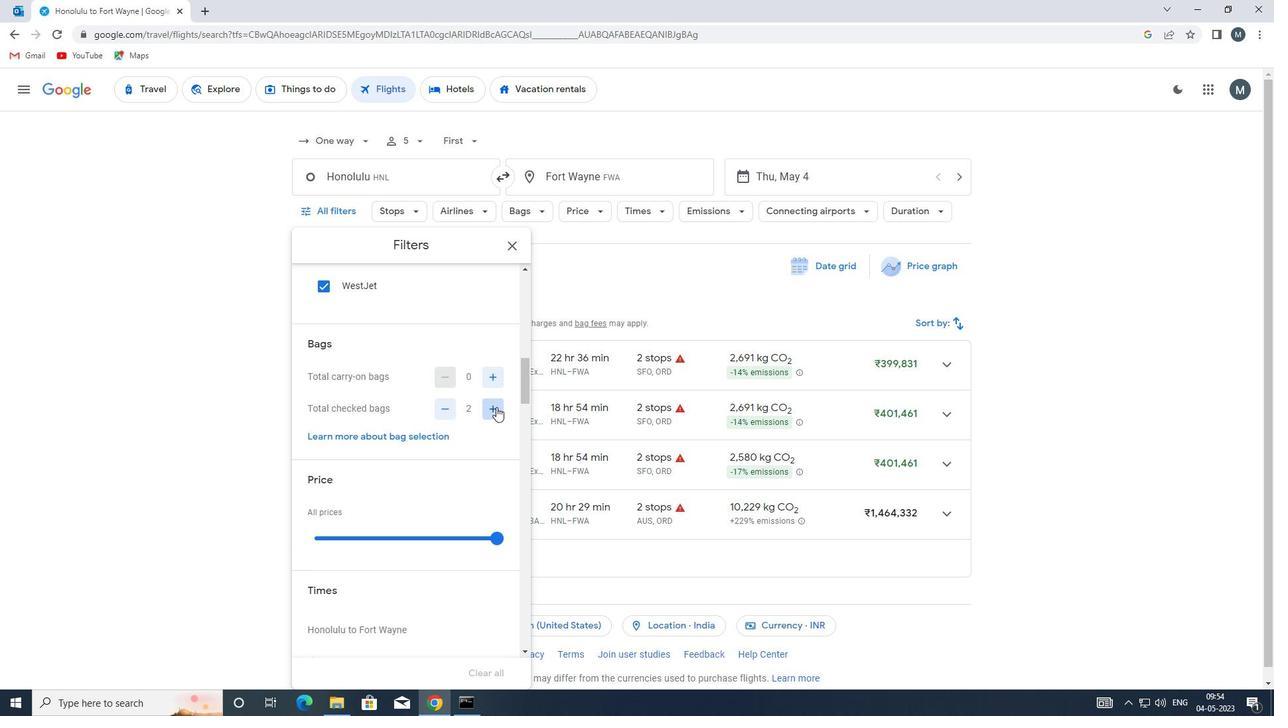
Action: Mouse pressed left at (496, 407)
Screenshot: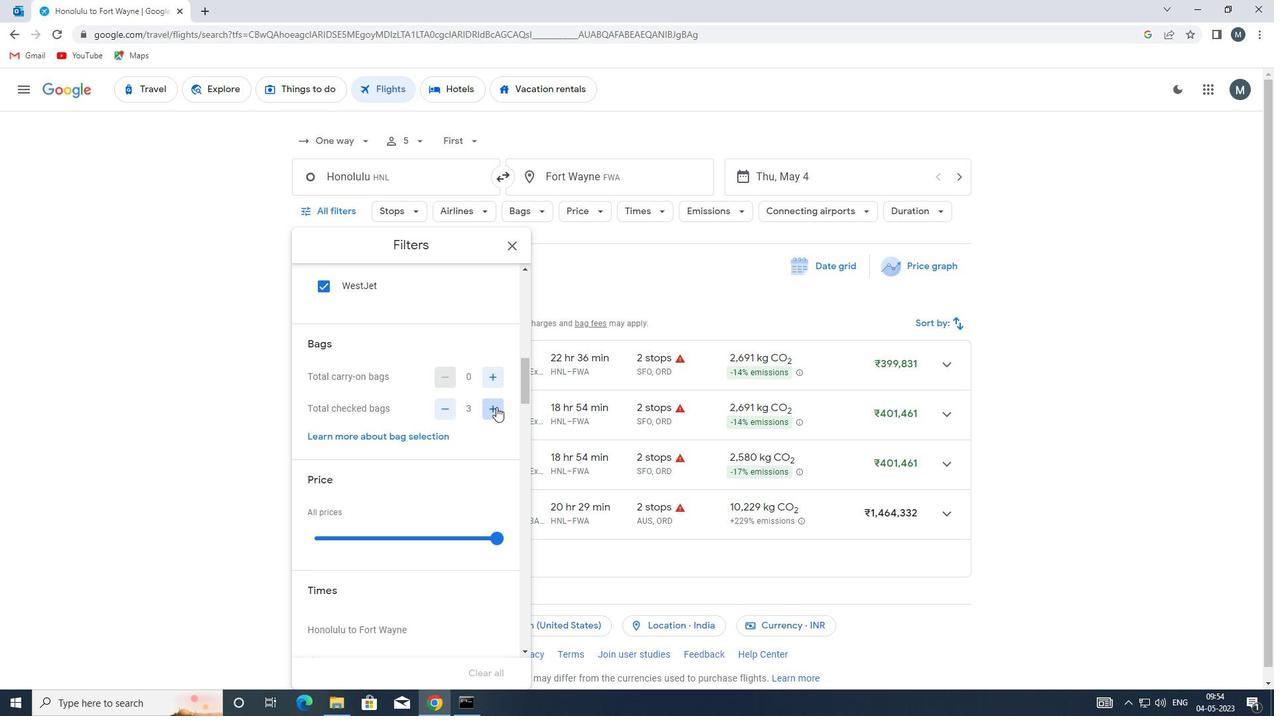 
Action: Mouse moved to (438, 416)
Screenshot: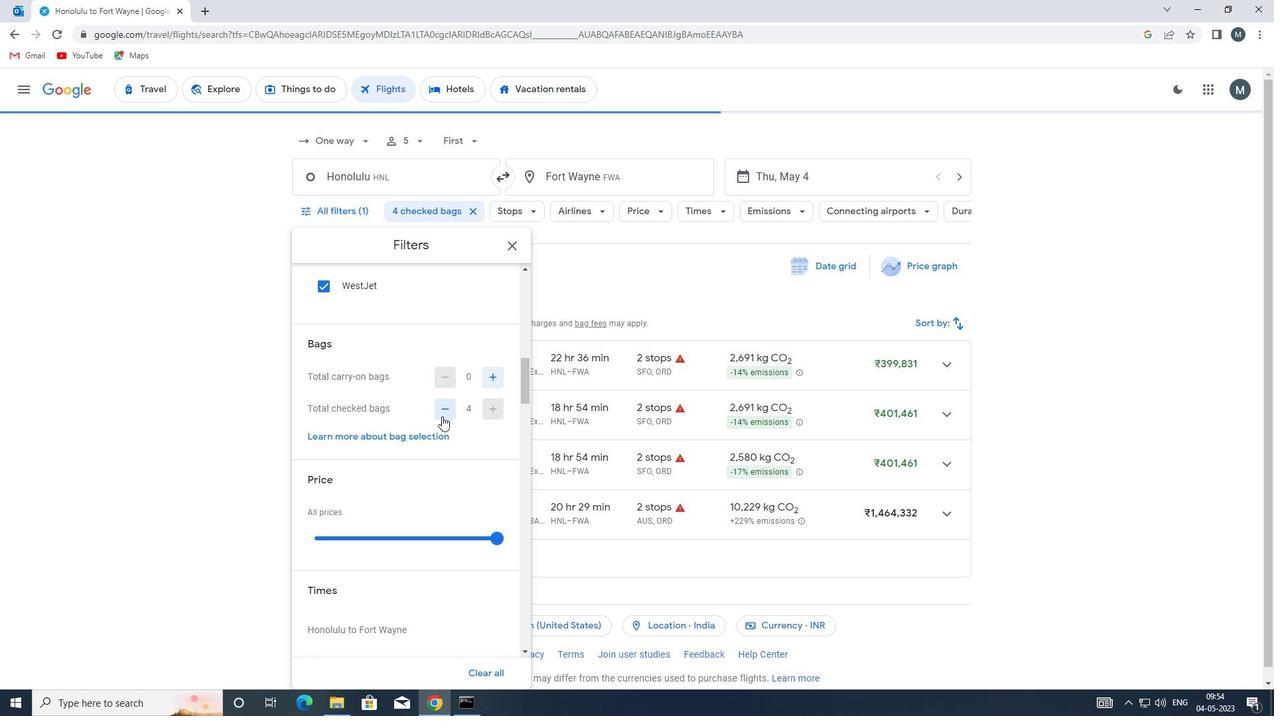 
Action: Mouse scrolled (438, 416) with delta (0, 0)
Screenshot: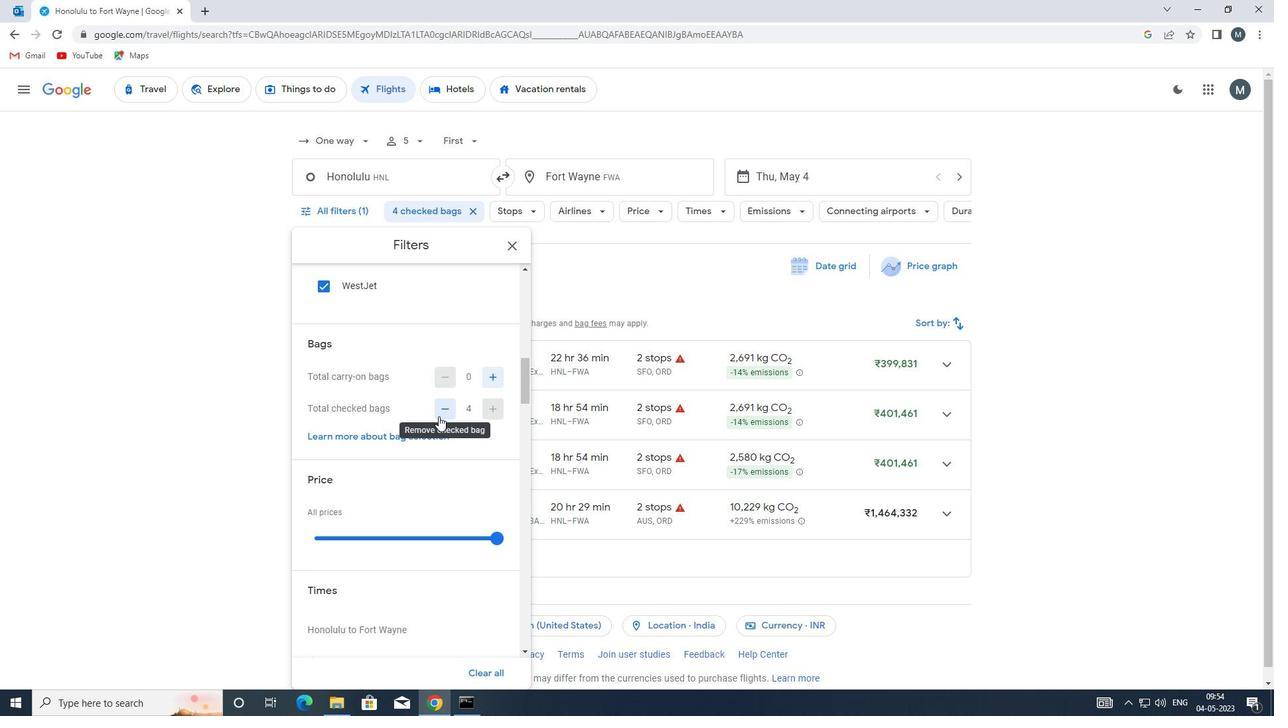 
Action: Mouse moved to (436, 416)
Screenshot: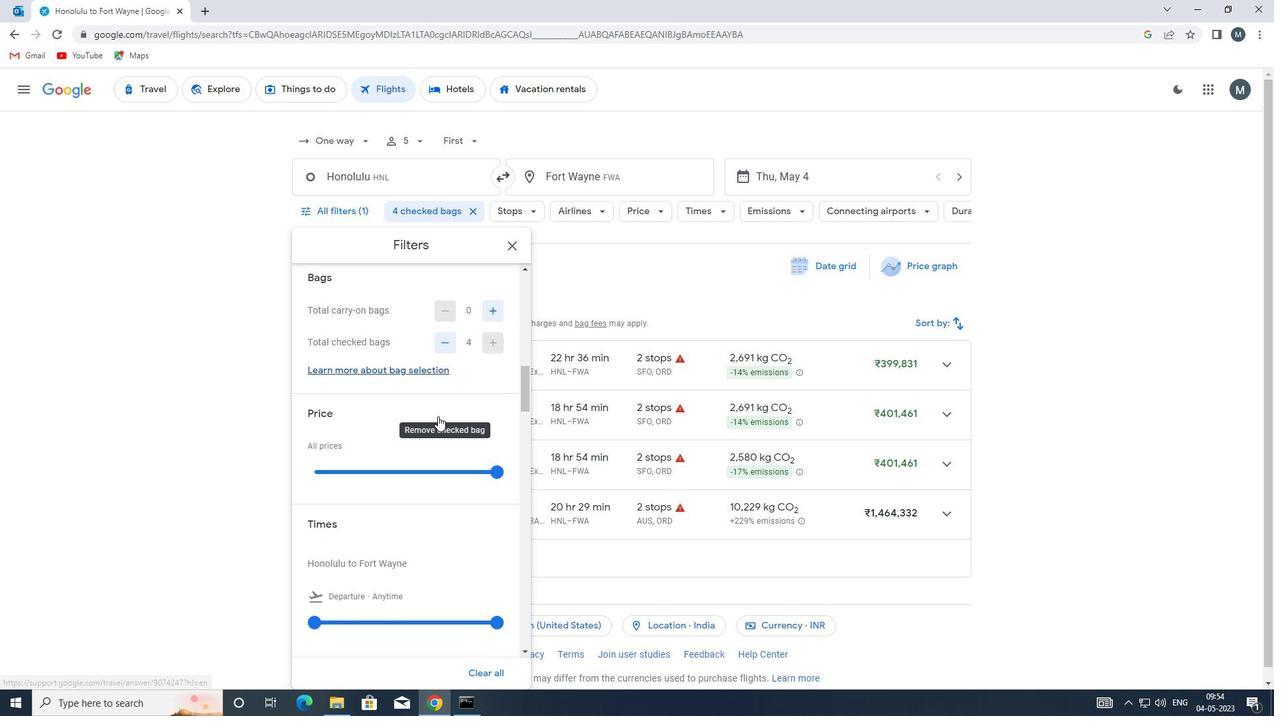 
Action: Mouse scrolled (436, 416) with delta (0, 0)
Screenshot: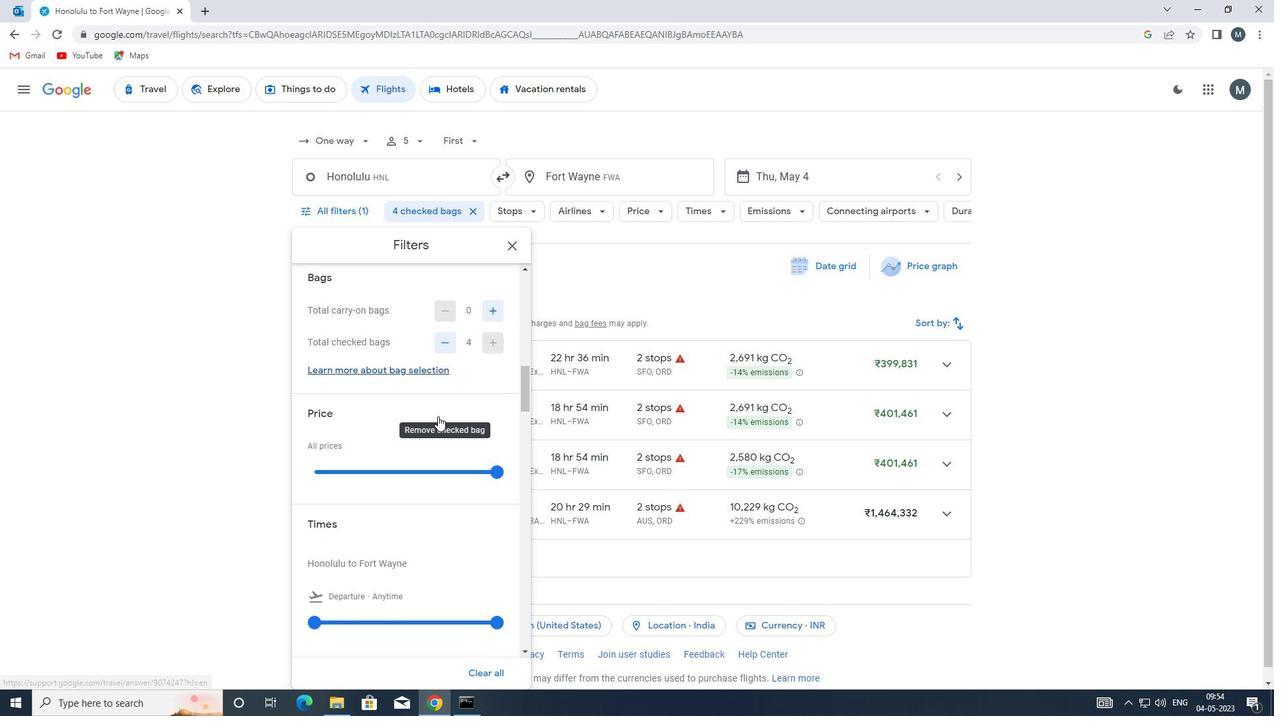 
Action: Mouse moved to (336, 402)
Screenshot: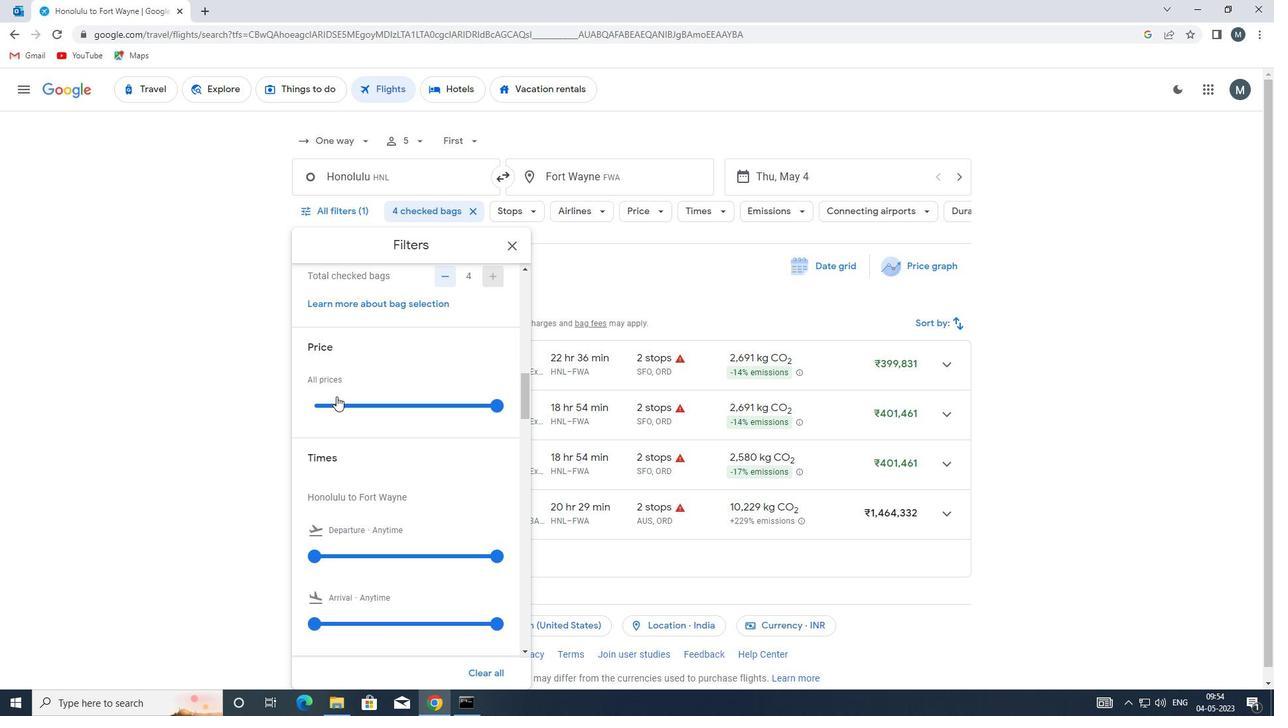
Action: Mouse pressed left at (336, 402)
Screenshot: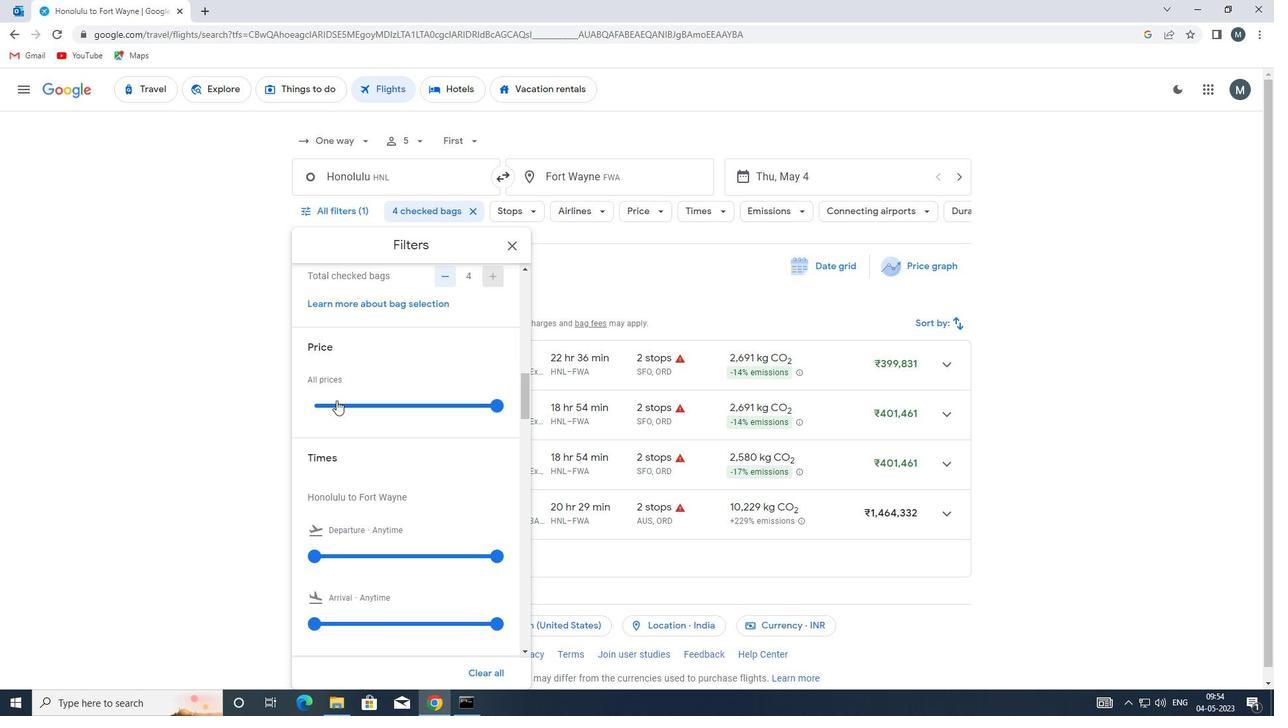 
Action: Mouse pressed left at (336, 402)
Screenshot: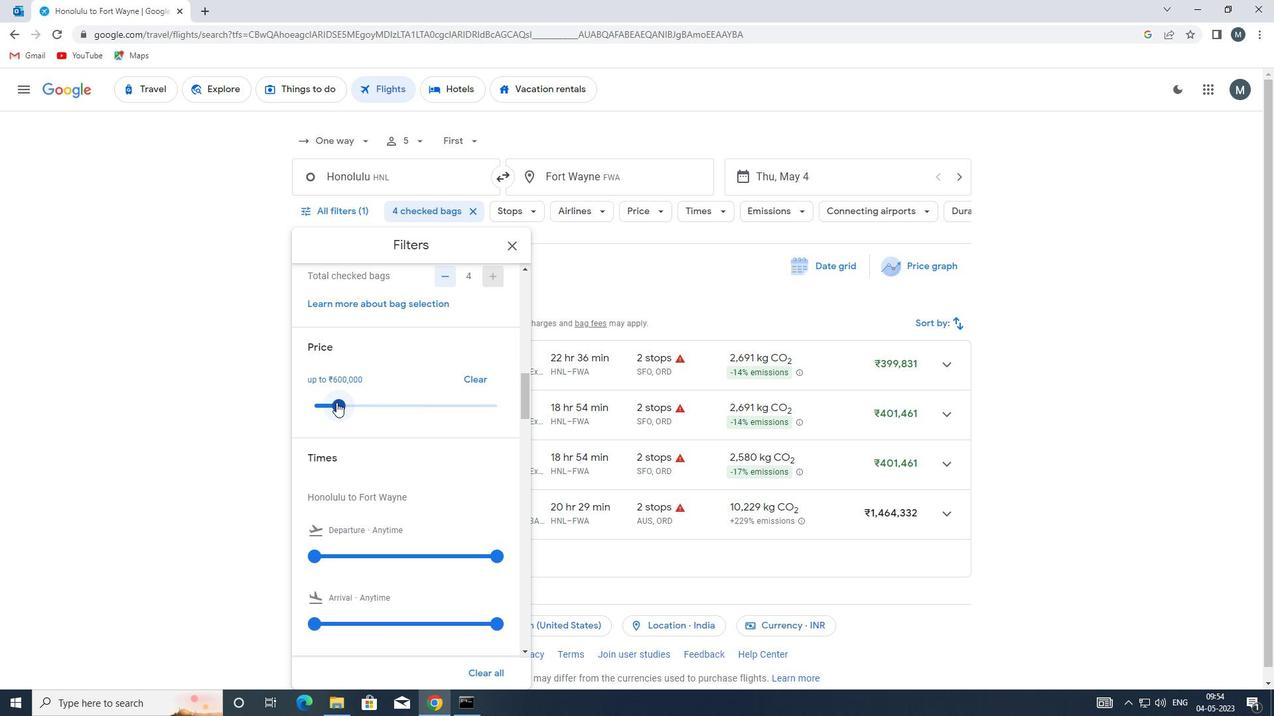 
Action: Mouse moved to (410, 379)
Screenshot: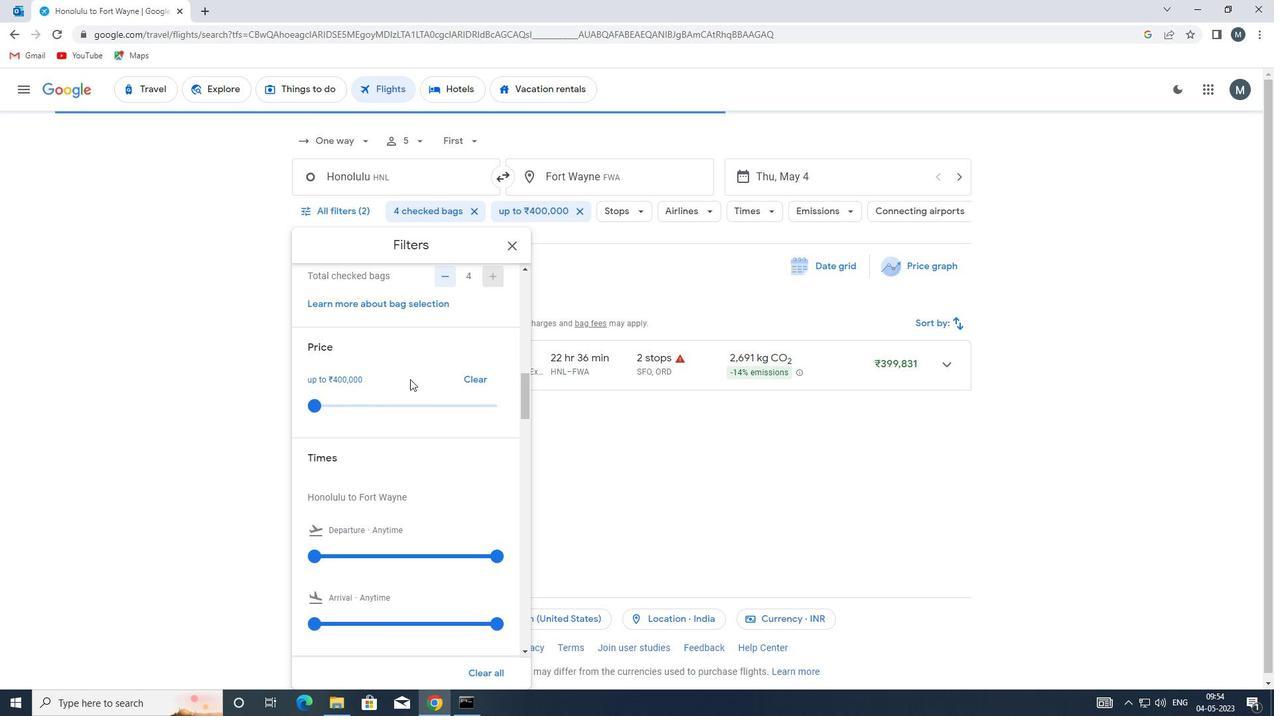 
Action: Mouse scrolled (410, 379) with delta (0, 0)
Screenshot: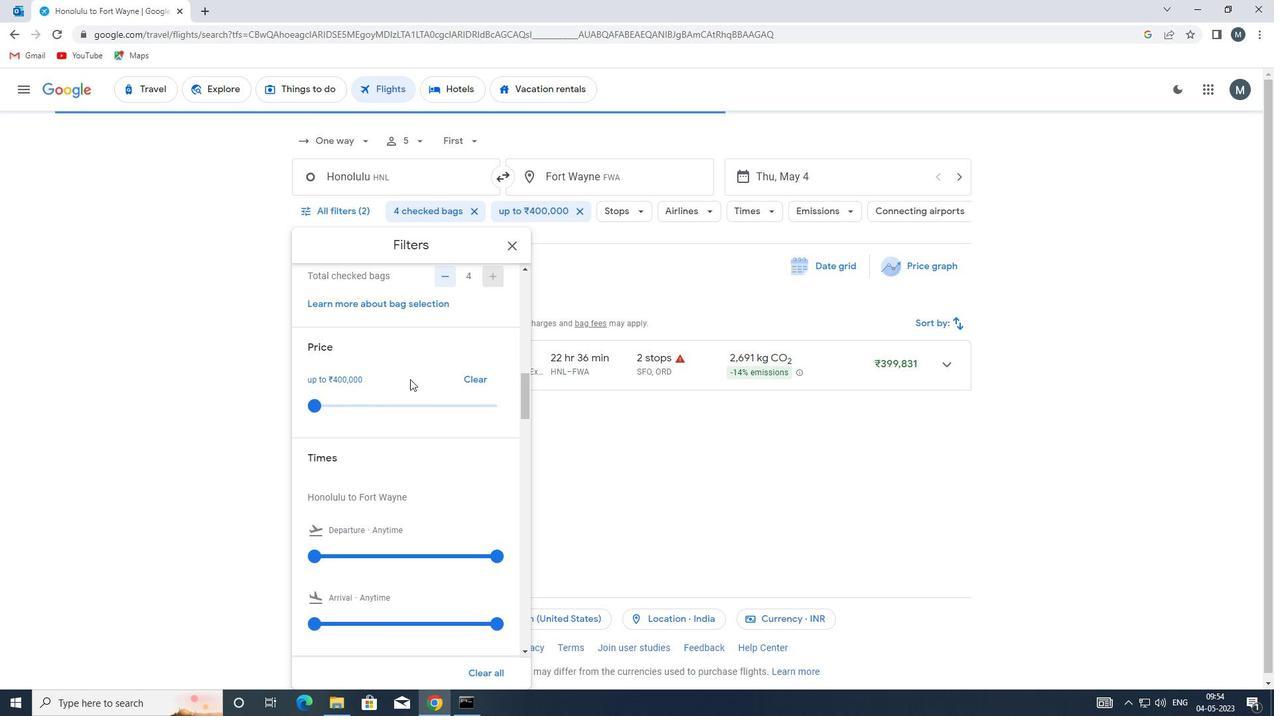 
Action: Mouse moved to (412, 380)
Screenshot: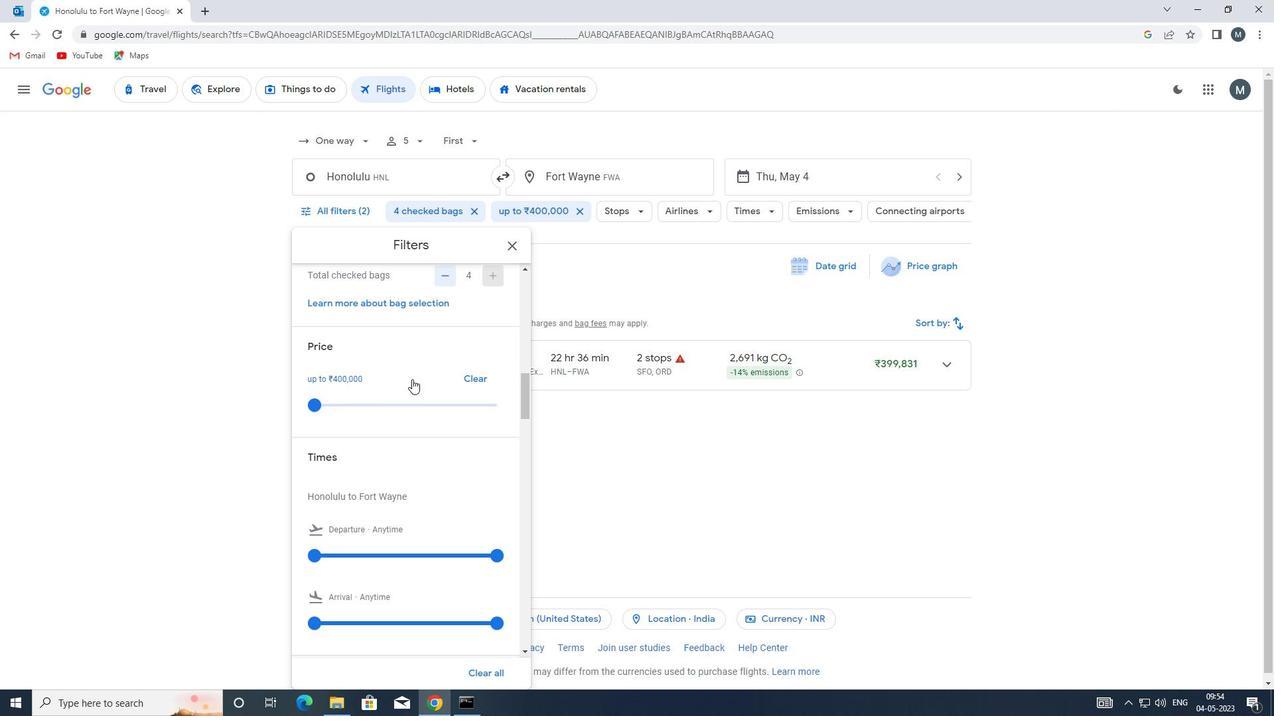 
Action: Mouse scrolled (412, 379) with delta (0, 0)
Screenshot: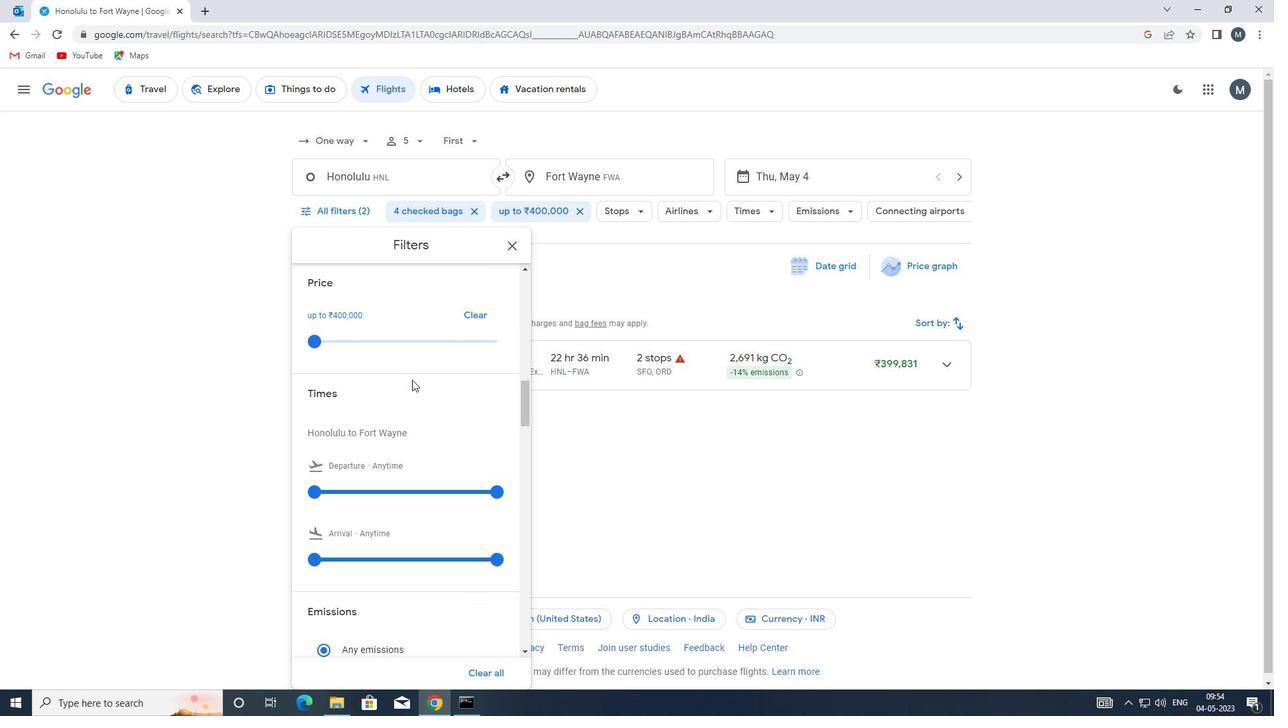 
Action: Mouse moved to (312, 416)
Screenshot: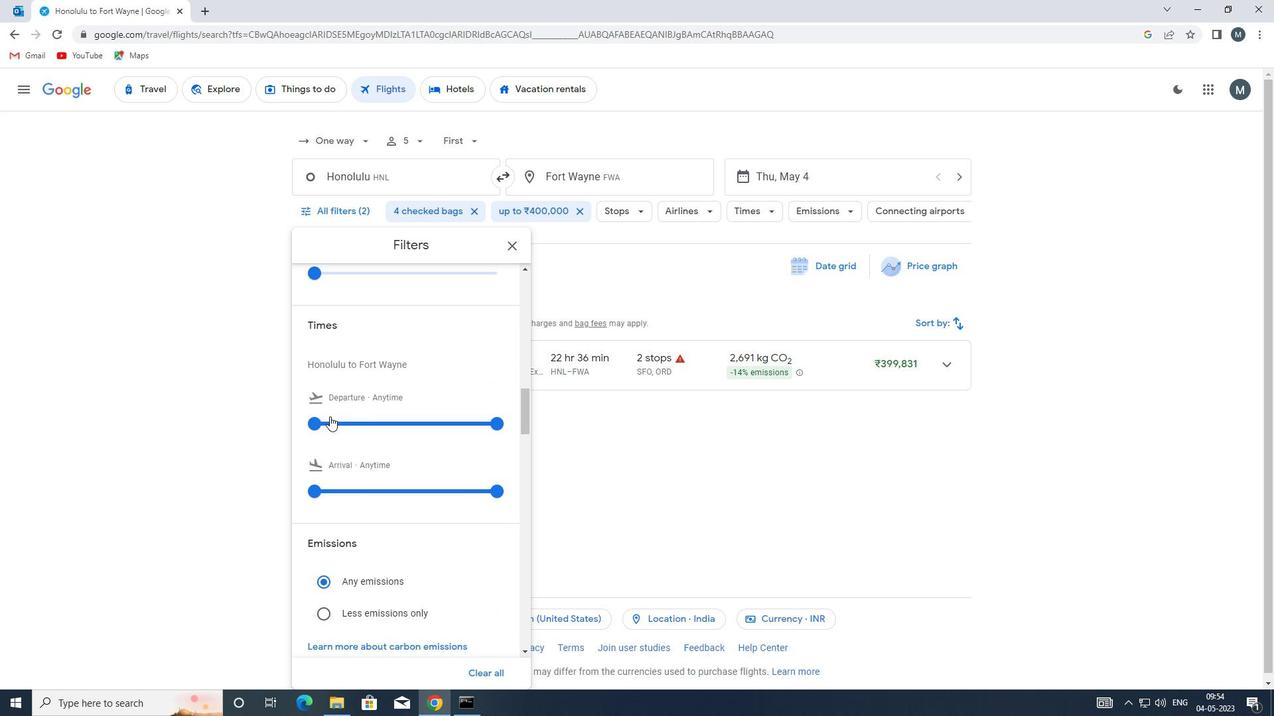 
Action: Mouse pressed left at (312, 416)
Screenshot: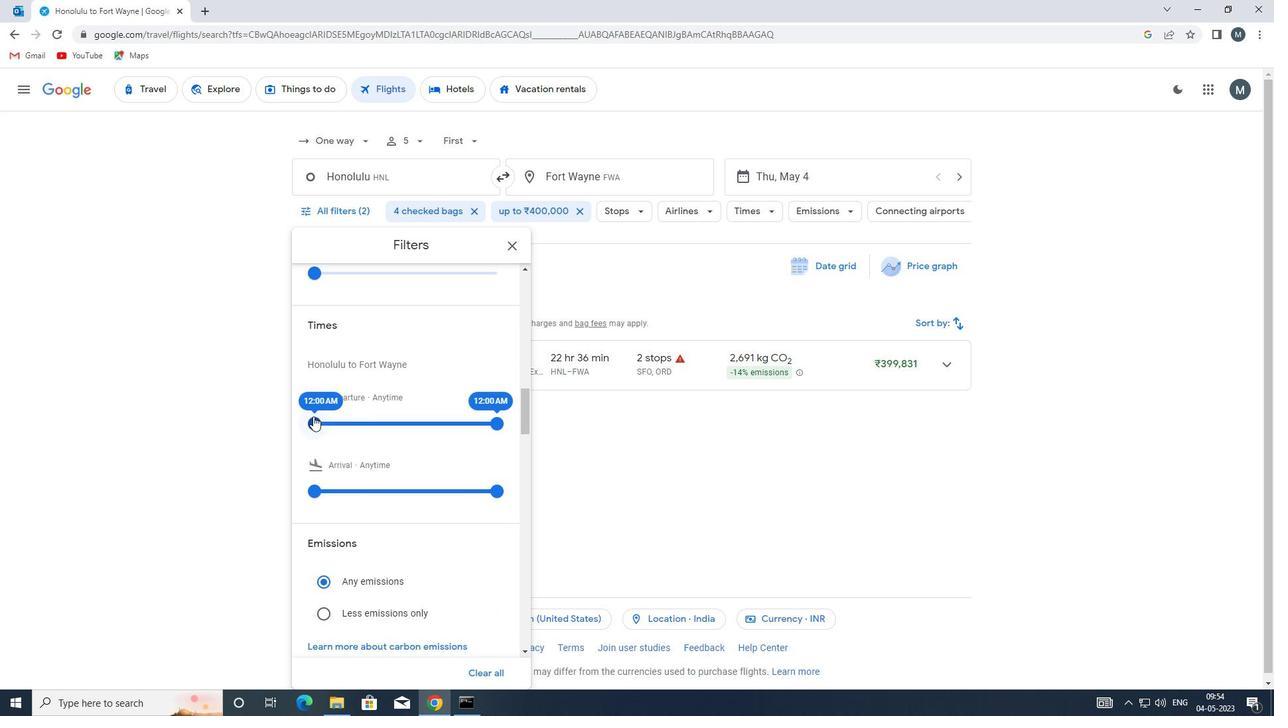 
Action: Mouse moved to (494, 421)
Screenshot: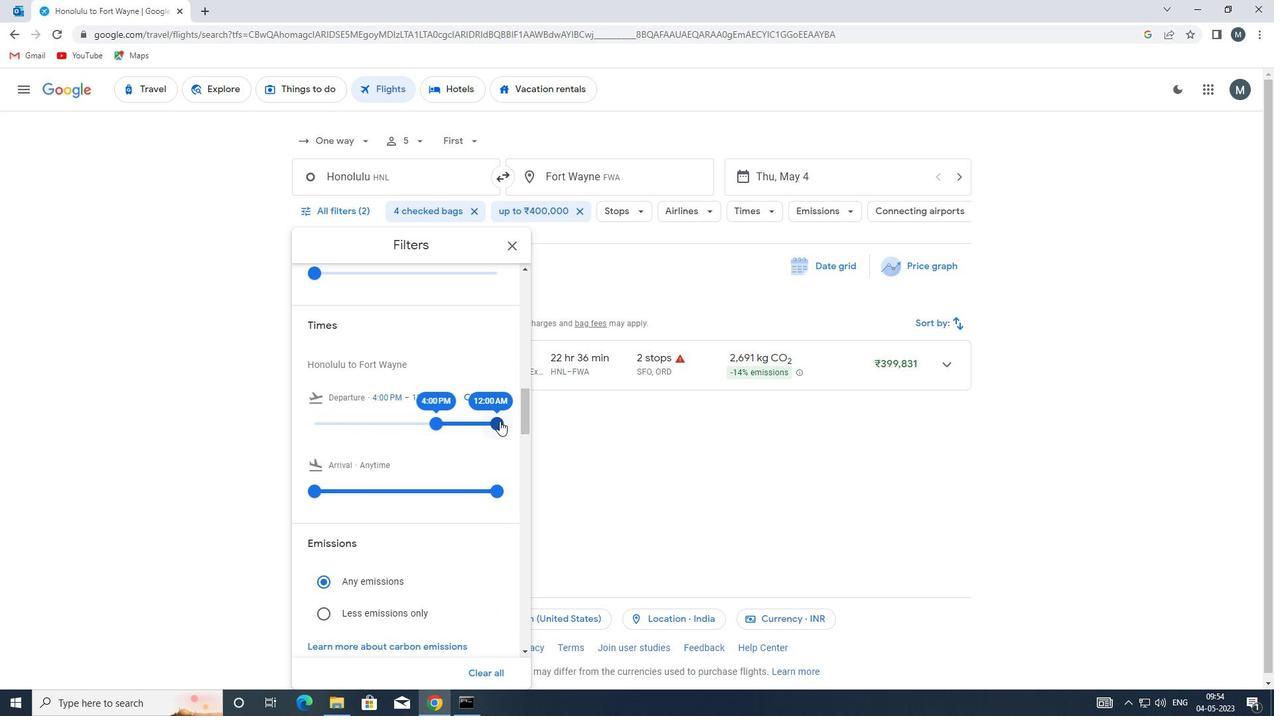 
Action: Mouse pressed left at (494, 421)
Screenshot: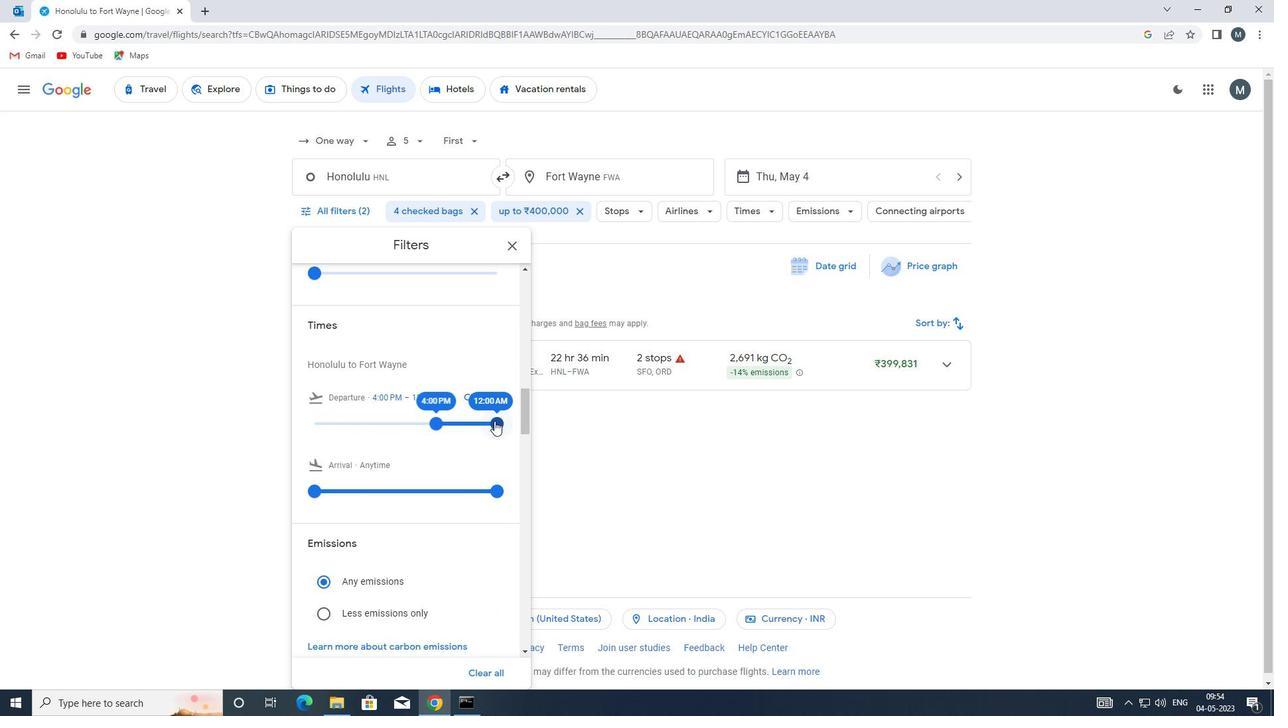 
Action: Mouse moved to (438, 413)
Screenshot: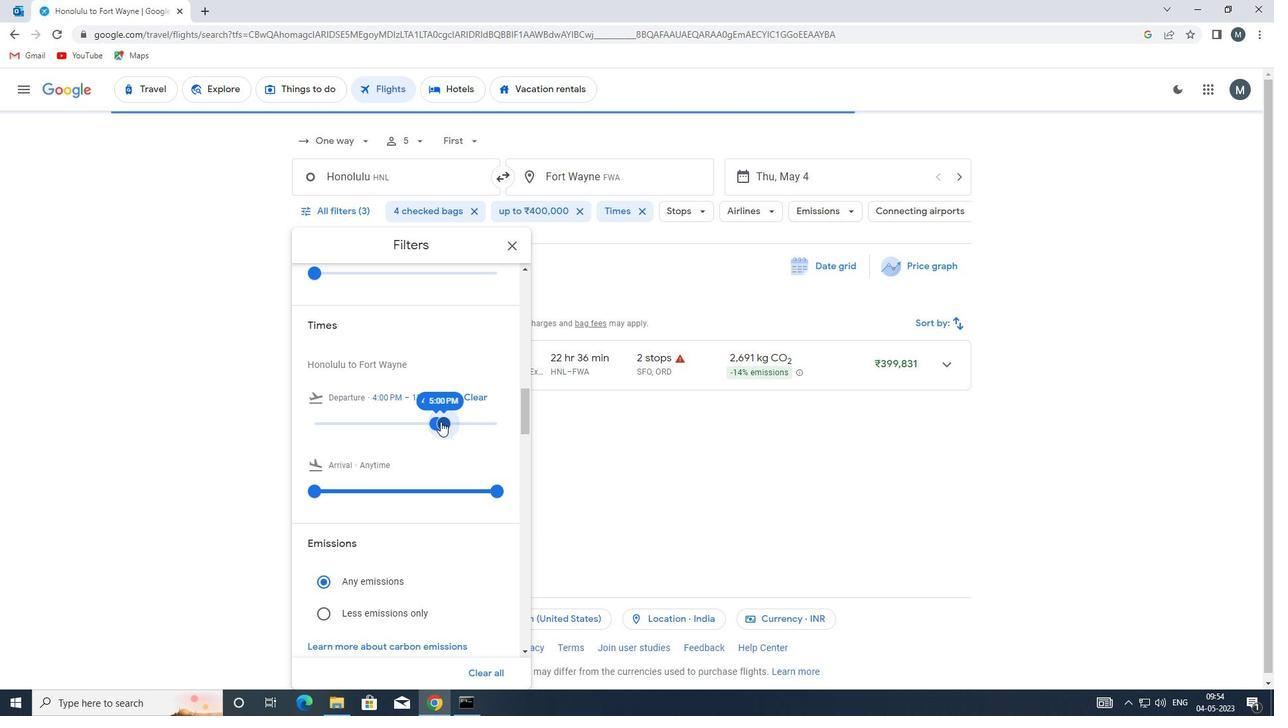 
Action: Mouse scrolled (438, 412) with delta (0, 0)
Screenshot: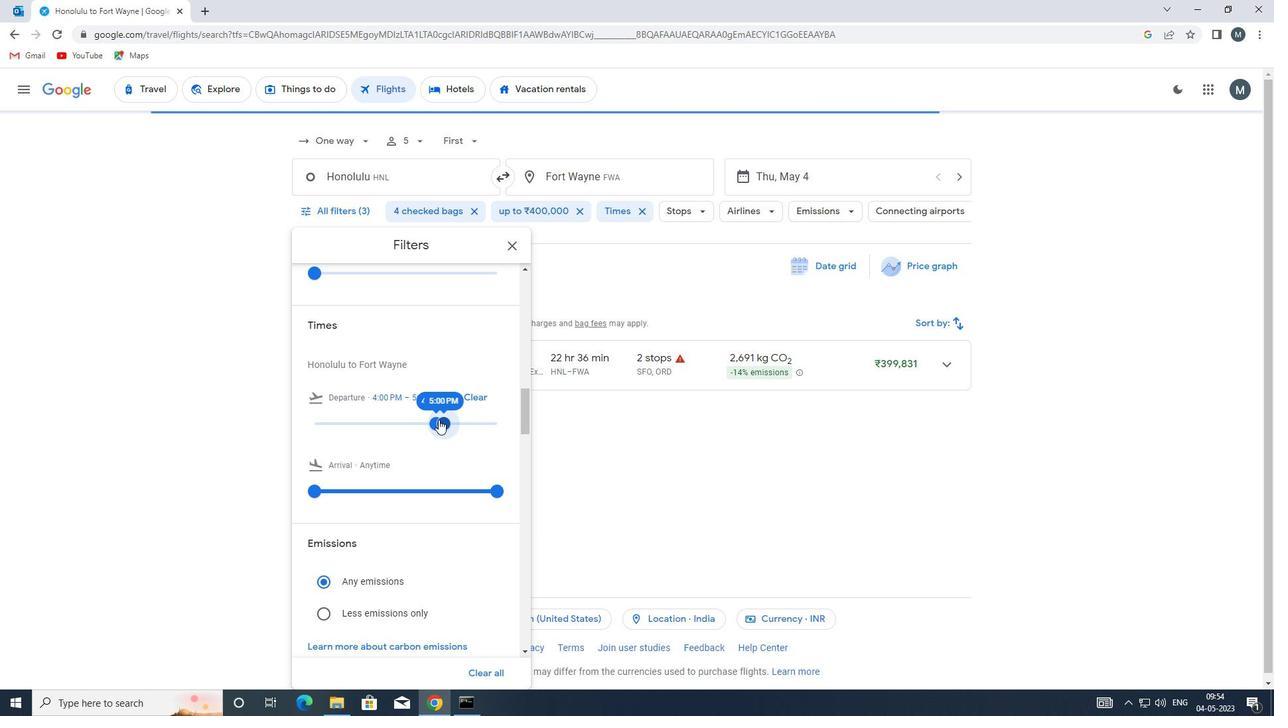 
Action: Mouse moved to (438, 412)
Screenshot: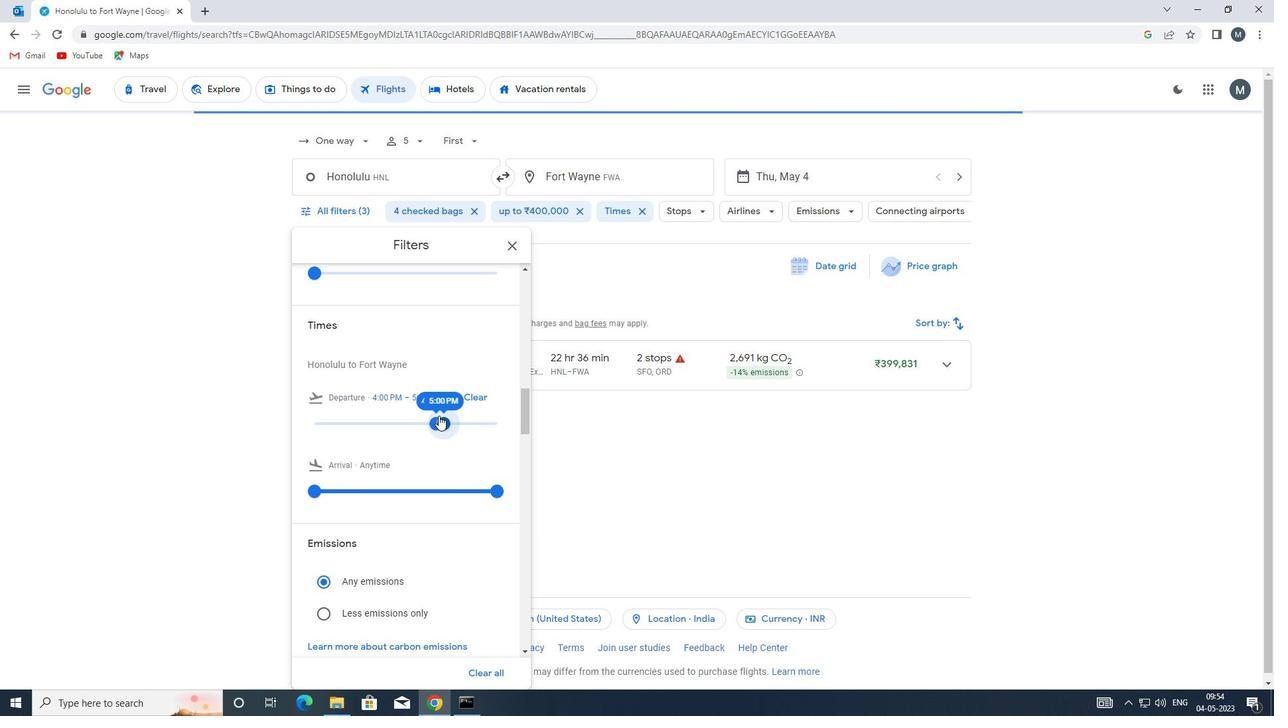
Action: Mouse scrolled (438, 411) with delta (0, 0)
Screenshot: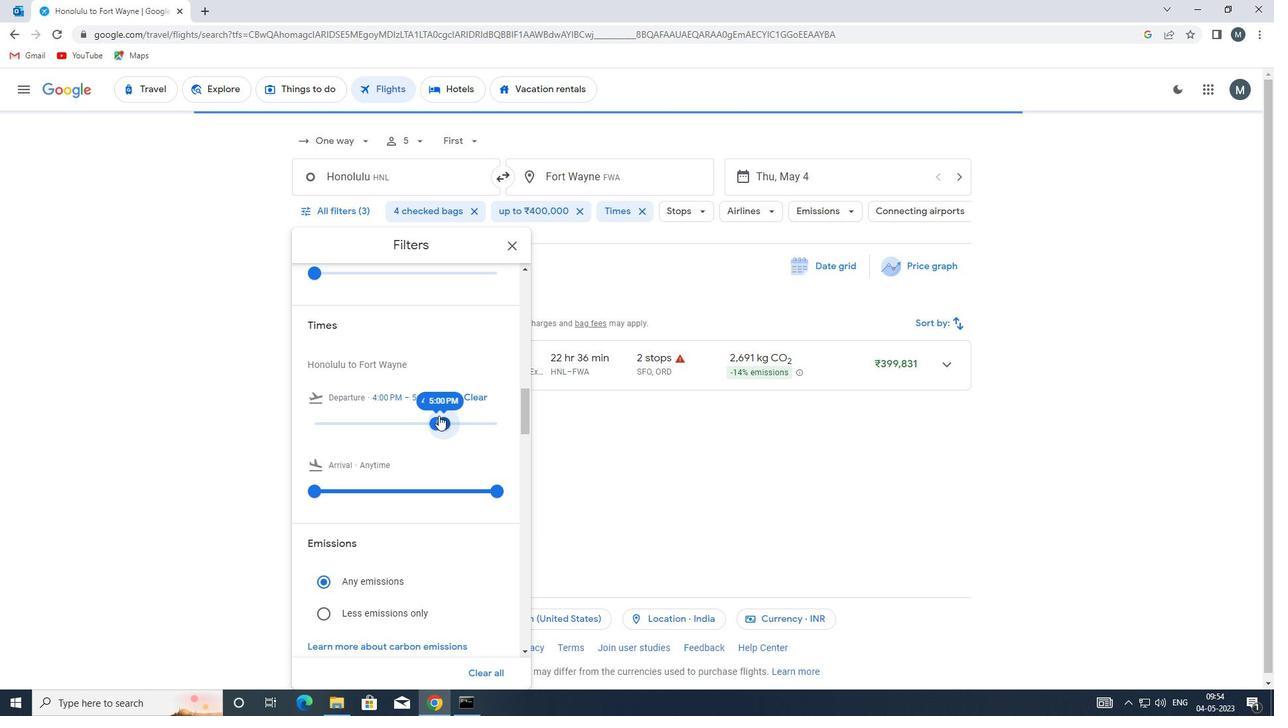 
Action: Mouse moved to (510, 248)
Screenshot: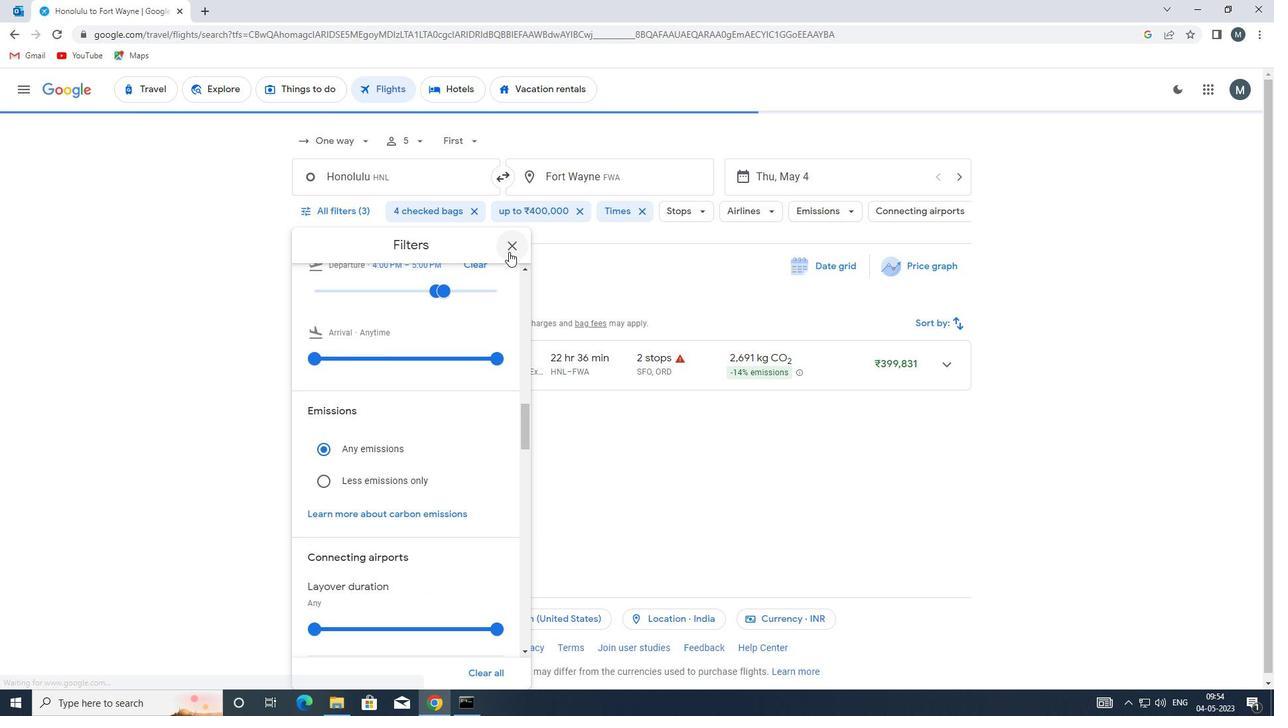 
Action: Mouse pressed left at (510, 248)
Screenshot: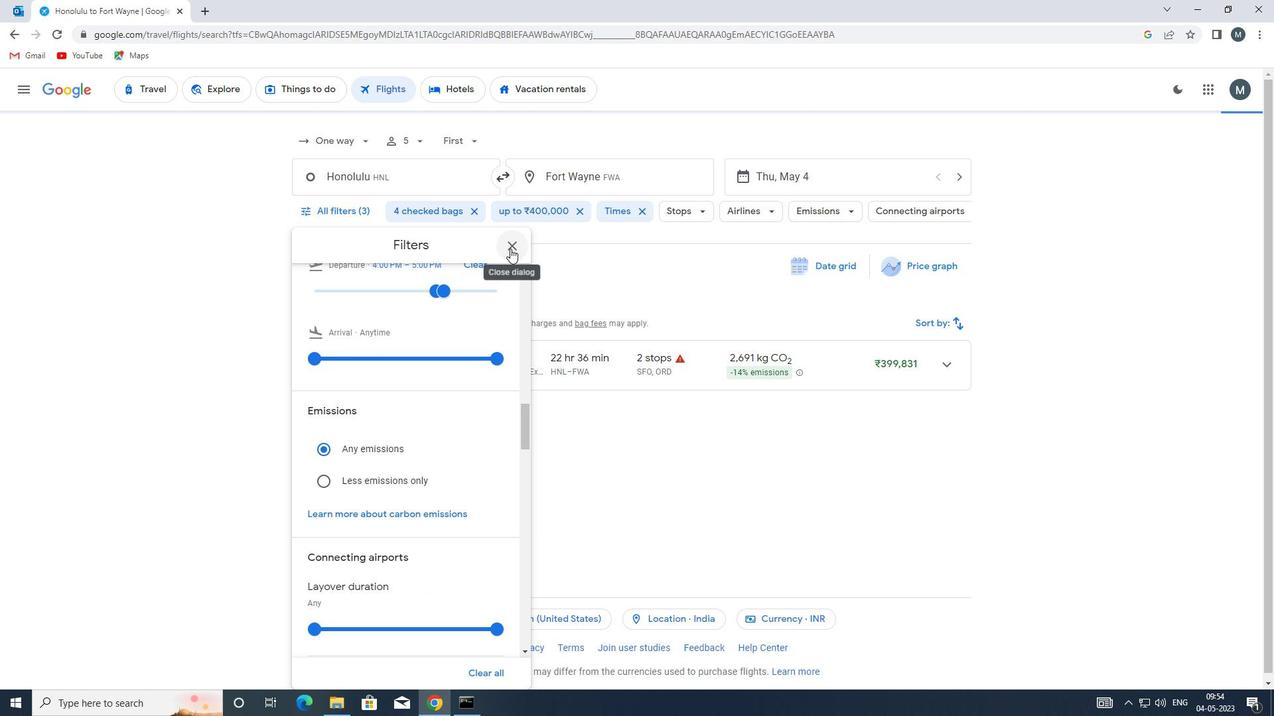 
Action: Mouse moved to (510, 249)
Screenshot: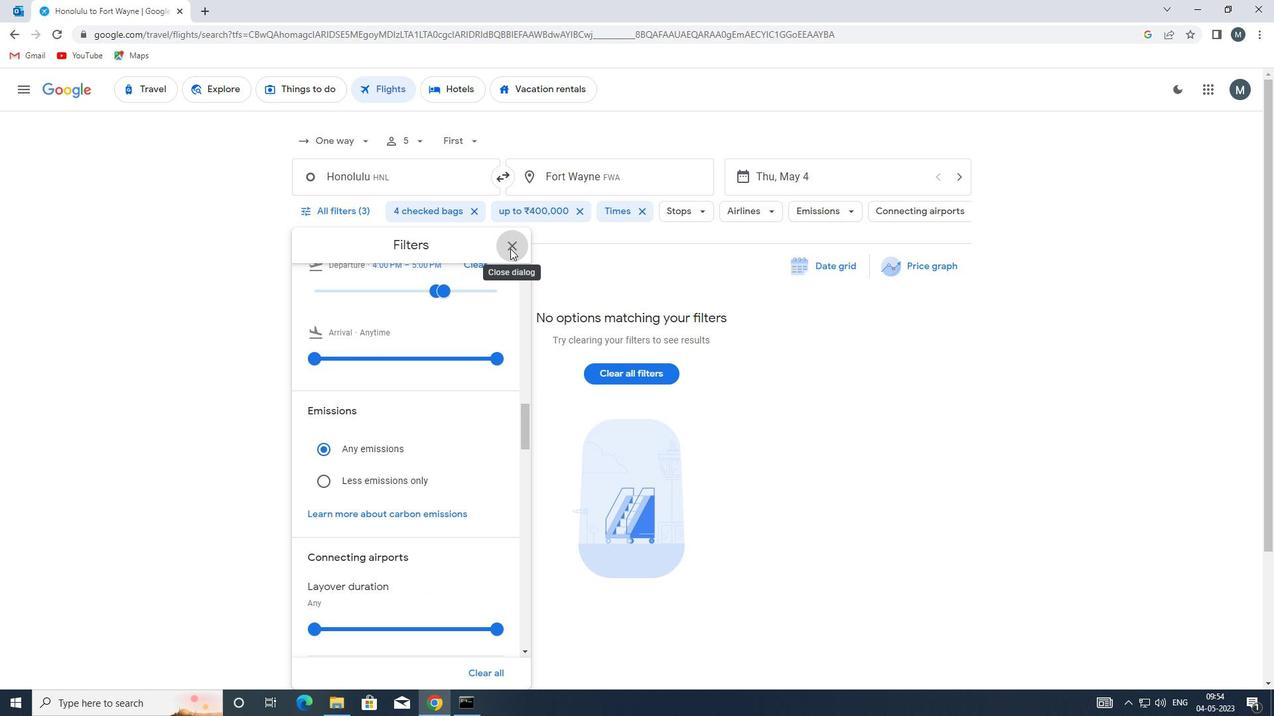 
